 Task: Look for space in Beshariq, Uzbekistan from 8th August, 2023 to 15th August, 2023 for 9 adults in price range Rs.10000 to Rs.14000. Place can be shared room with 5 bedrooms having 9 beds and 5 bathrooms. Property type can be house, flat, guest house. Amenities needed are: wifi, TV, free parkinig on premises, gym, breakfast. Booking option can be shelf check-in. Required host language is English.
Action: Mouse moved to (517, 133)
Screenshot: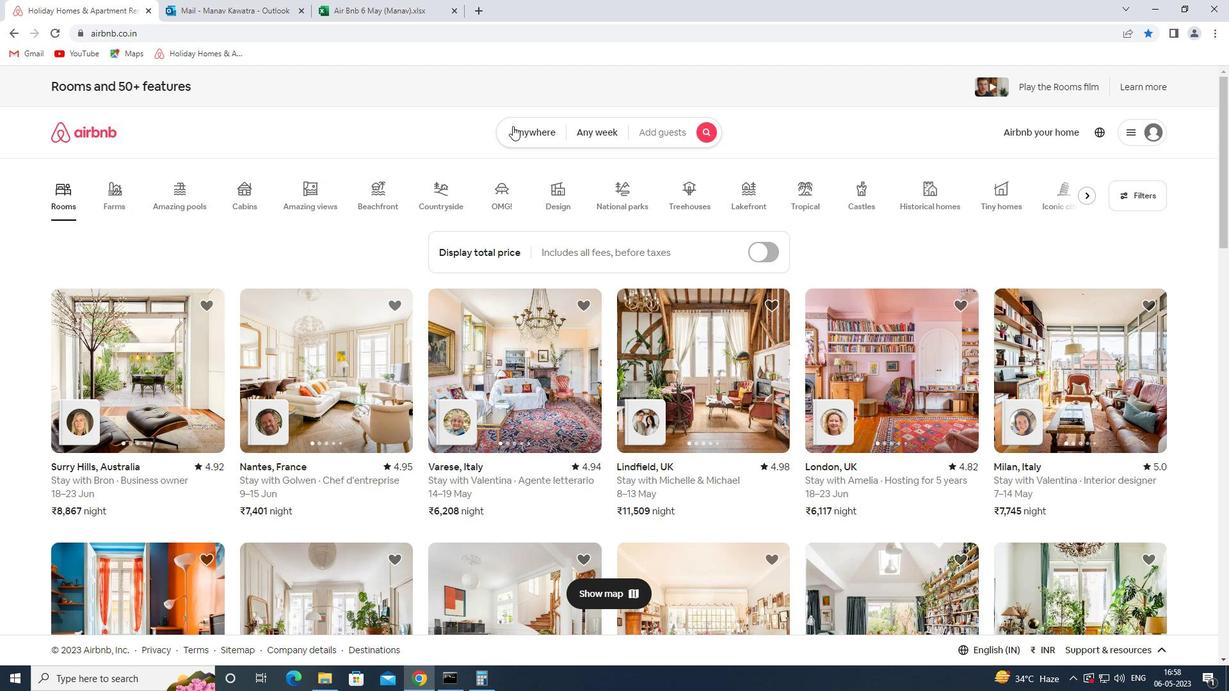 
Action: Mouse pressed left at (517, 133)
Screenshot: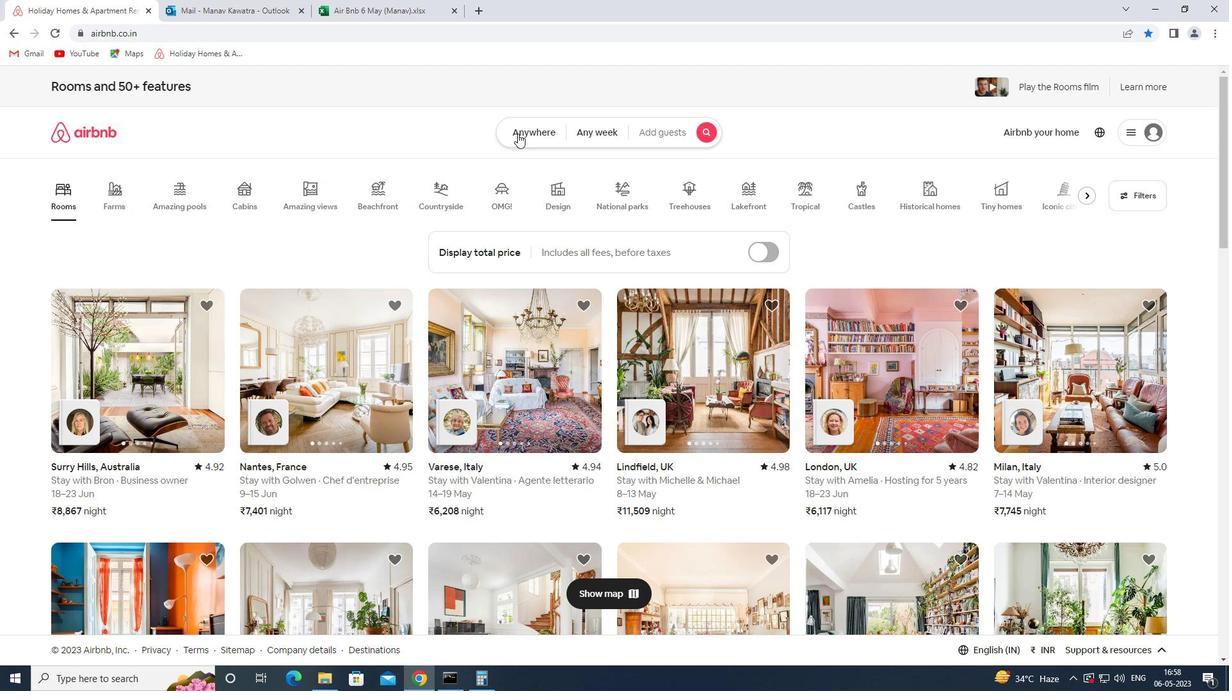 
Action: Mouse moved to (475, 193)
Screenshot: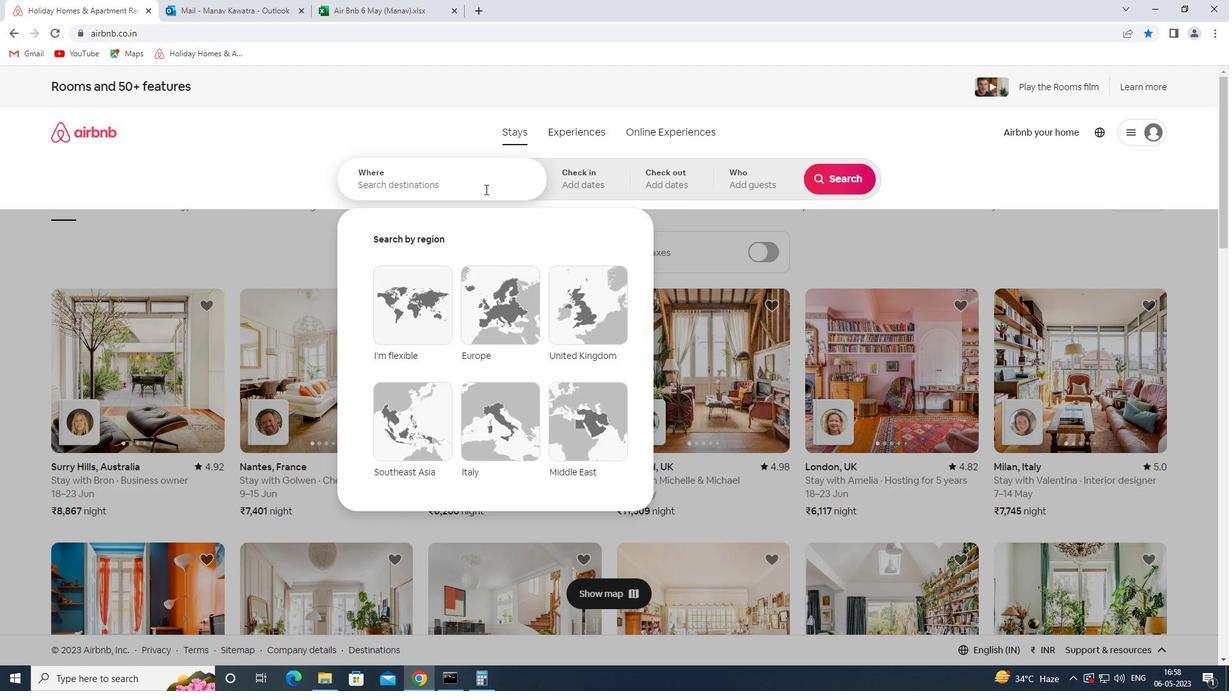 
Action: Mouse pressed left at (475, 193)
Screenshot: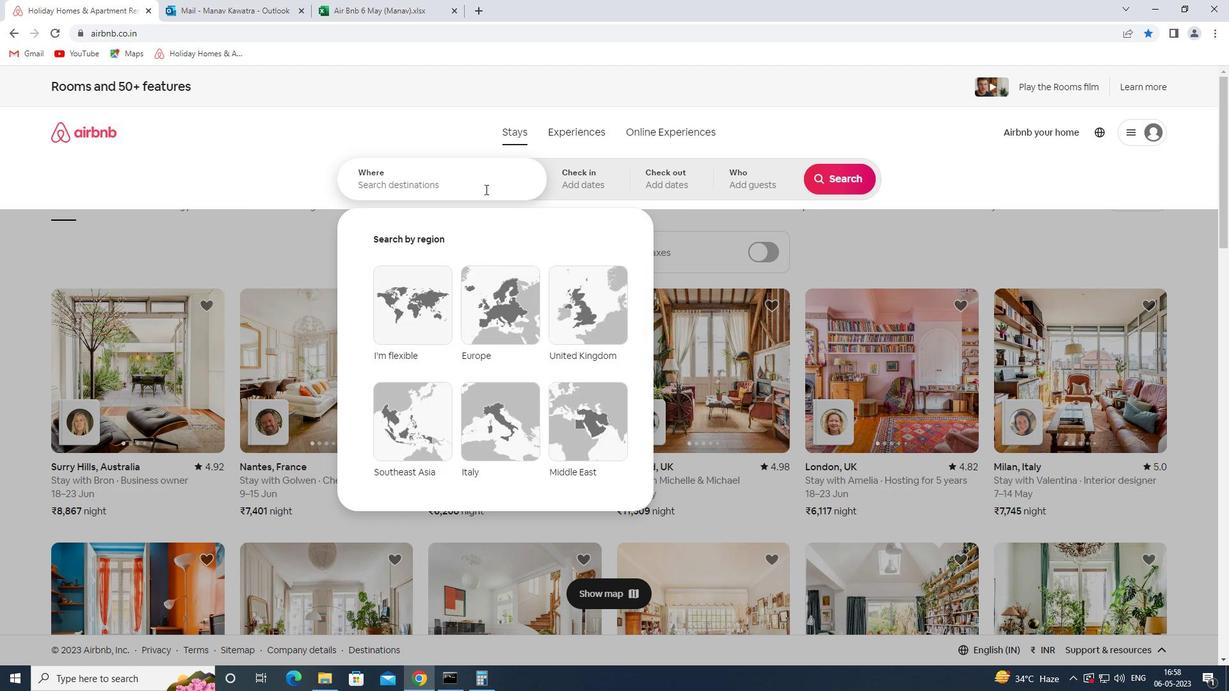
Action: Mouse moved to (463, 183)
Screenshot: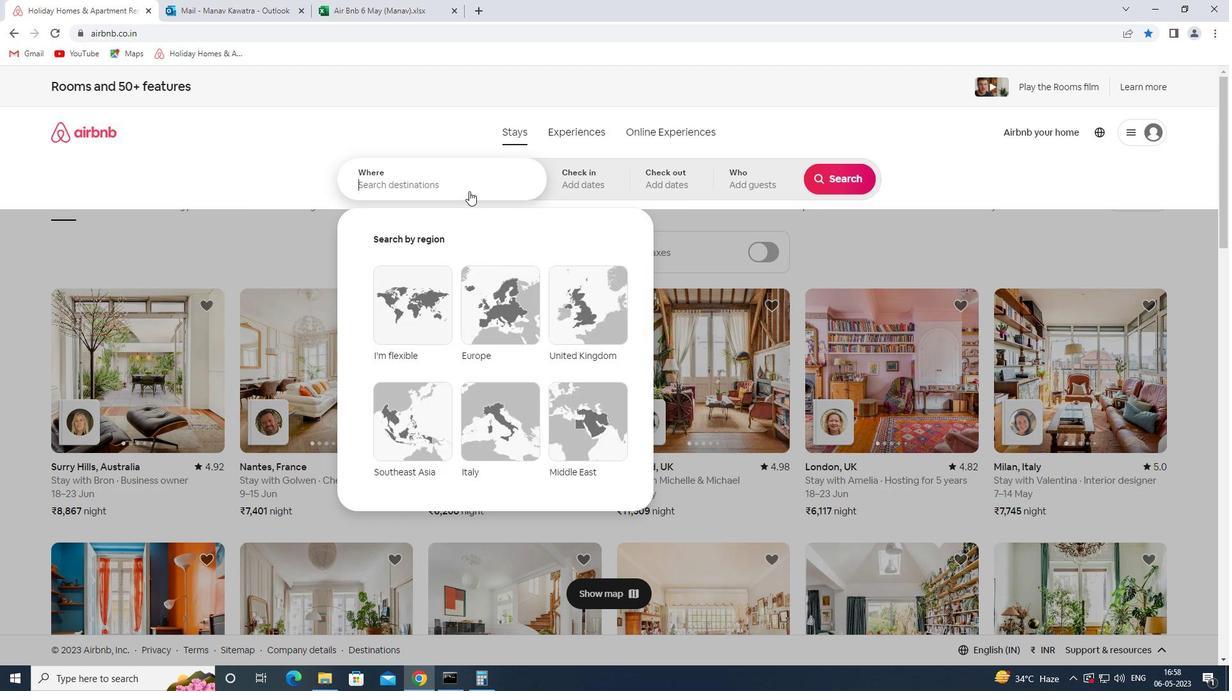 
Action: Mouse pressed left at (463, 183)
Screenshot: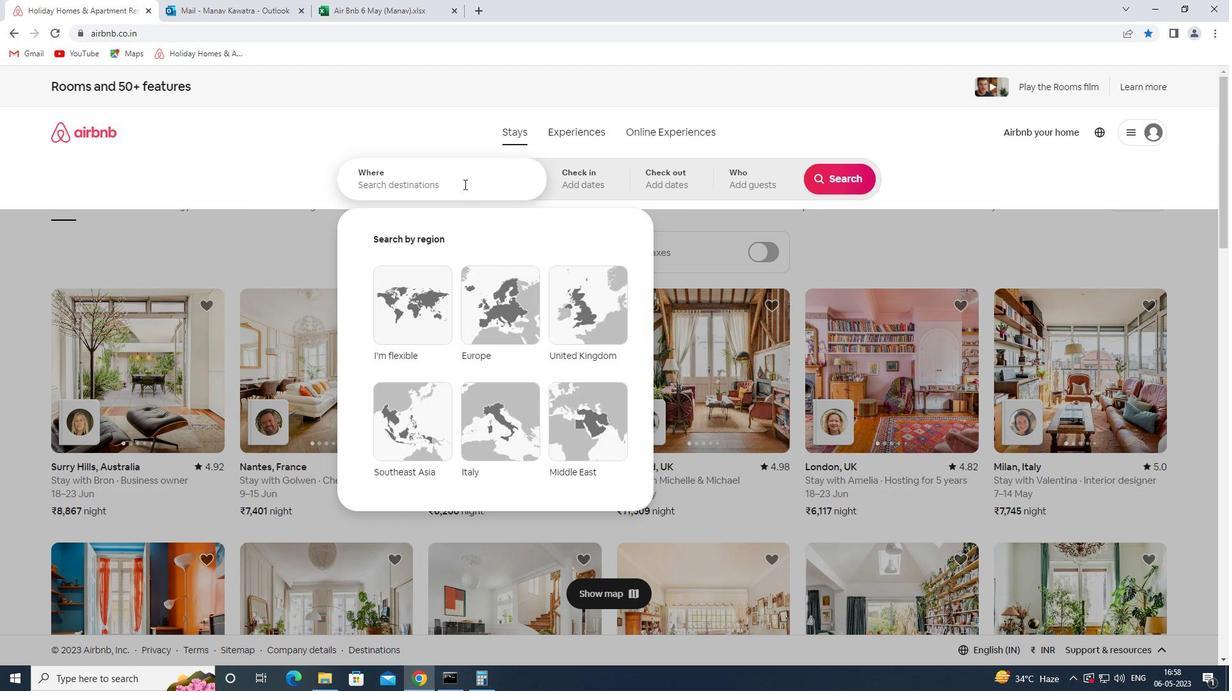 
Action: Key pressed beshar<Key.backspace>iq<Key.space>
Screenshot: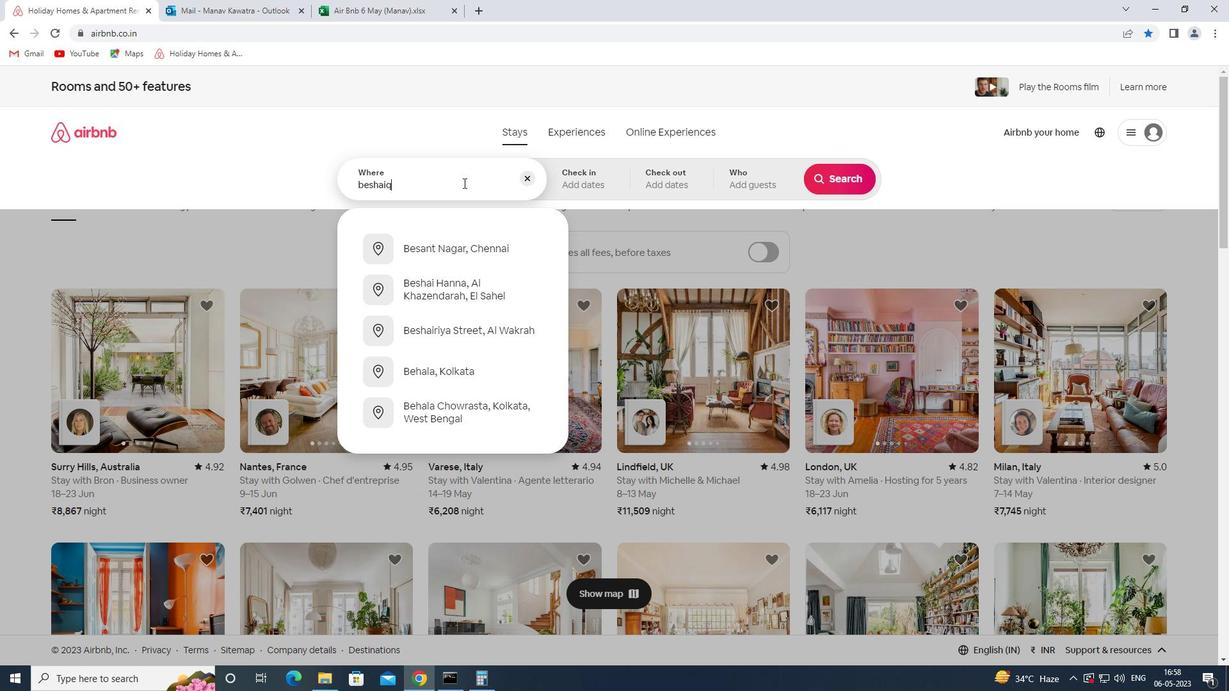 
Action: Mouse moved to (475, 249)
Screenshot: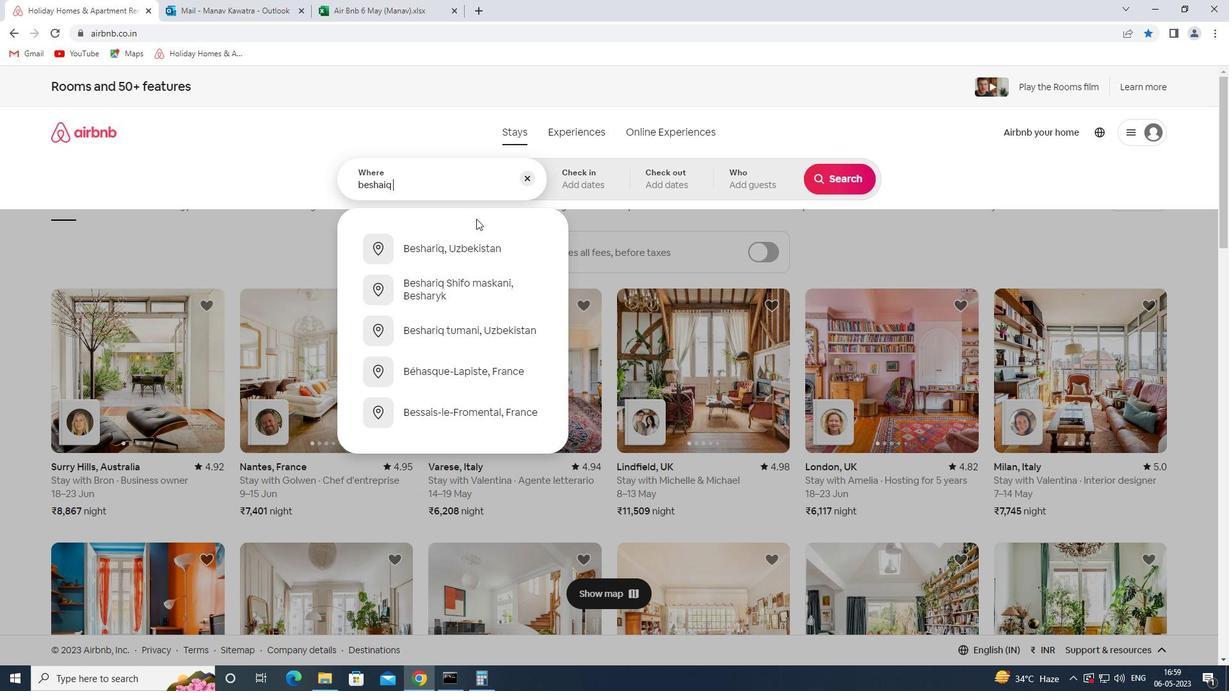 
Action: Mouse pressed left at (475, 249)
Screenshot: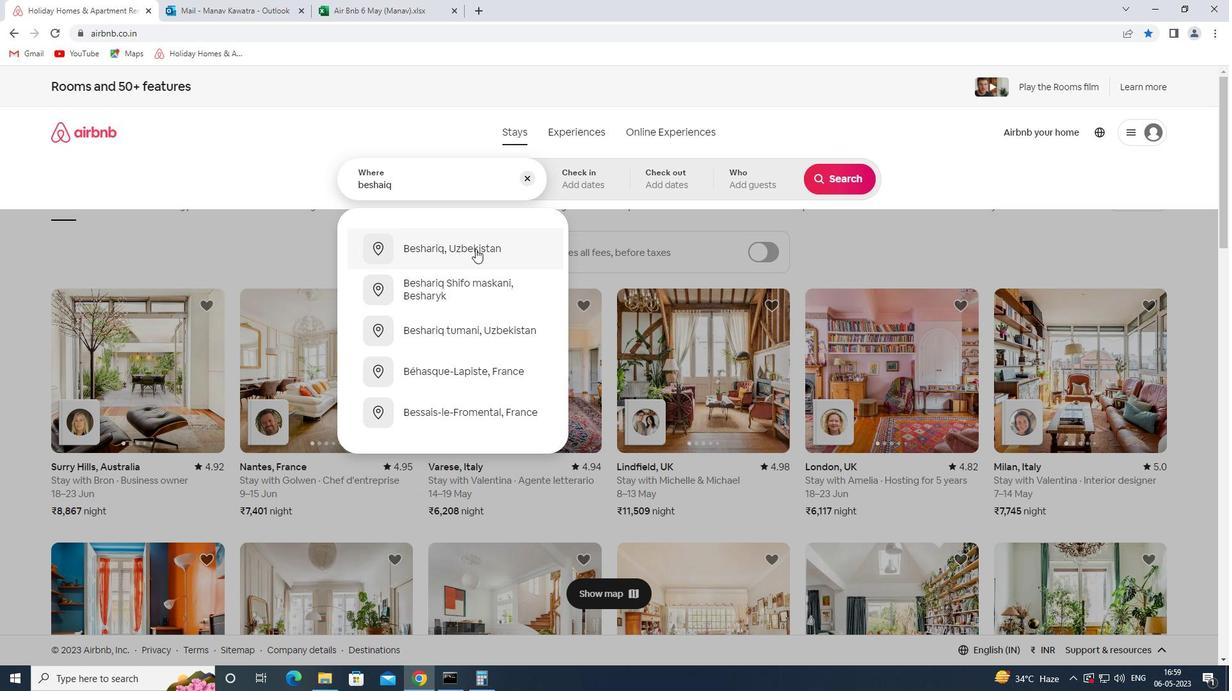 
Action: Mouse moved to (841, 273)
Screenshot: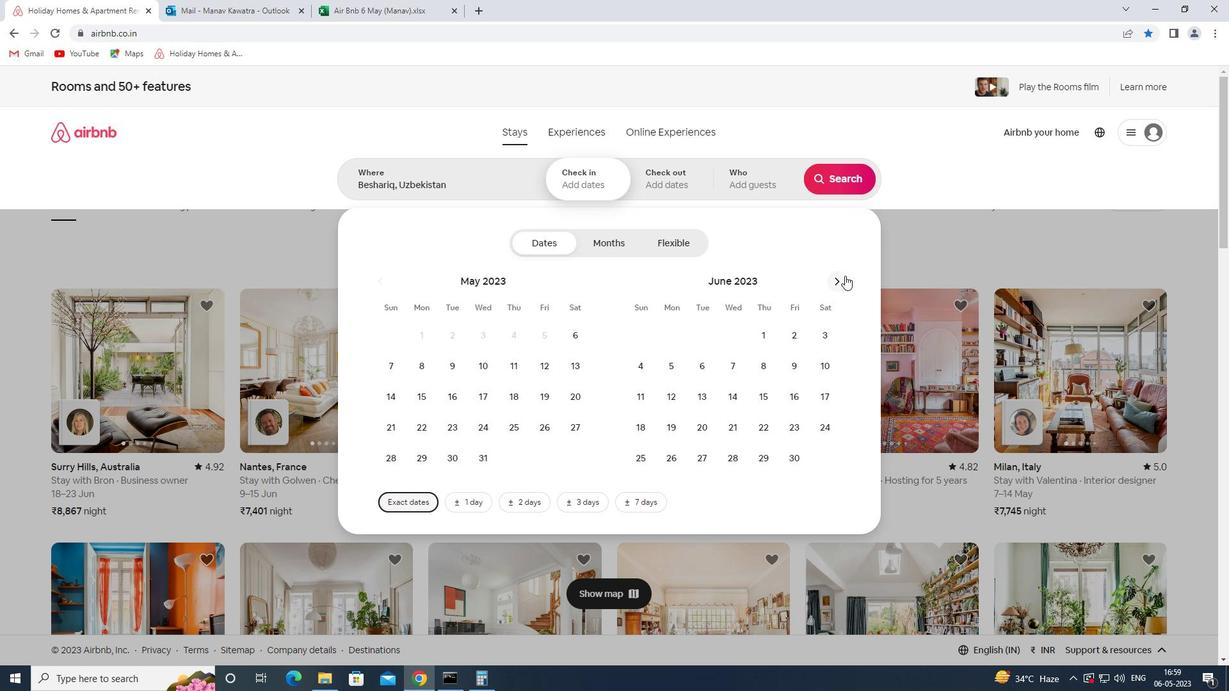 
Action: Mouse pressed left at (841, 273)
Screenshot: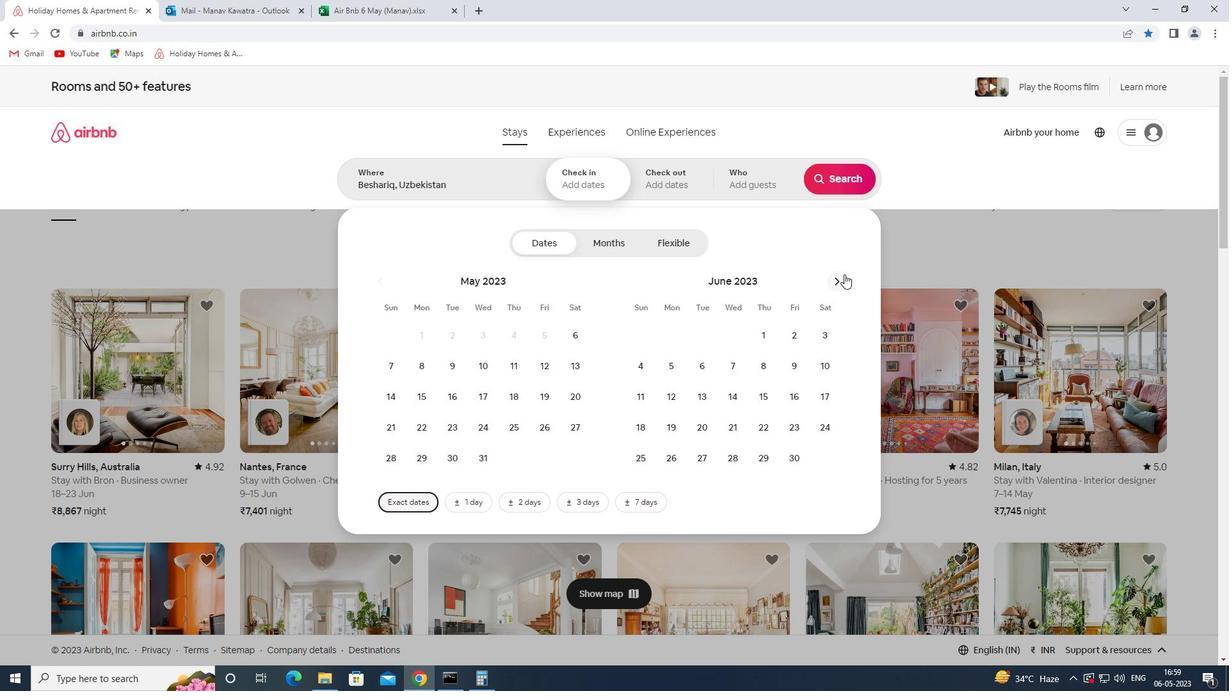 
Action: Mouse pressed left at (841, 273)
Screenshot: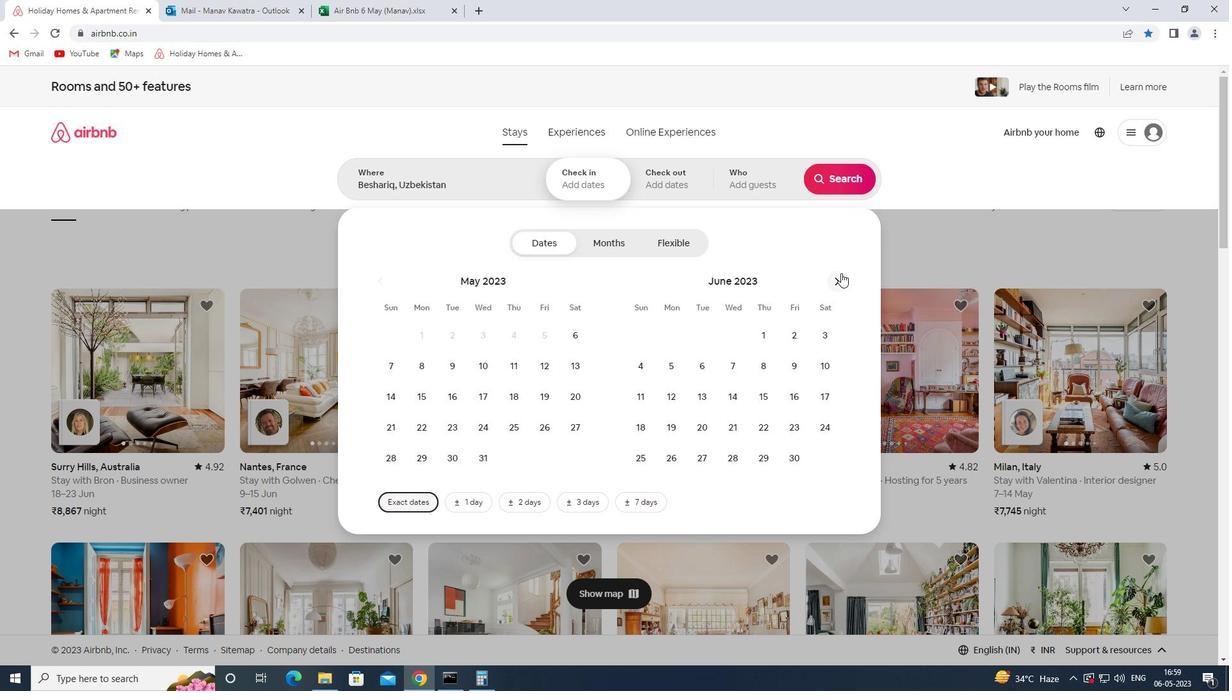 
Action: Mouse moved to (836, 290)
Screenshot: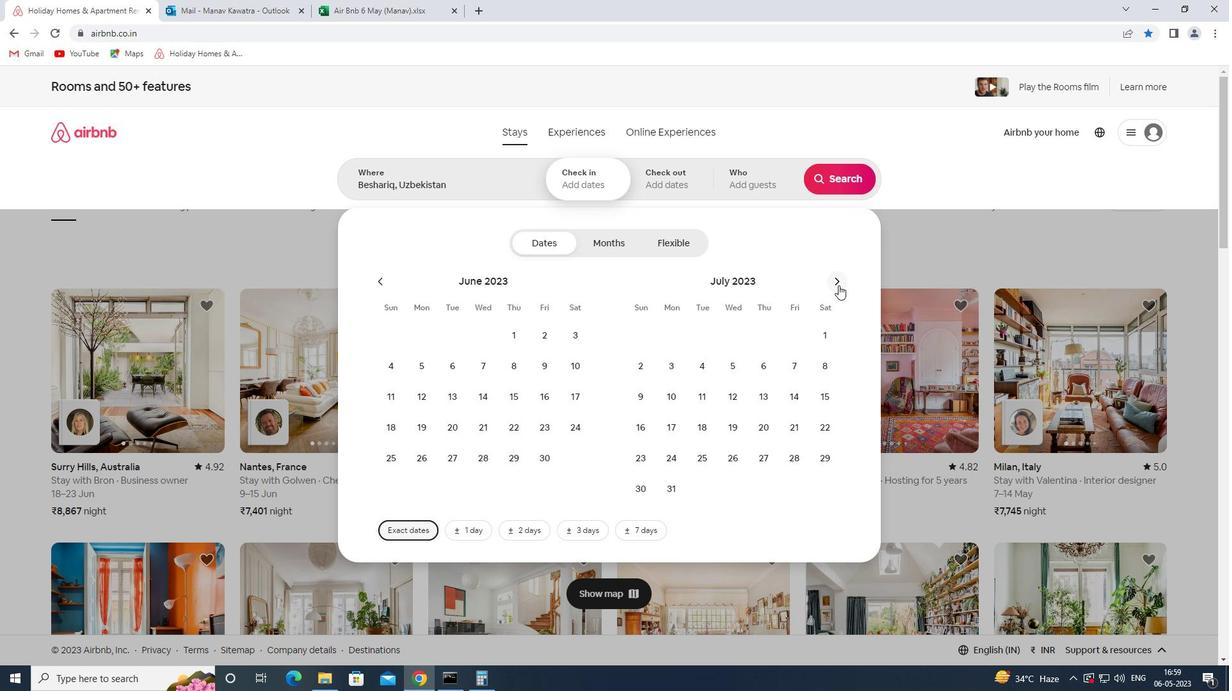 
Action: Mouse pressed left at (836, 290)
Screenshot: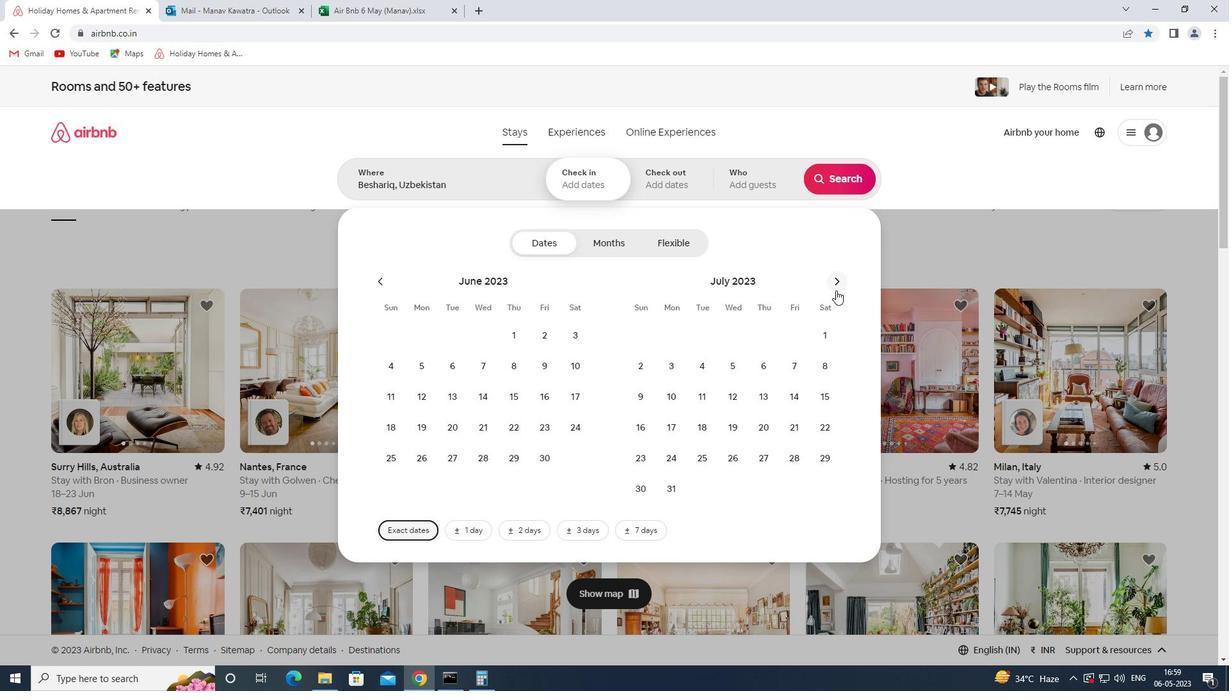 
Action: Mouse moved to (702, 398)
Screenshot: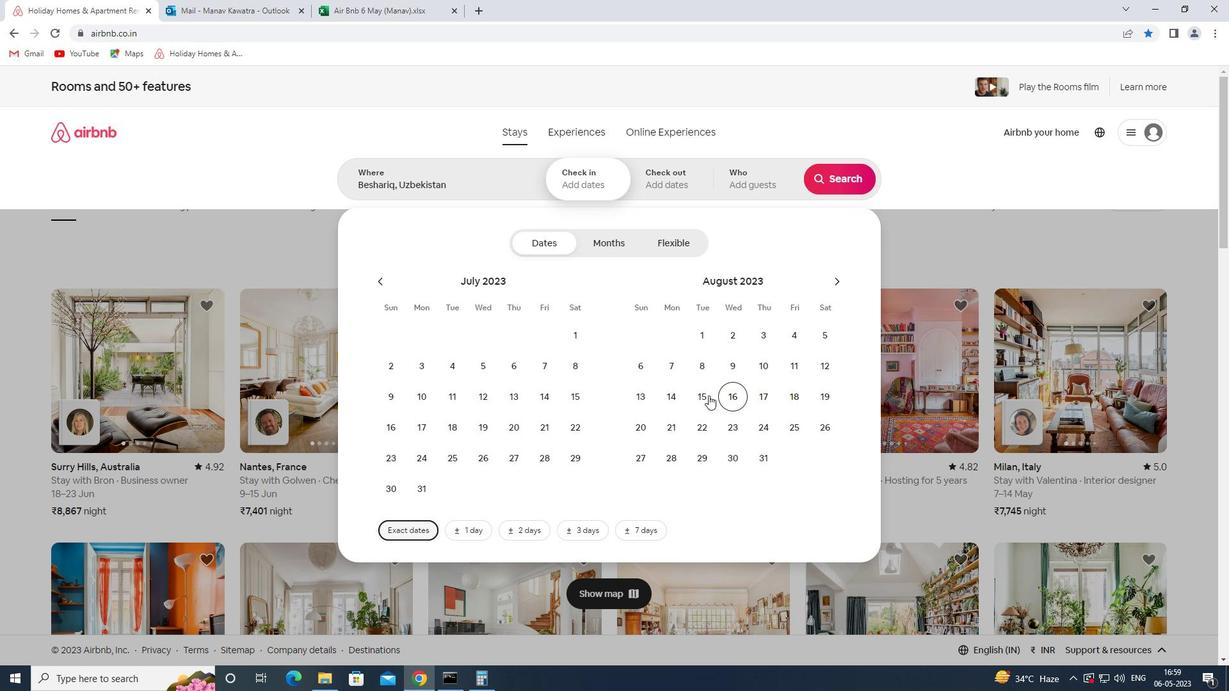 
Action: Mouse pressed left at (702, 398)
Screenshot: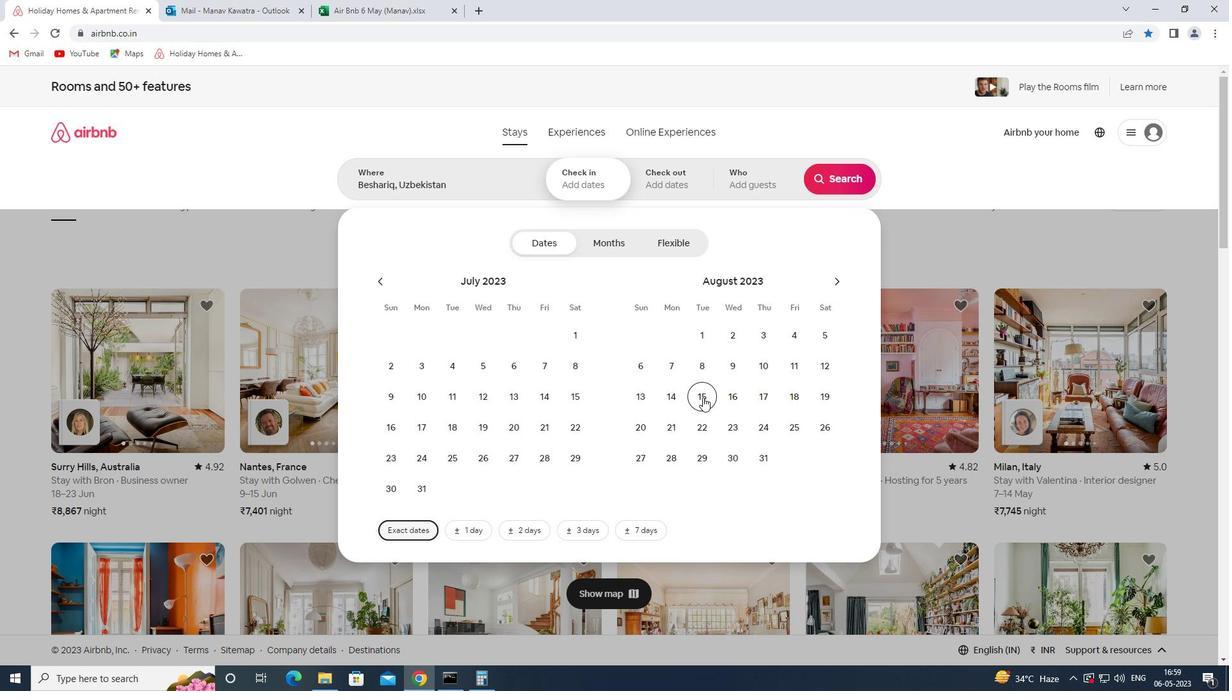 
Action: Mouse moved to (700, 400)
Screenshot: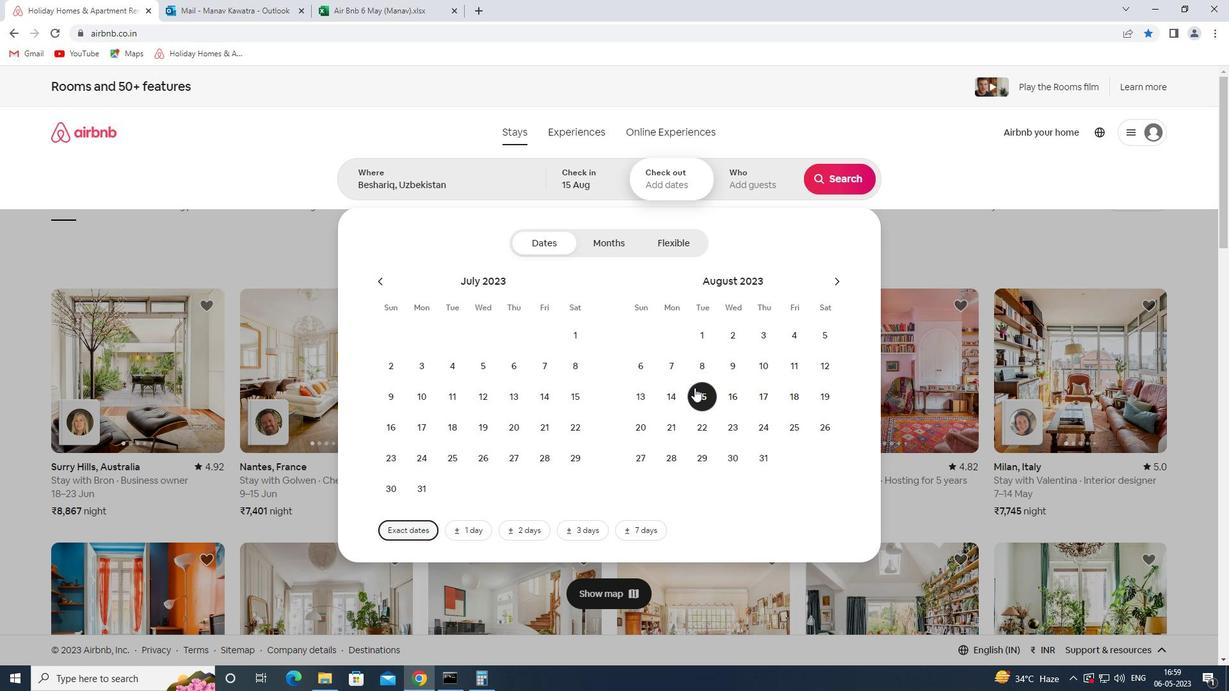 
Action: Mouse pressed left at (700, 400)
Screenshot: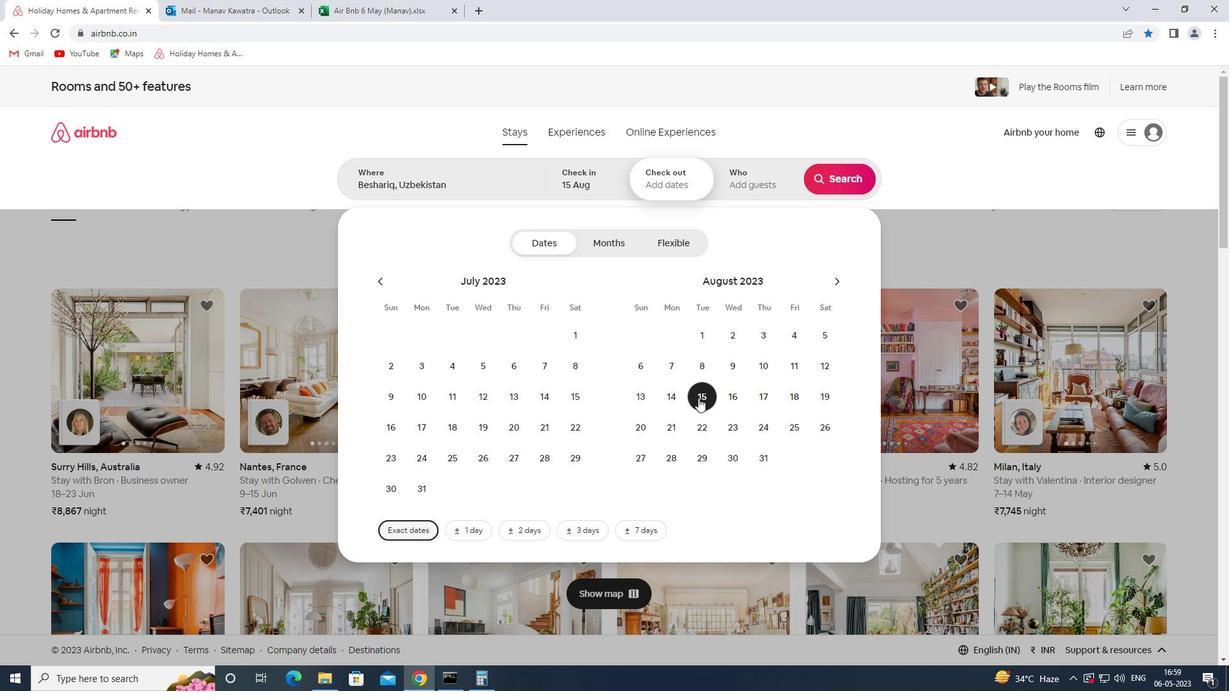 
Action: Mouse moved to (707, 371)
Screenshot: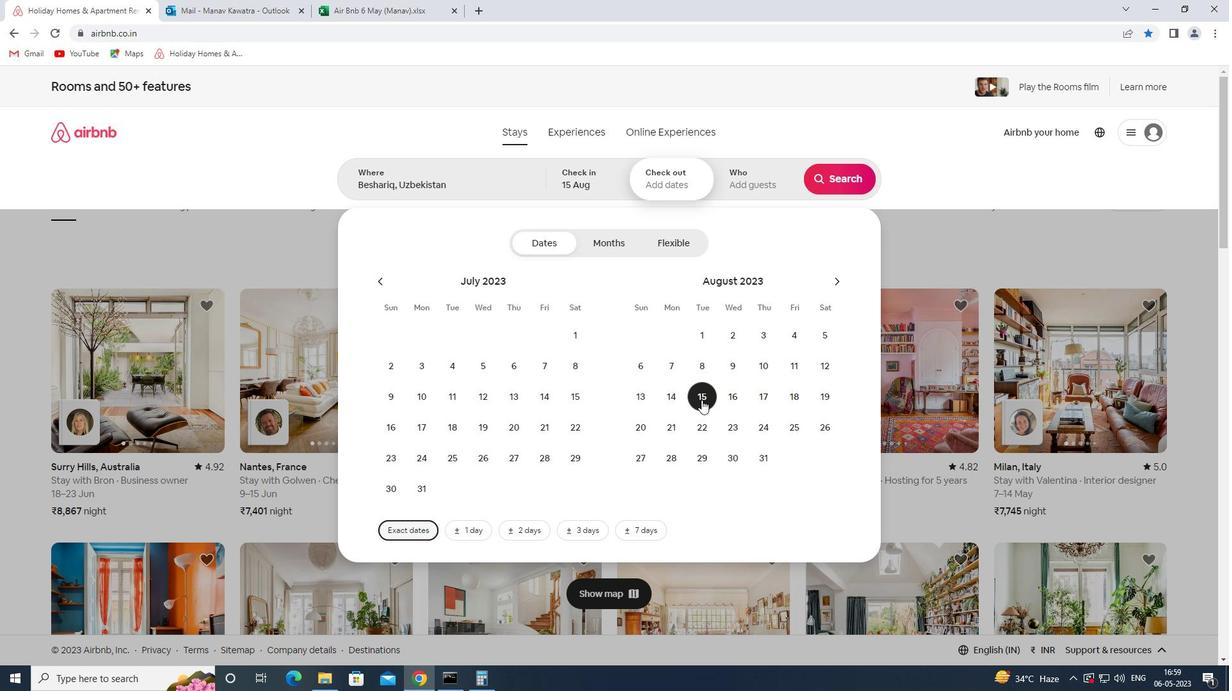 
Action: Mouse pressed left at (707, 371)
Screenshot: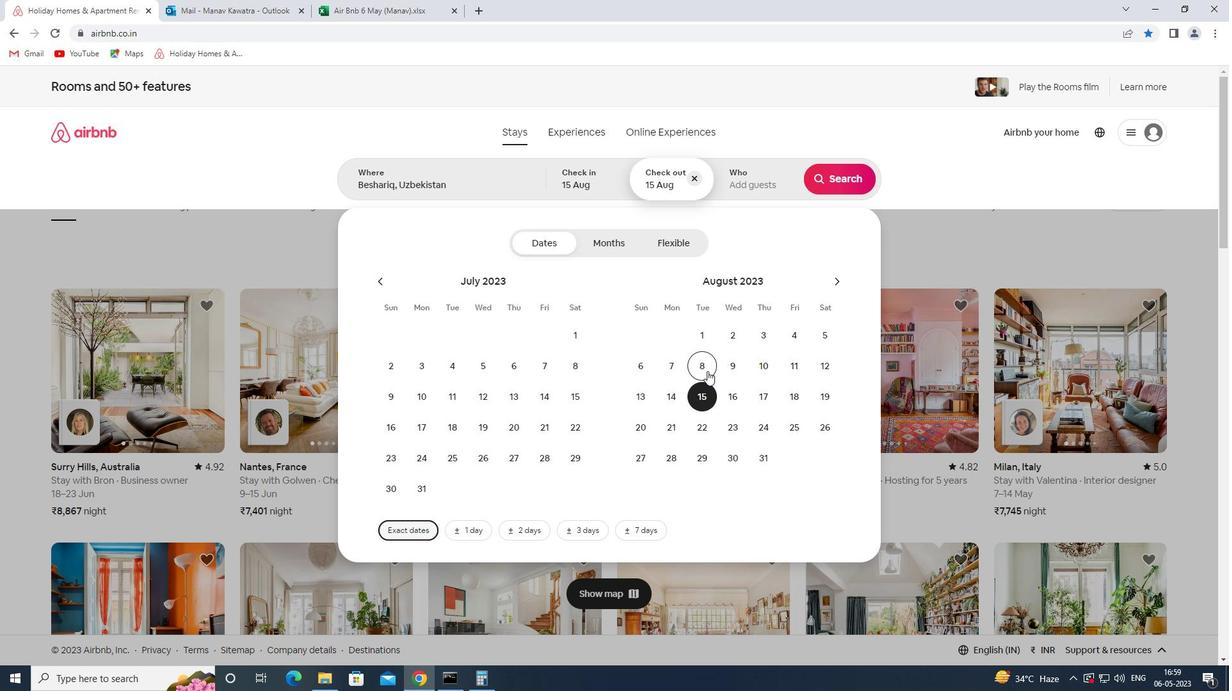 
Action: Mouse moved to (708, 396)
Screenshot: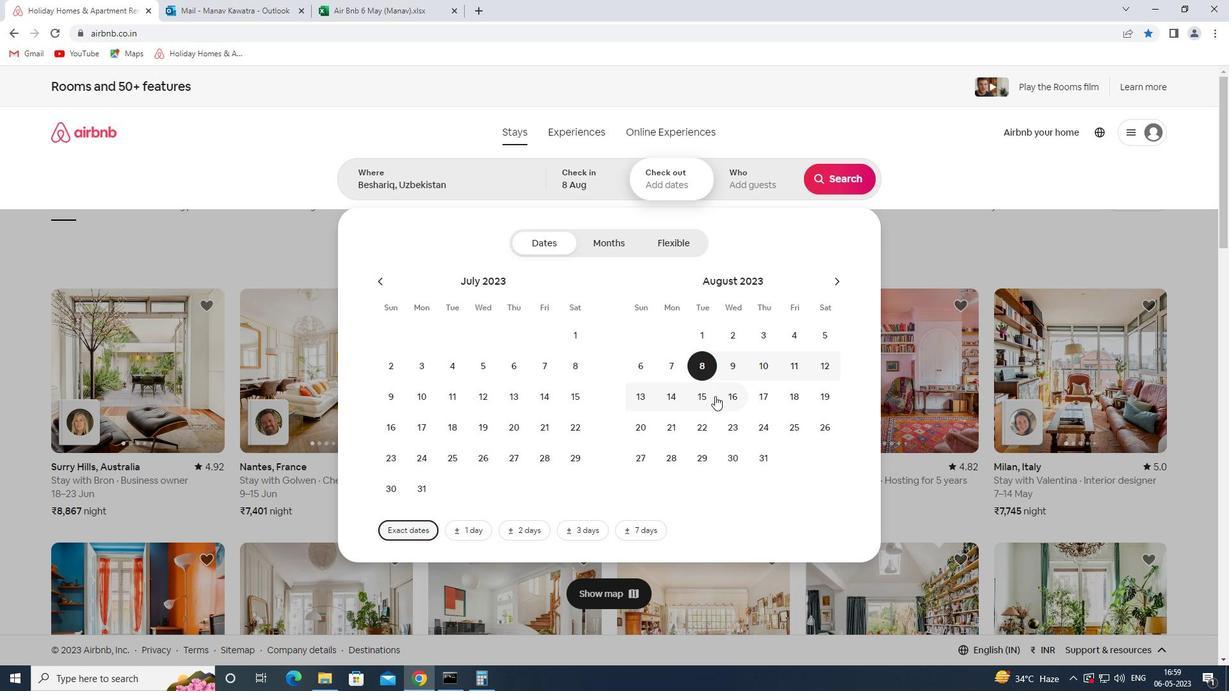 
Action: Mouse pressed left at (708, 396)
Screenshot: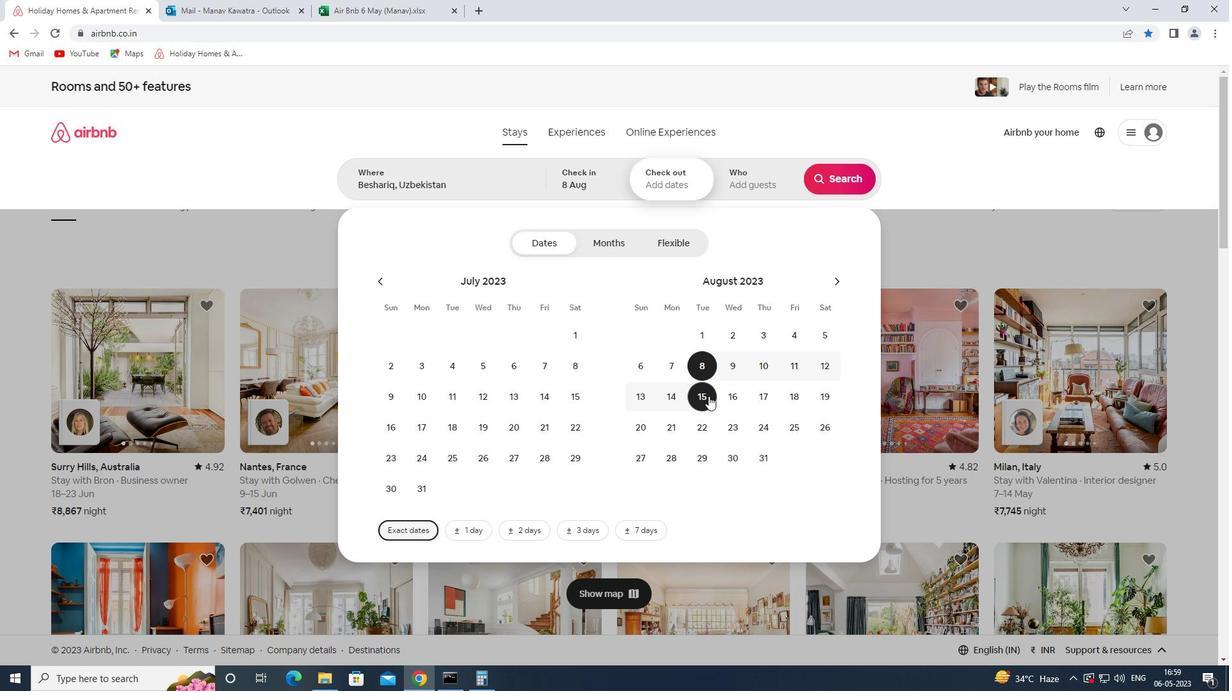 
Action: Mouse moved to (763, 183)
Screenshot: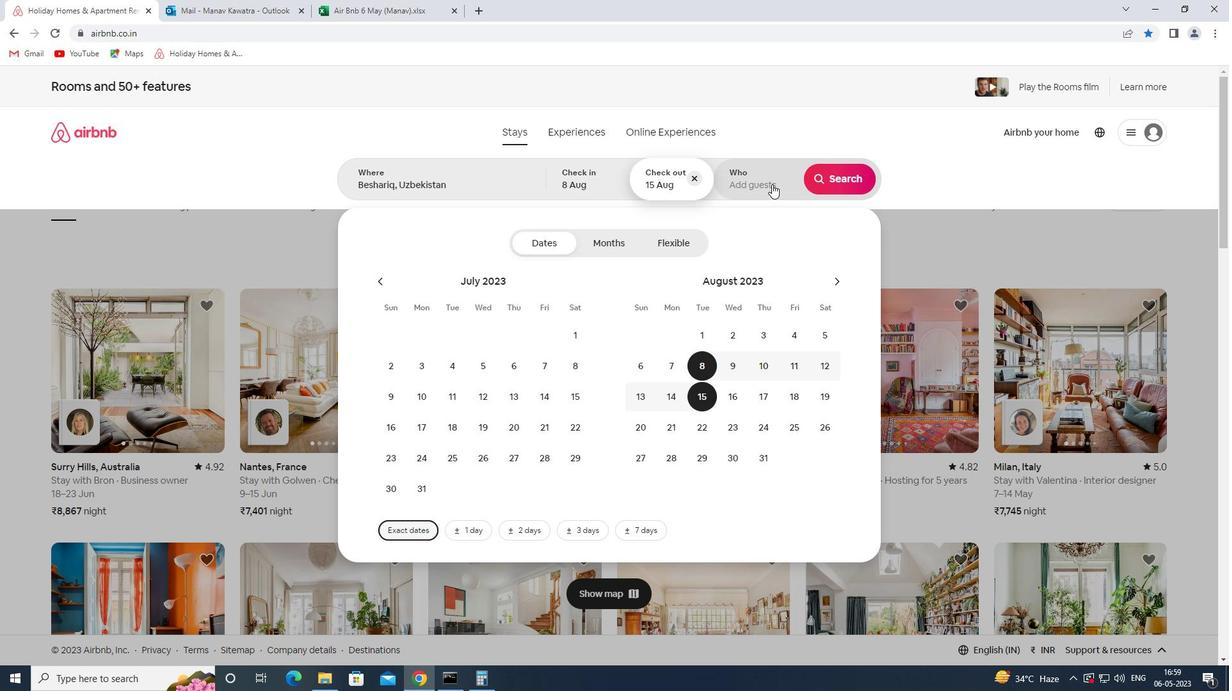 
Action: Mouse pressed left at (763, 183)
Screenshot: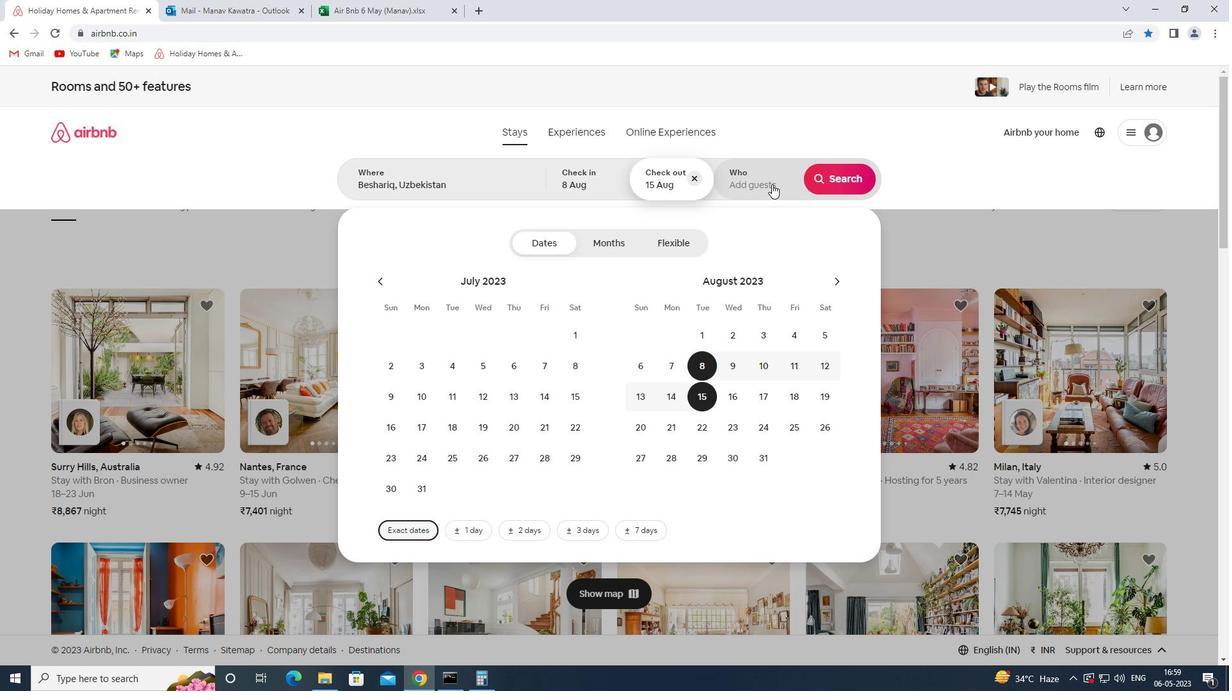 
Action: Mouse moved to (845, 252)
Screenshot: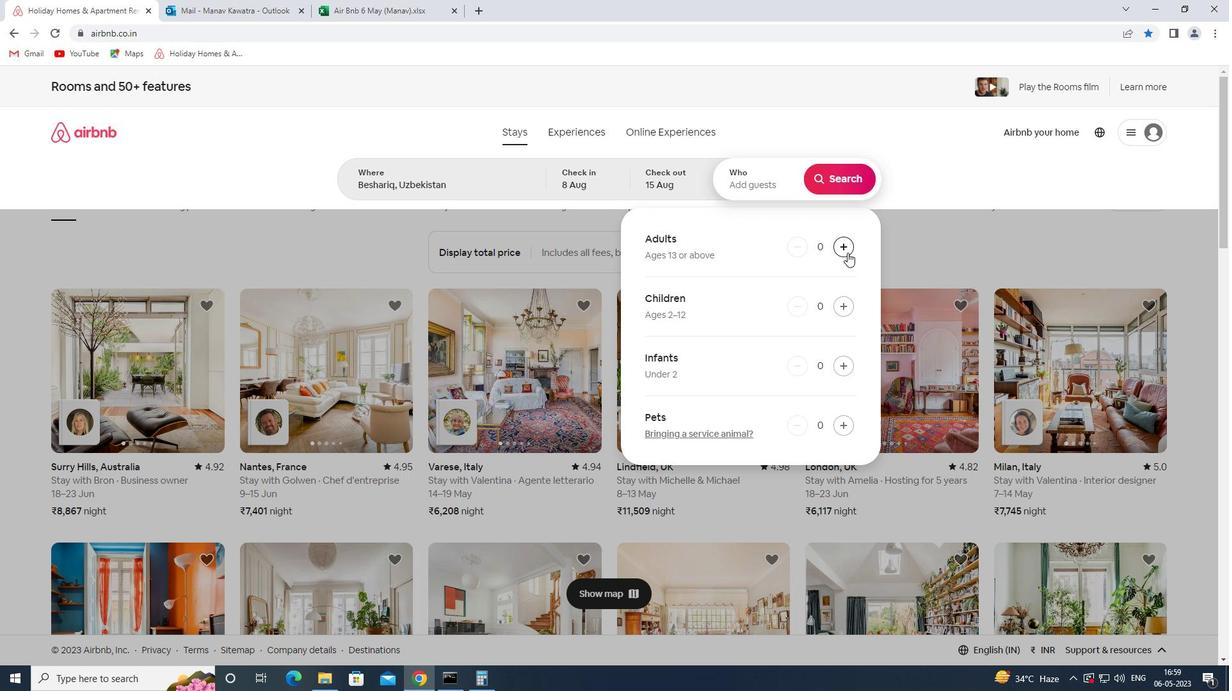 
Action: Mouse pressed left at (845, 252)
Screenshot: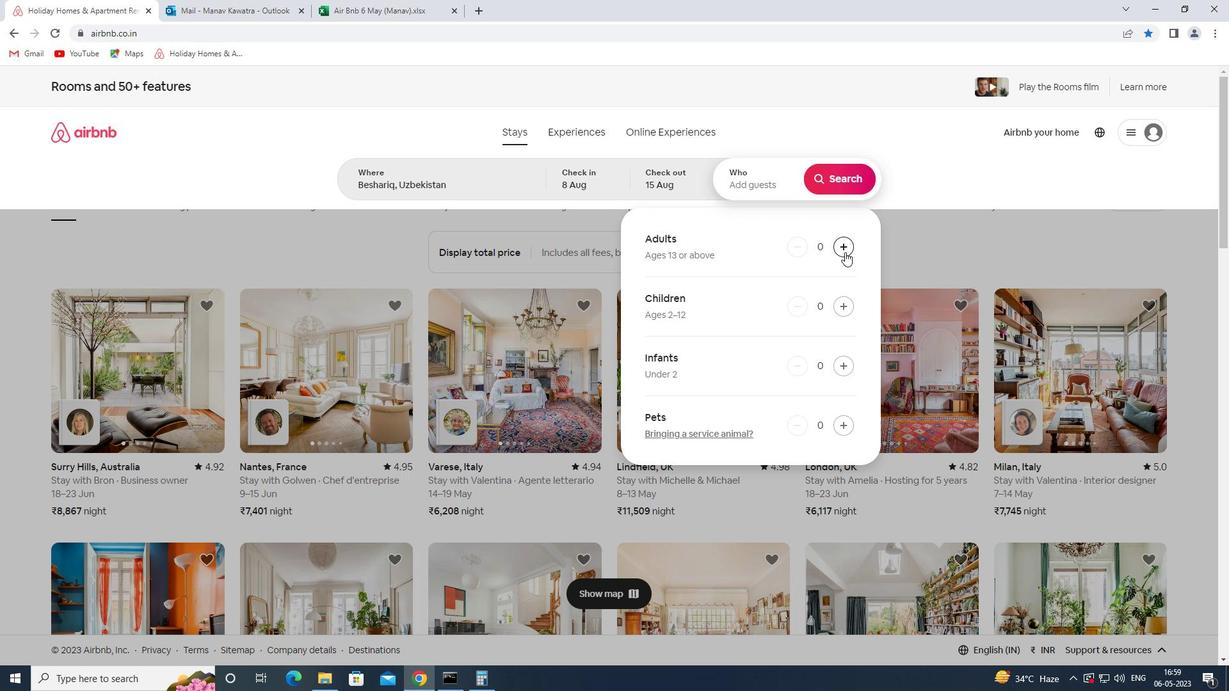 
Action: Mouse pressed left at (845, 252)
Screenshot: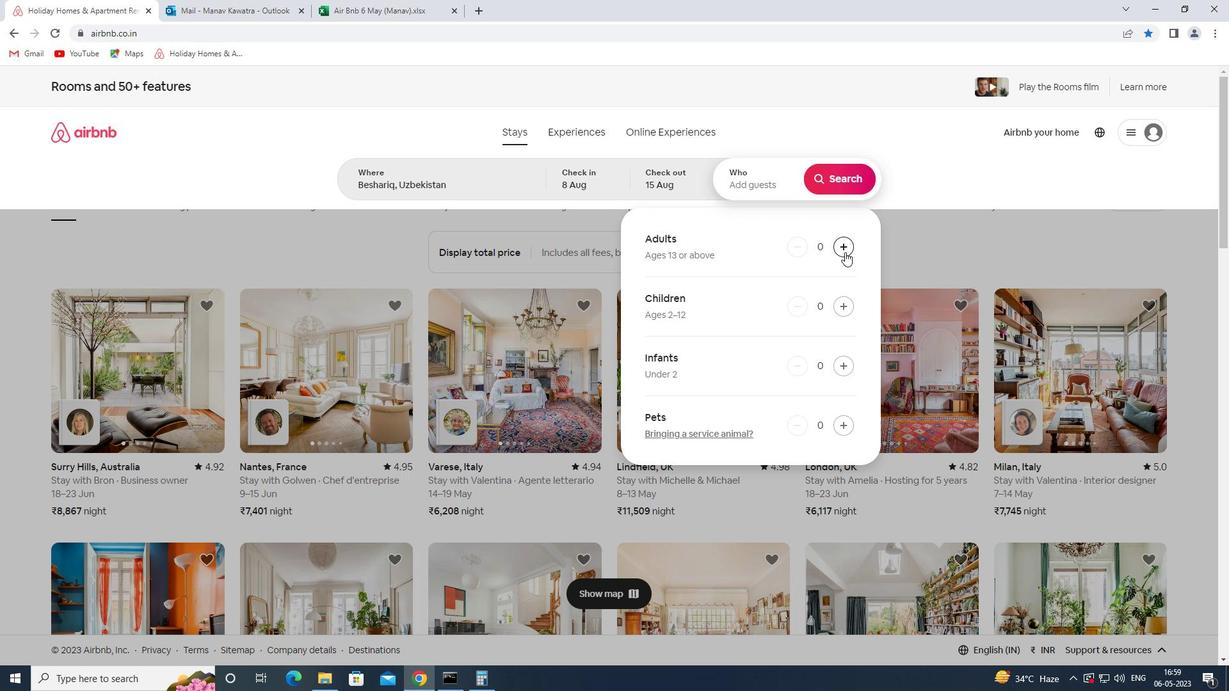 
Action: Mouse pressed left at (845, 252)
Screenshot: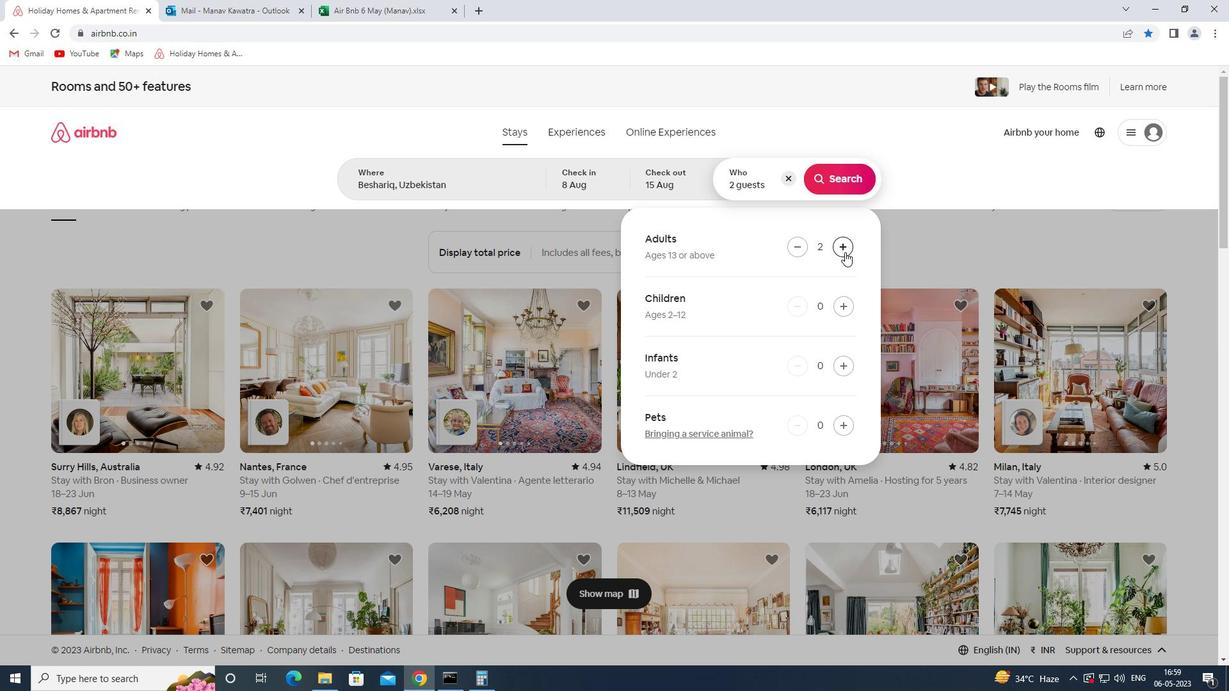 
Action: Mouse pressed left at (845, 252)
Screenshot: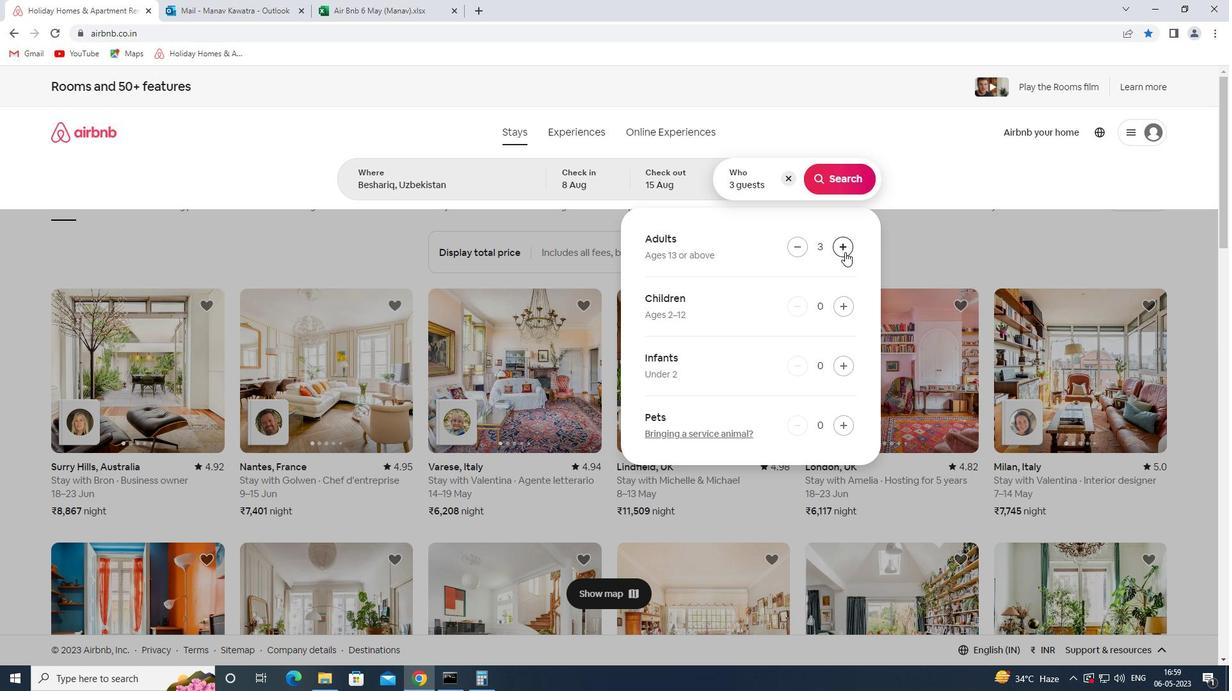 
Action: Mouse pressed left at (845, 252)
Screenshot: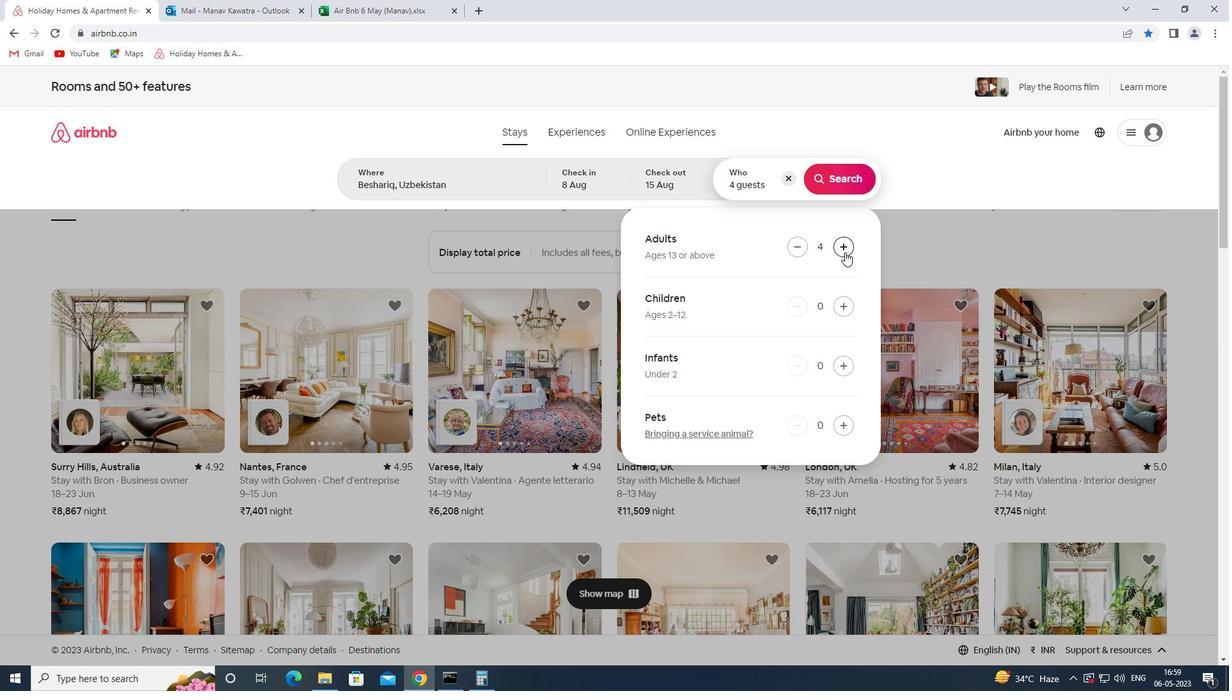 
Action: Mouse pressed left at (845, 252)
Screenshot: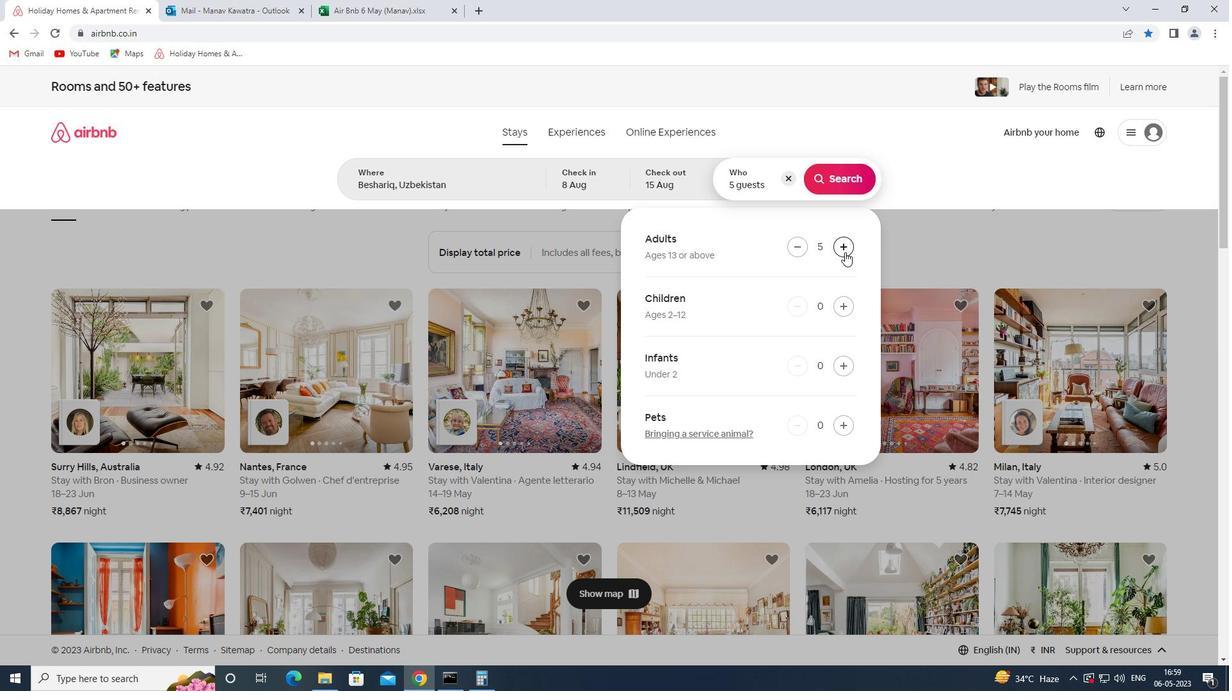 
Action: Mouse pressed left at (845, 252)
Screenshot: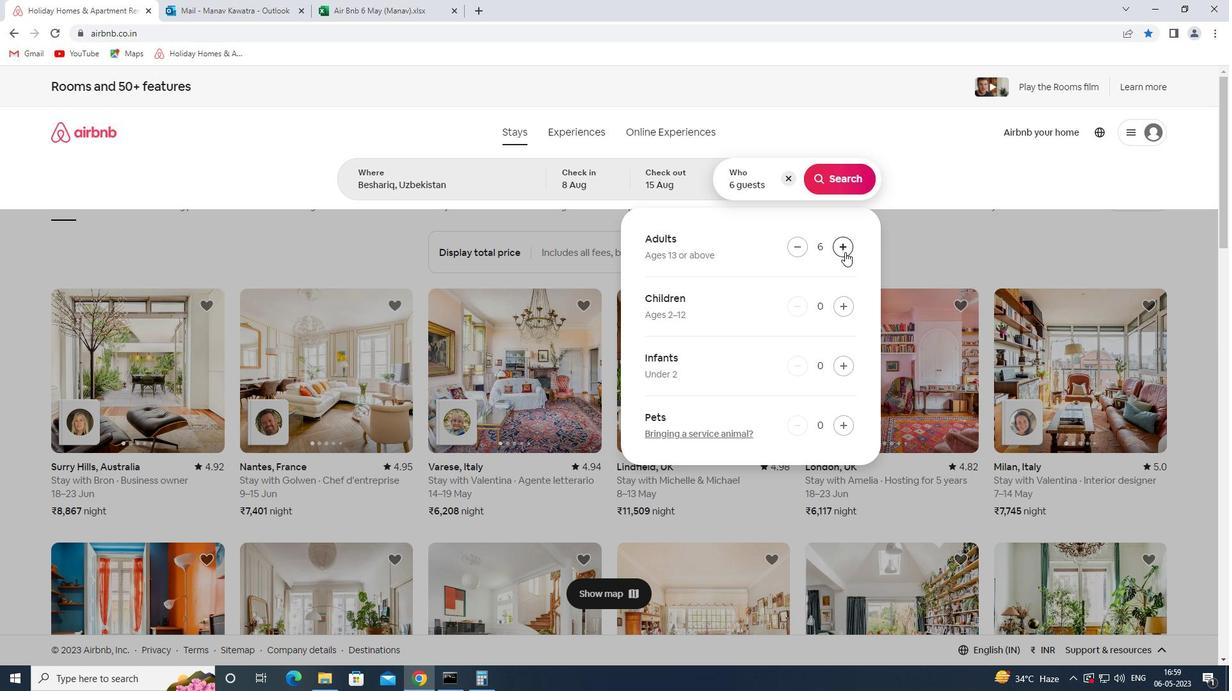 
Action: Mouse pressed left at (845, 252)
Screenshot: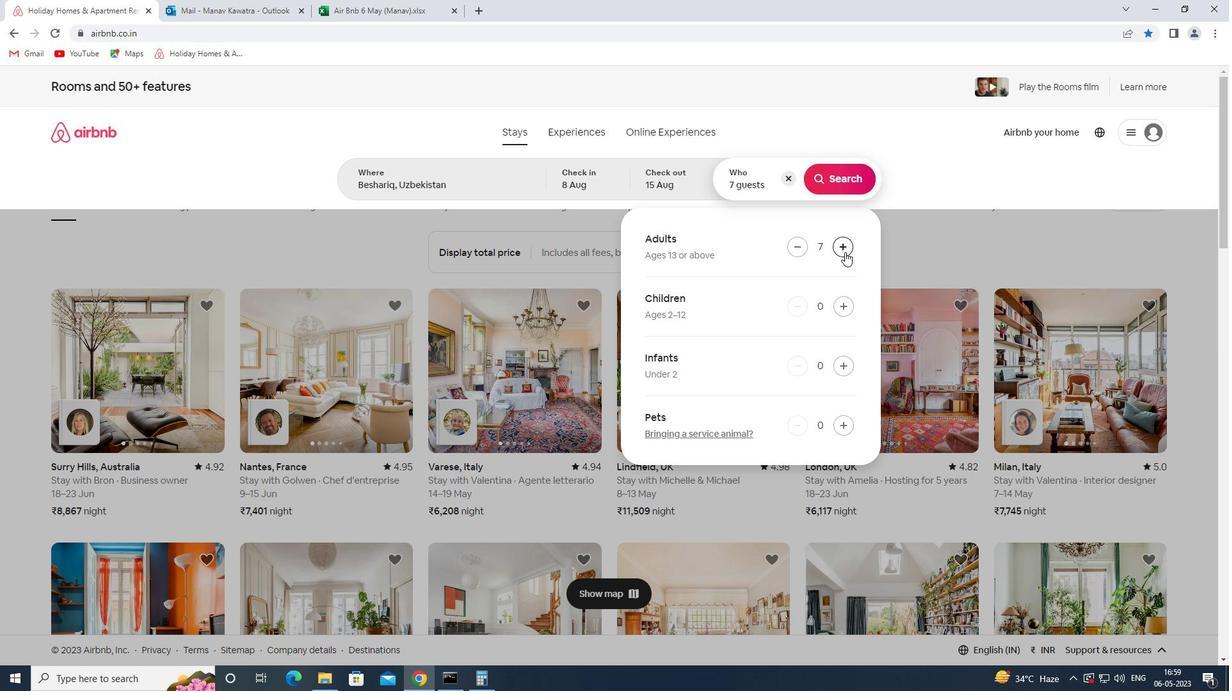 
Action: Mouse pressed left at (845, 252)
Screenshot: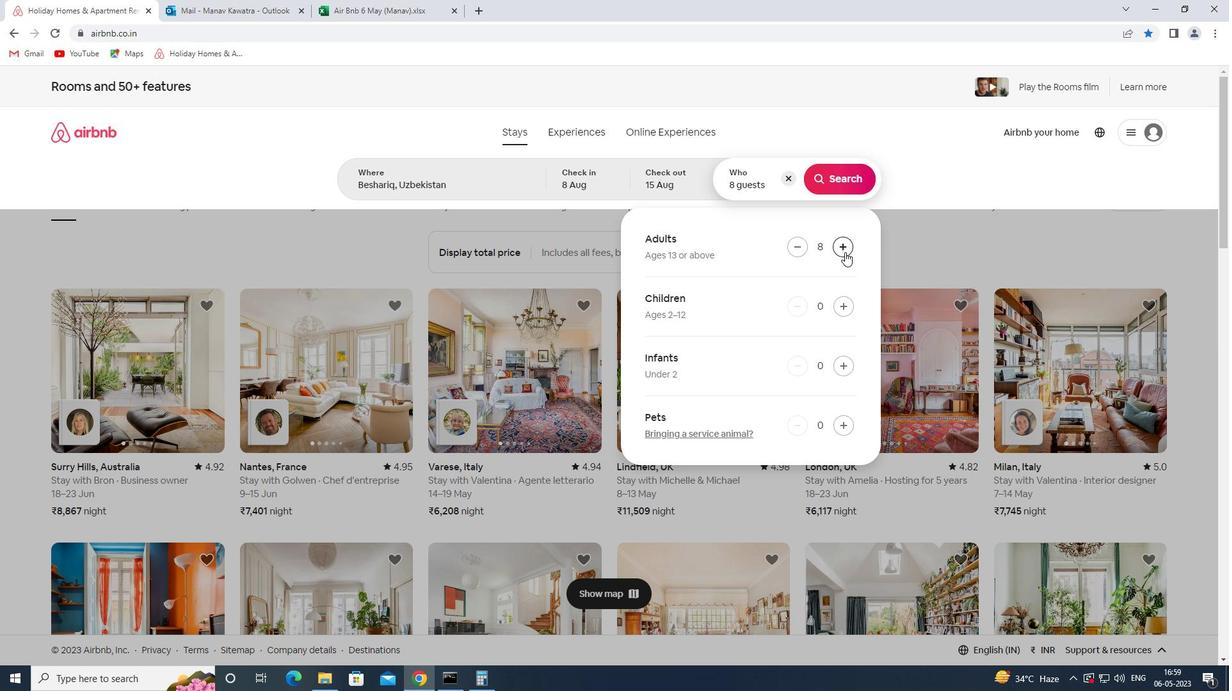 
Action: Mouse moved to (839, 188)
Screenshot: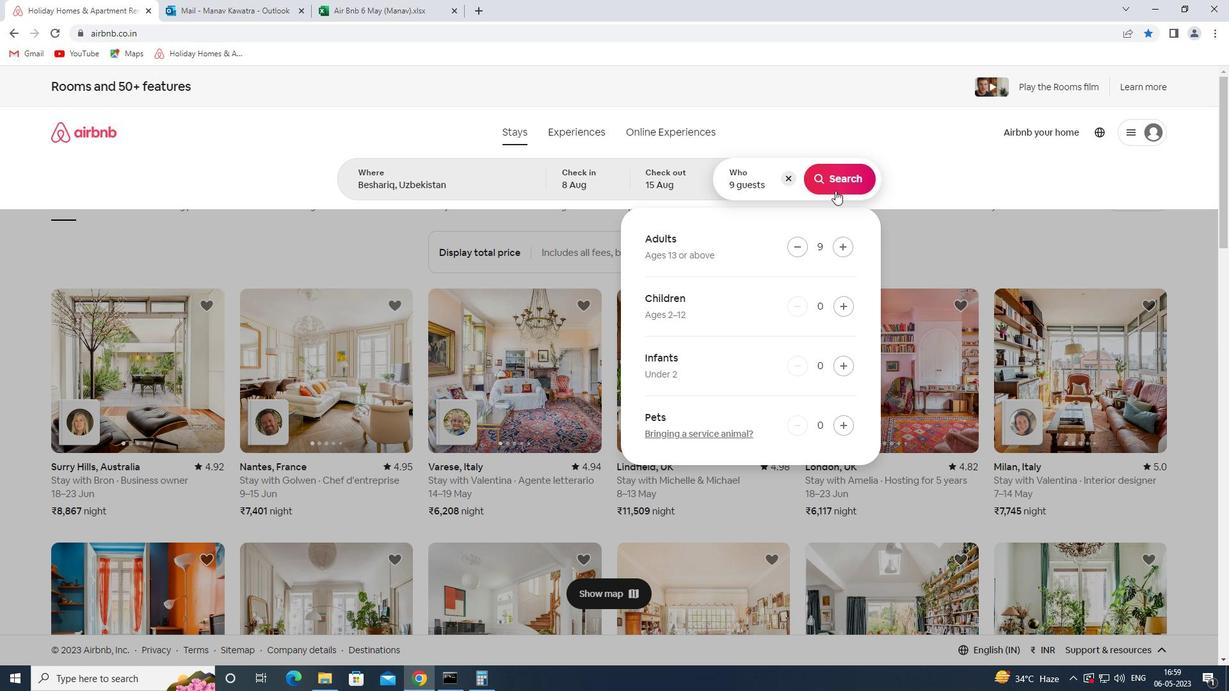 
Action: Mouse pressed left at (839, 188)
Screenshot: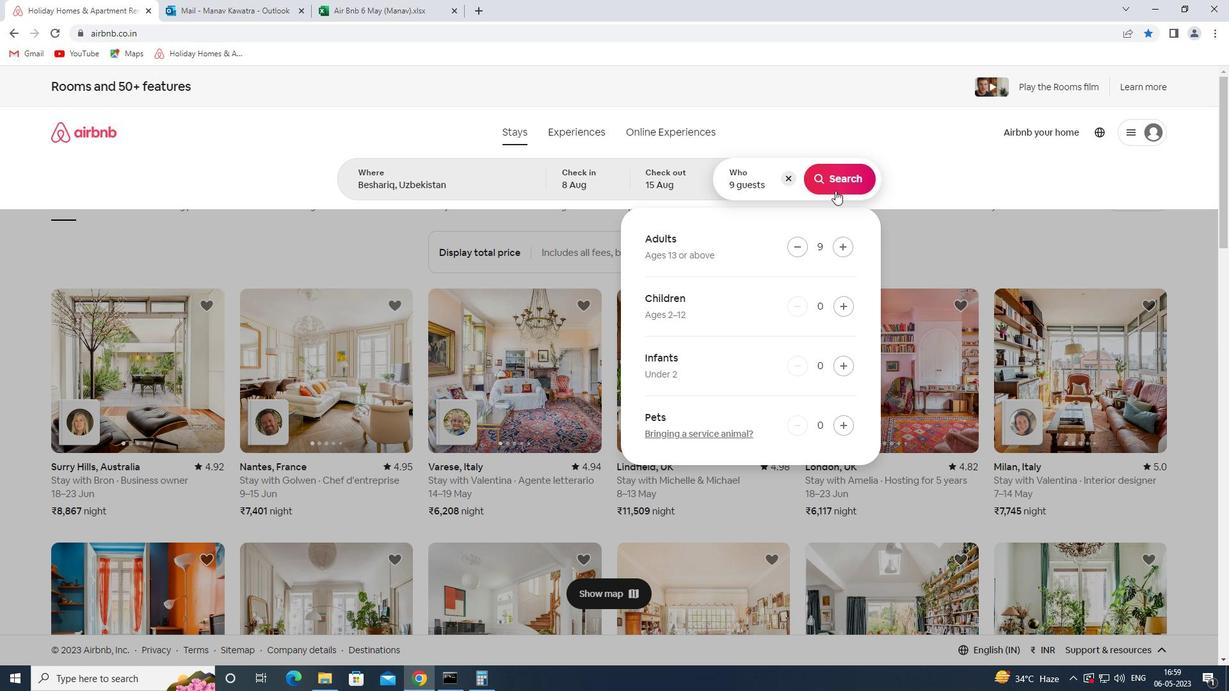 
Action: Mouse moved to (1163, 139)
Screenshot: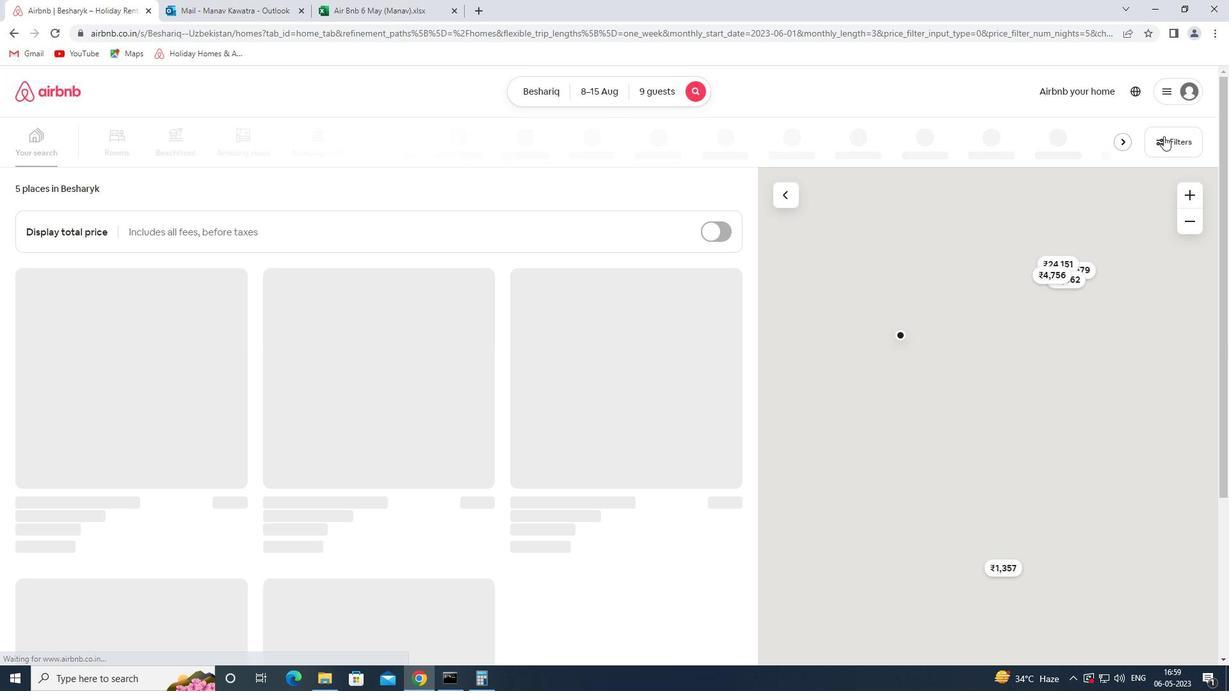 
Action: Mouse pressed left at (1163, 139)
Screenshot: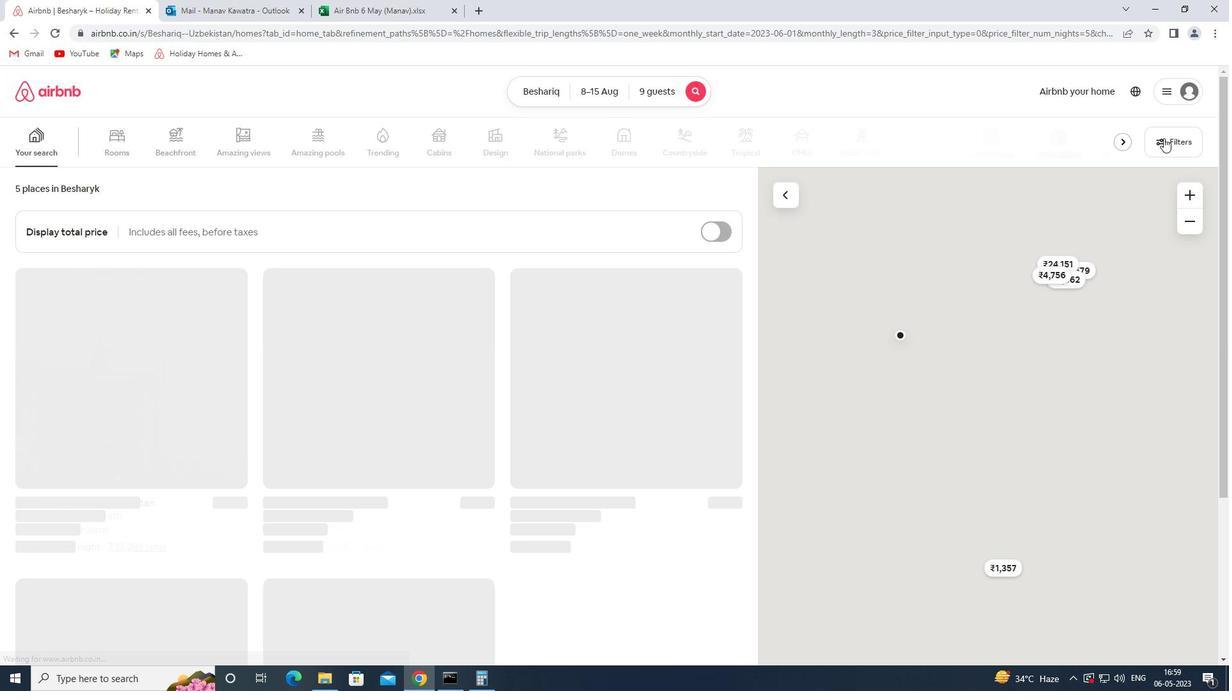 
Action: Mouse moved to (460, 462)
Screenshot: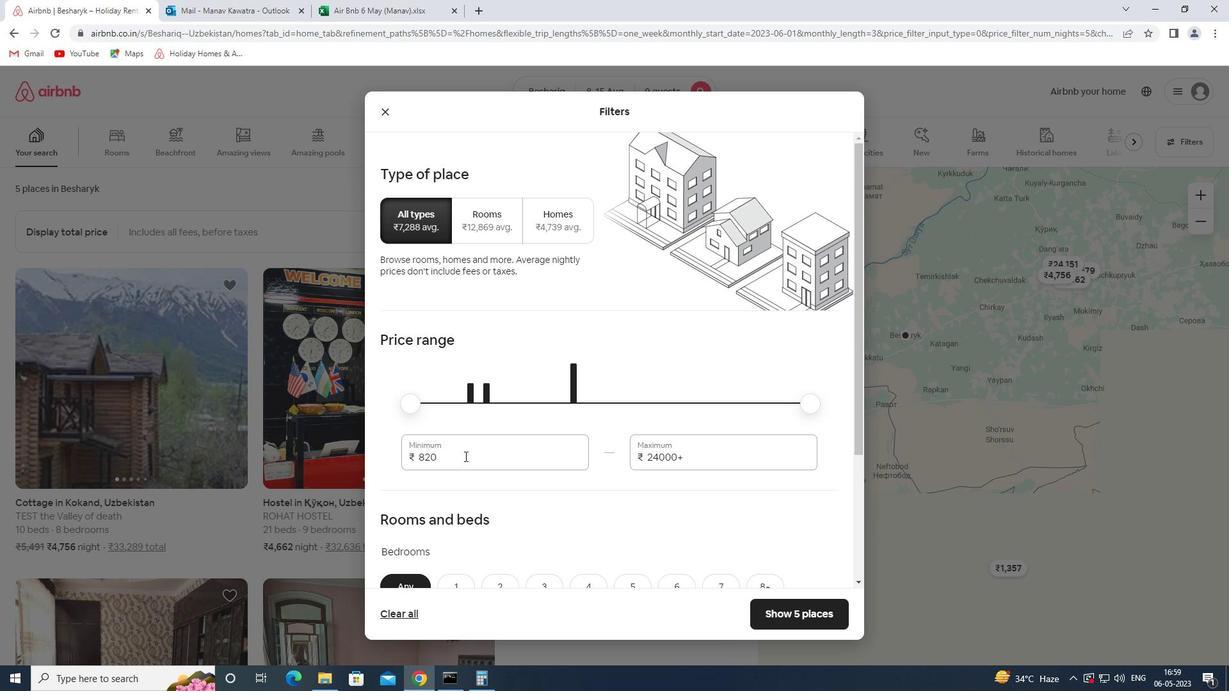 
Action: Mouse pressed left at (460, 462)
Screenshot: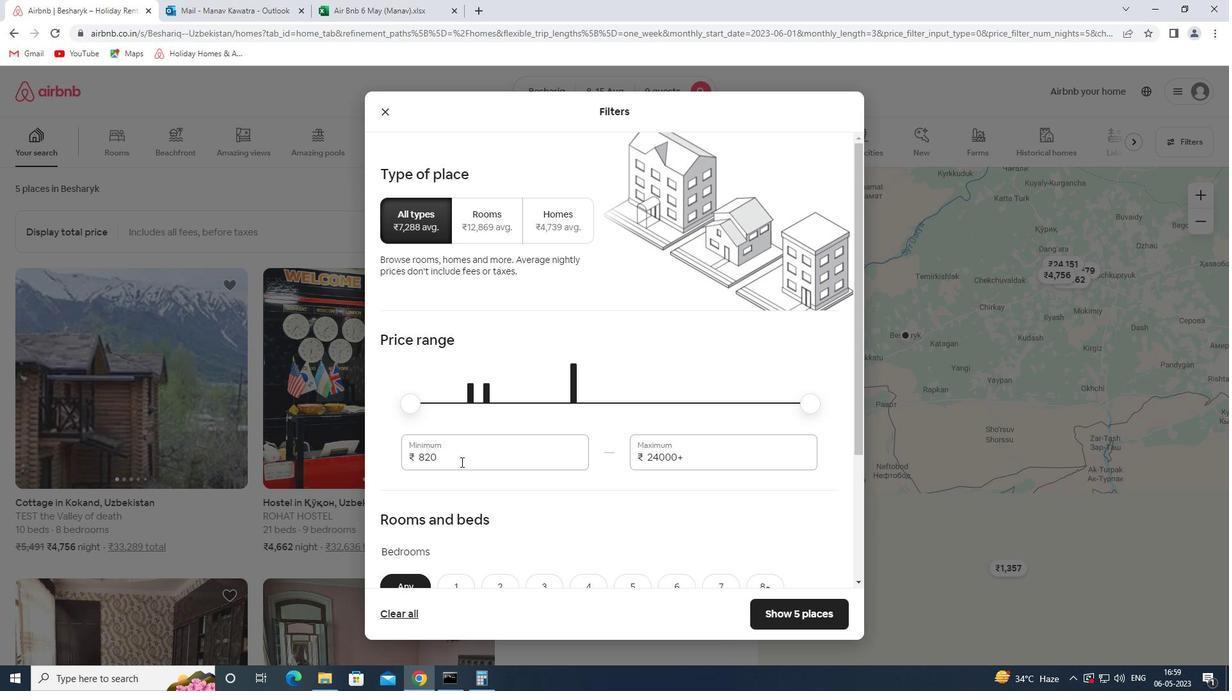 
Action: Mouse pressed left at (460, 462)
Screenshot: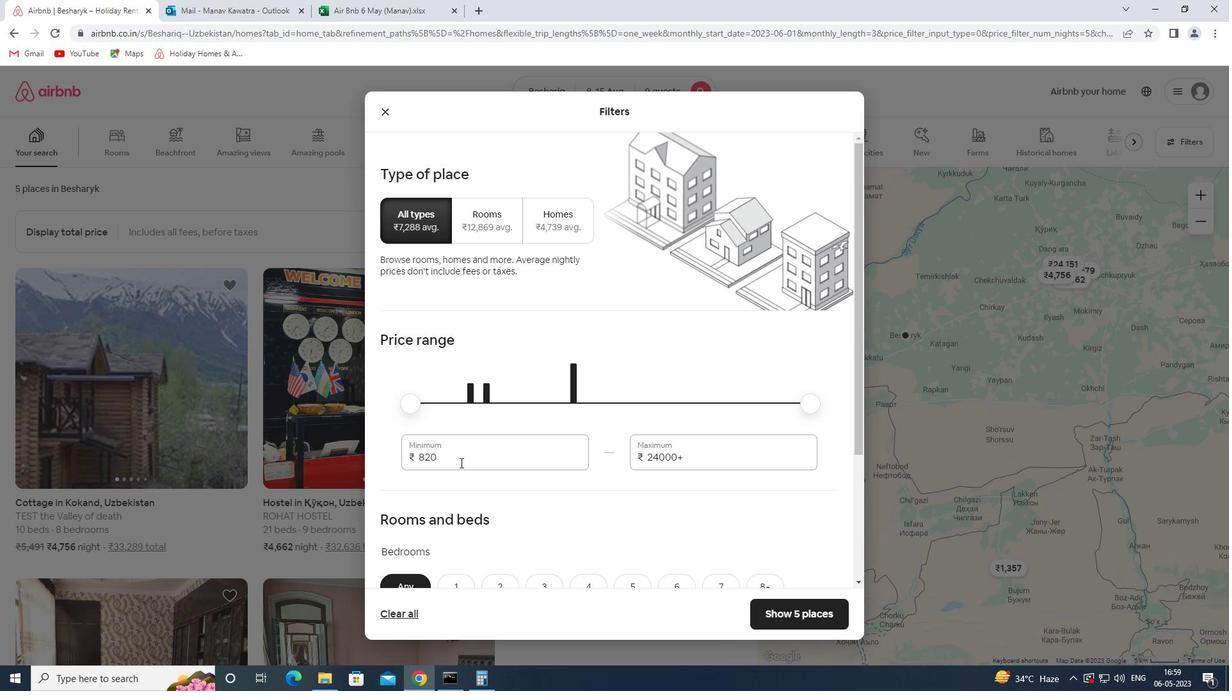 
Action: Key pressed 10000<Key.tab>14000
Screenshot: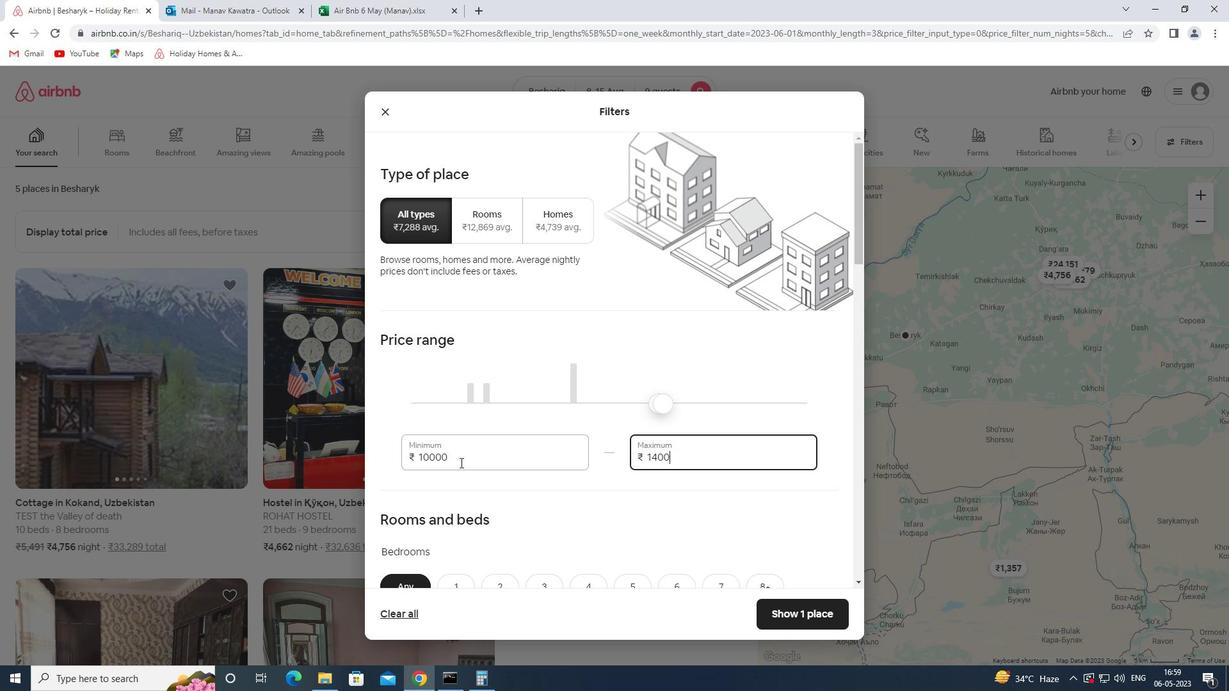 
Action: Mouse moved to (465, 457)
Screenshot: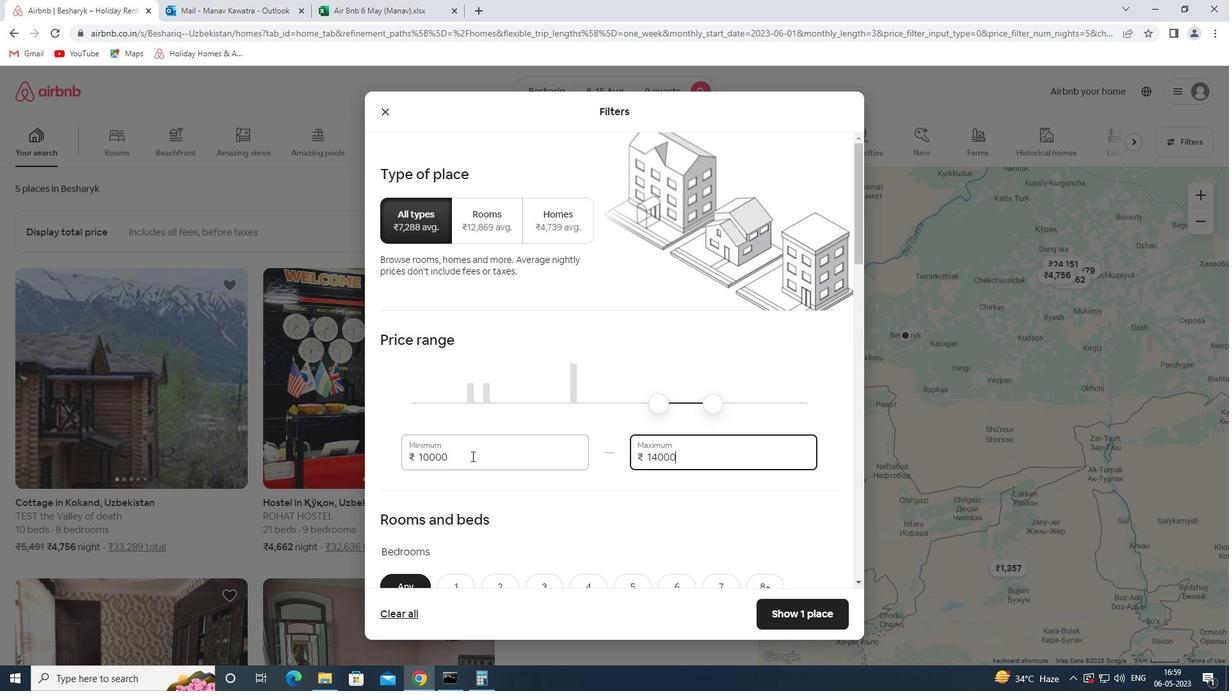 
Action: Mouse scrolled (465, 456) with delta (0, 0)
Screenshot: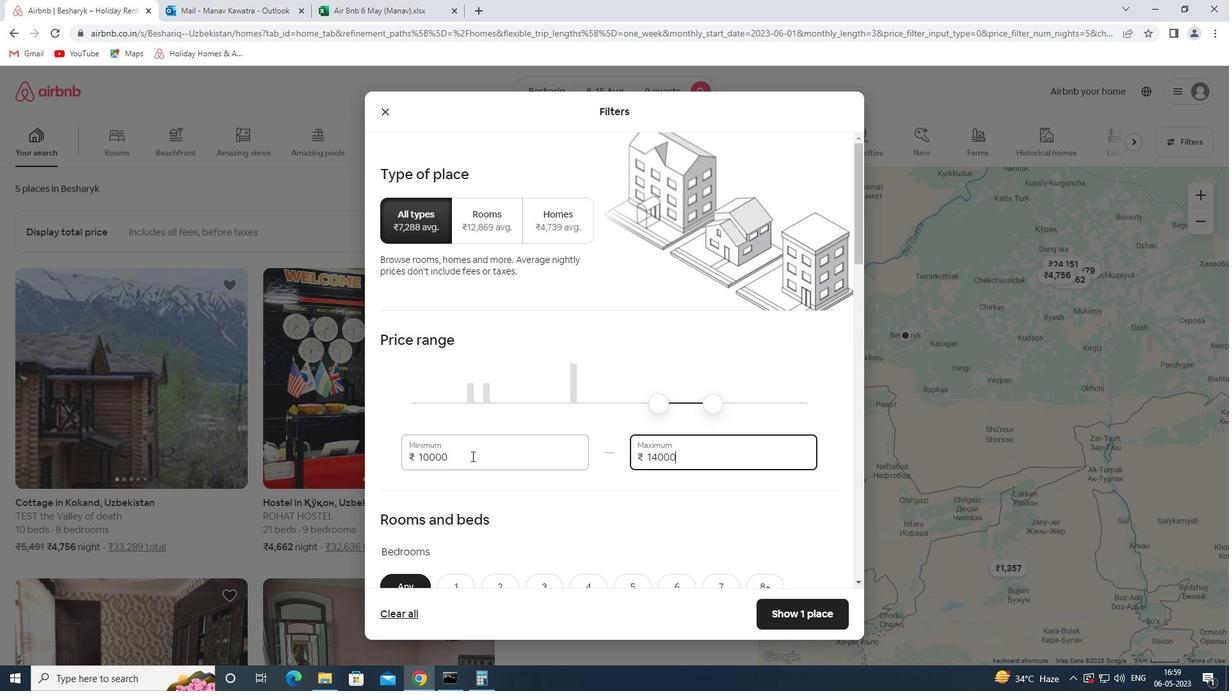
Action: Mouse moved to (448, 450)
Screenshot: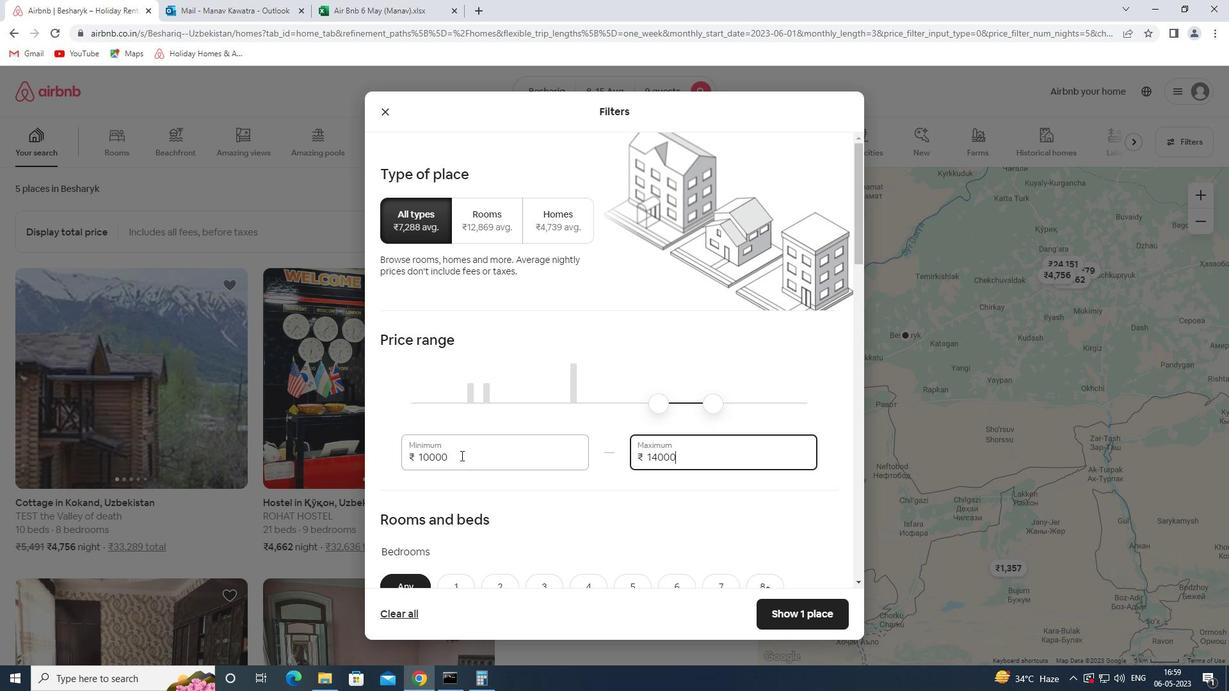 
Action: Mouse scrolled (448, 449) with delta (0, 0)
Screenshot: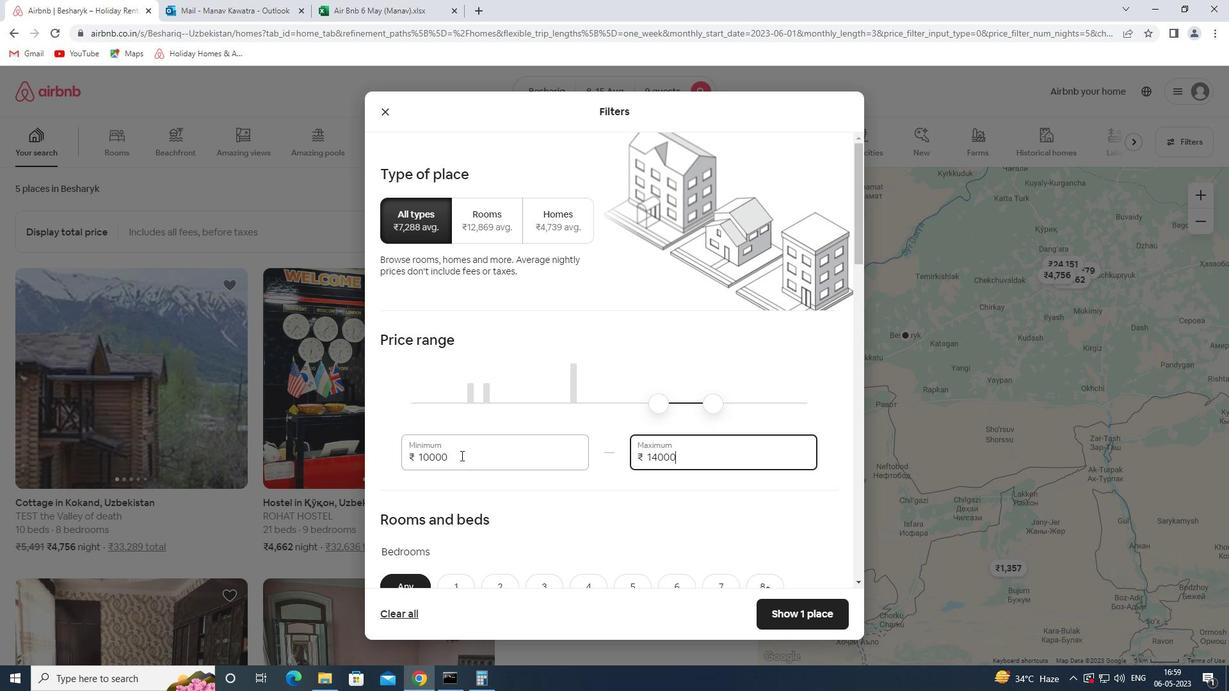 
Action: Mouse moved to (441, 448)
Screenshot: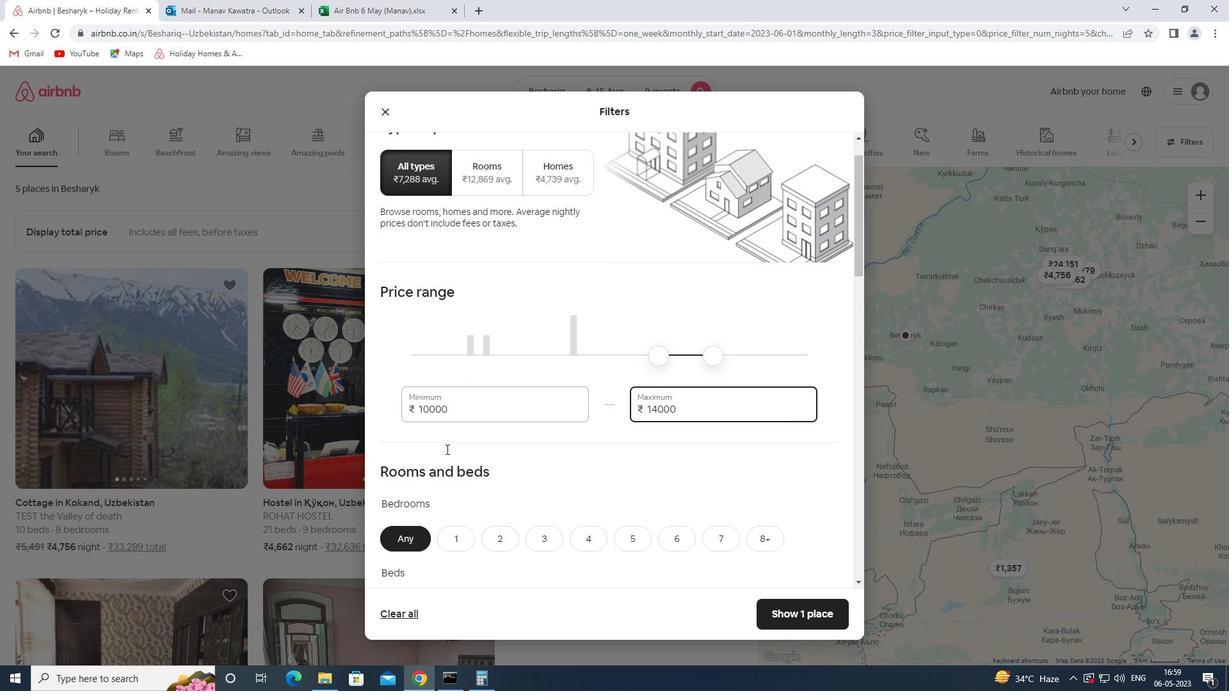 
Action: Mouse scrolled (441, 447) with delta (0, 0)
Screenshot: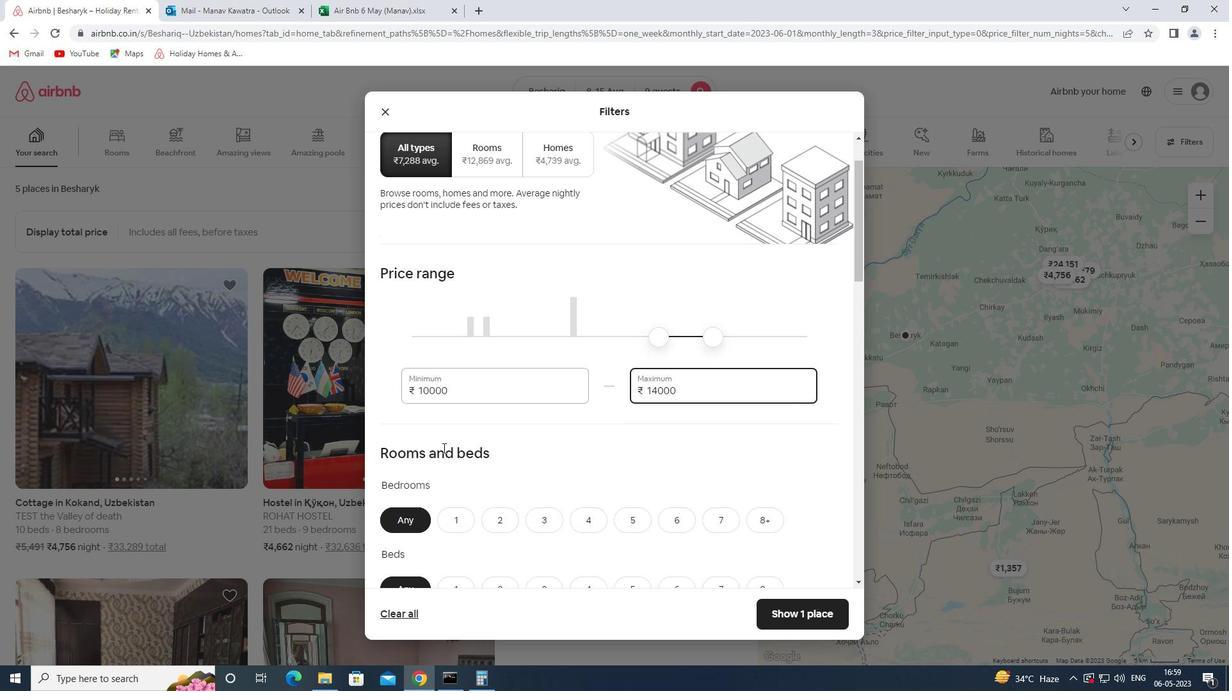 
Action: Mouse scrolled (441, 447) with delta (0, 0)
Screenshot: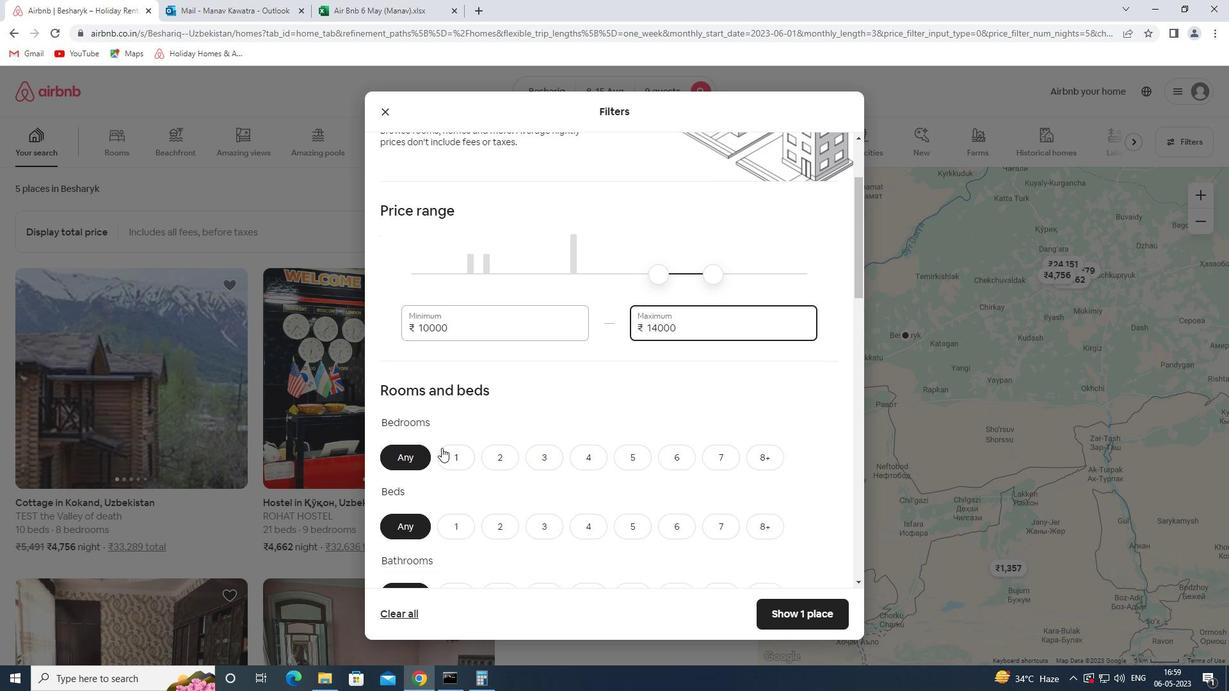 
Action: Mouse moved to (633, 330)
Screenshot: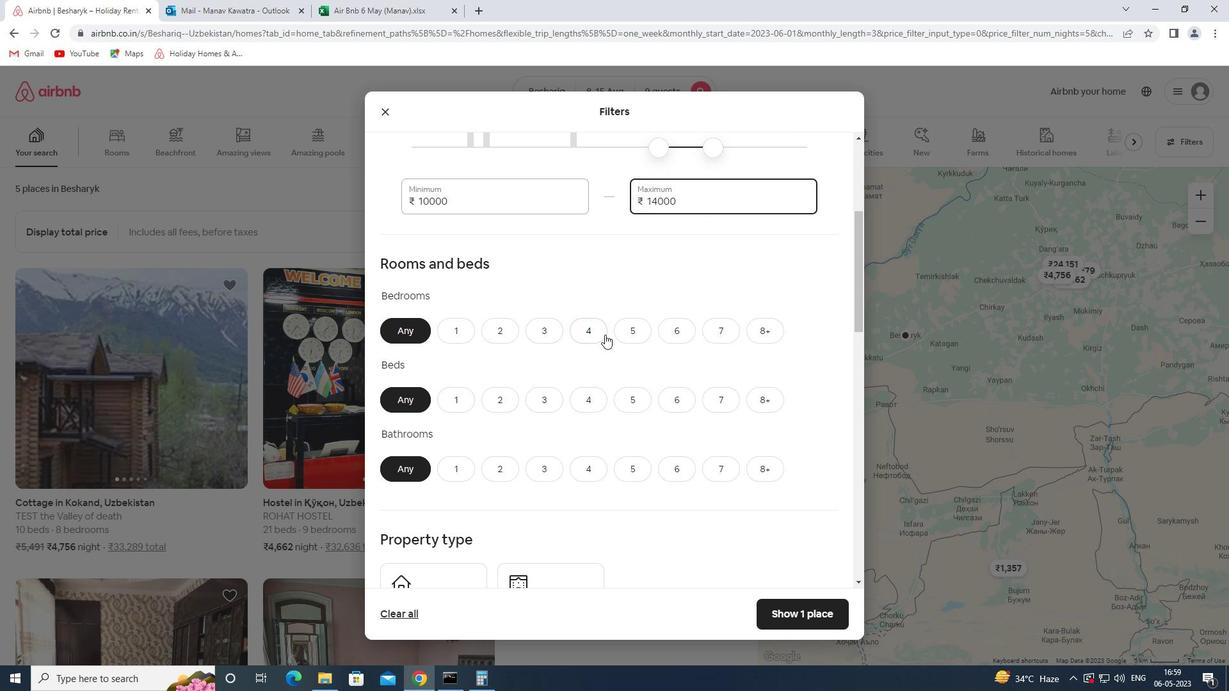 
Action: Mouse pressed left at (633, 330)
Screenshot: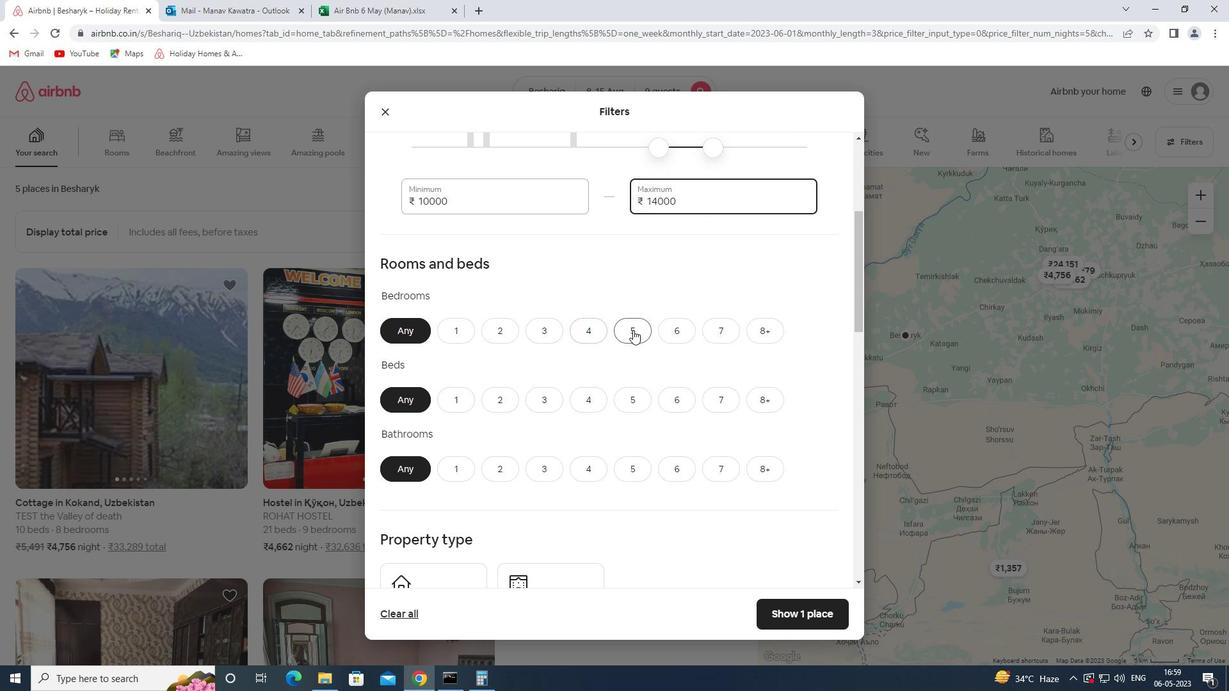 
Action: Mouse moved to (782, 405)
Screenshot: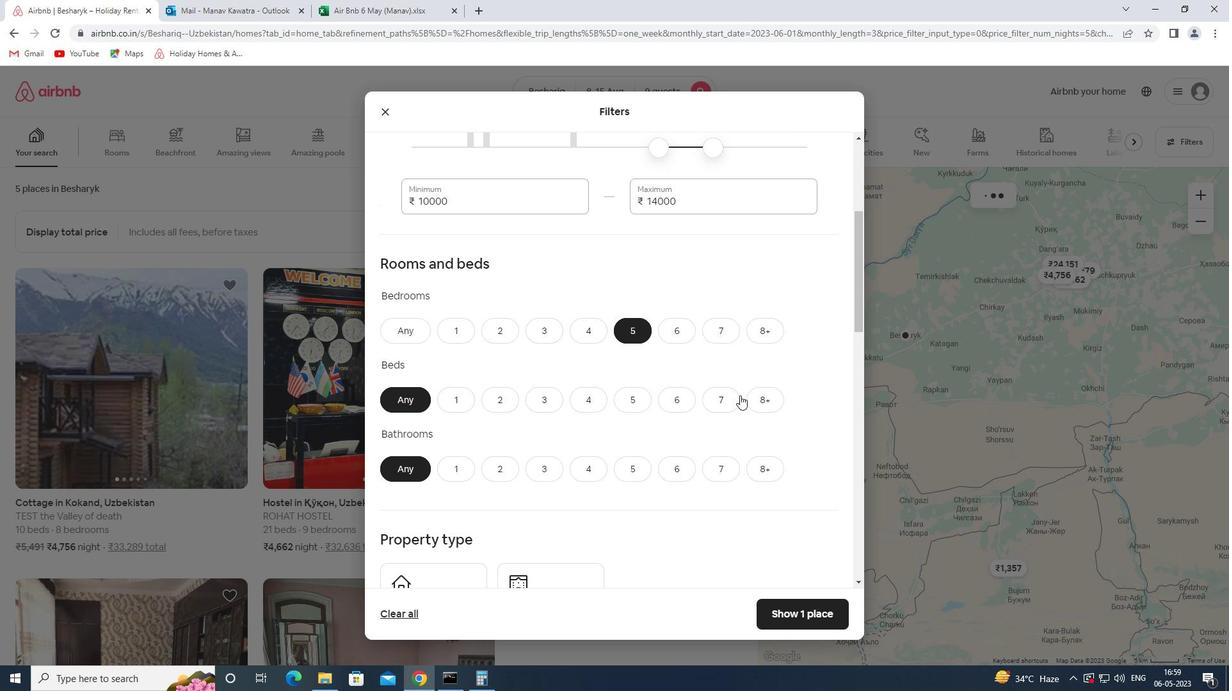 
Action: Mouse pressed left at (782, 405)
Screenshot: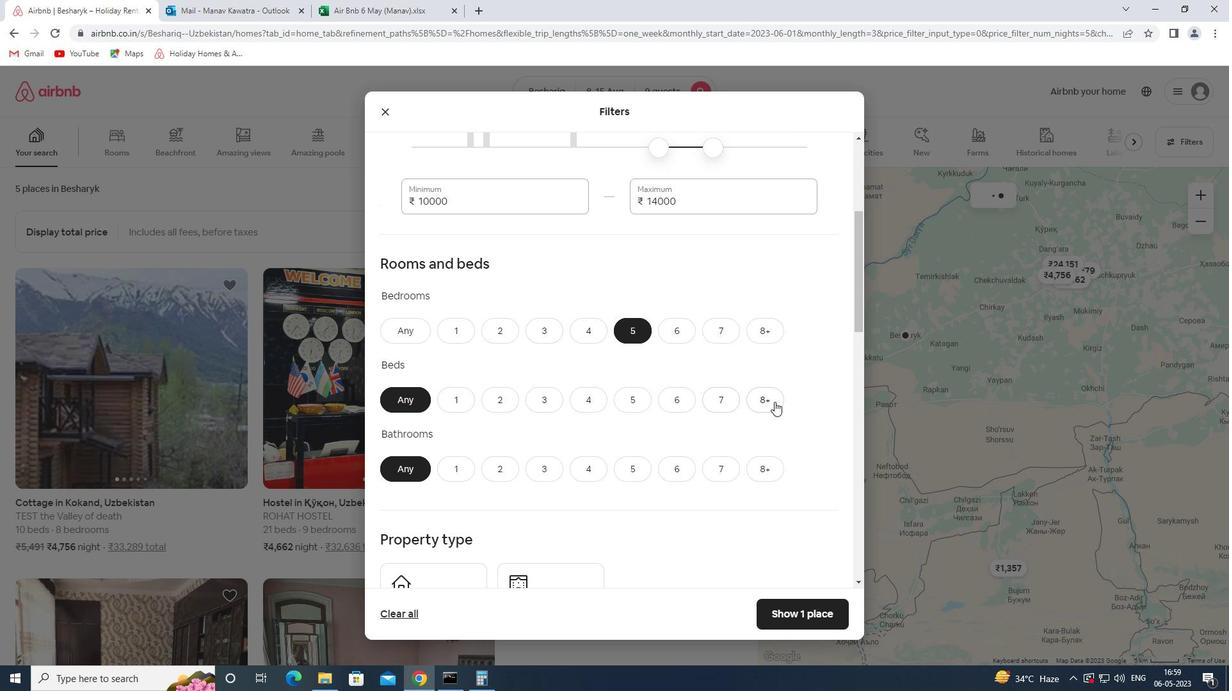 
Action: Mouse moved to (632, 469)
Screenshot: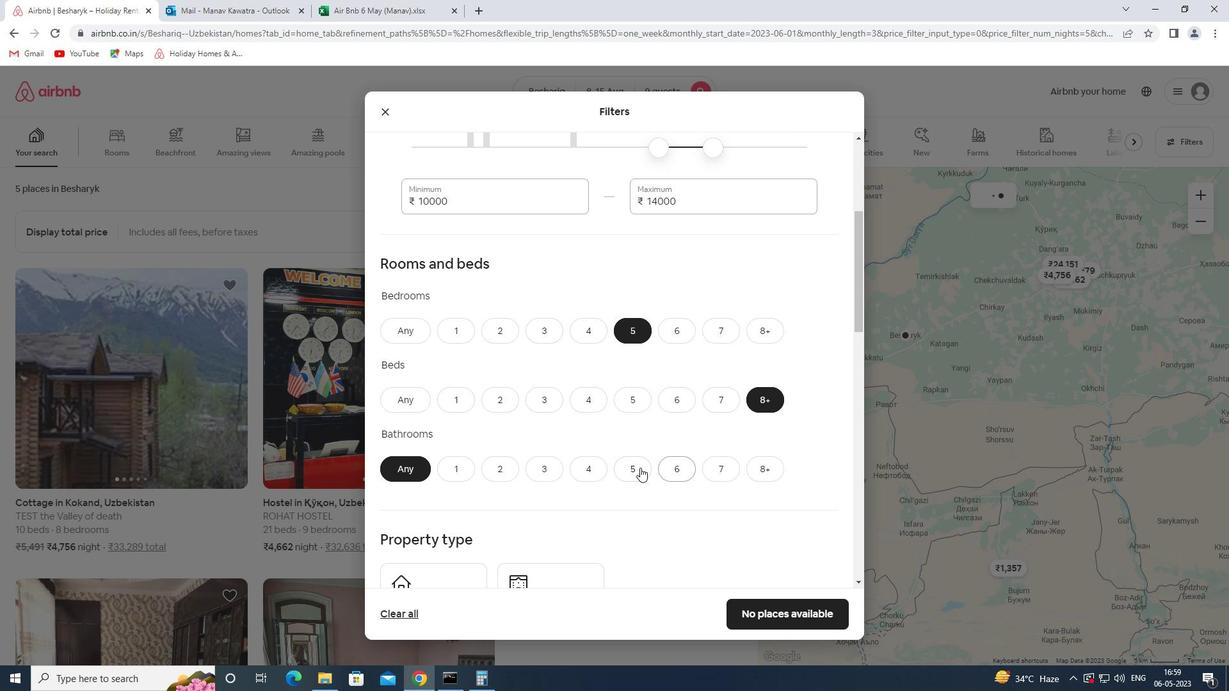 
Action: Mouse pressed left at (632, 469)
Screenshot: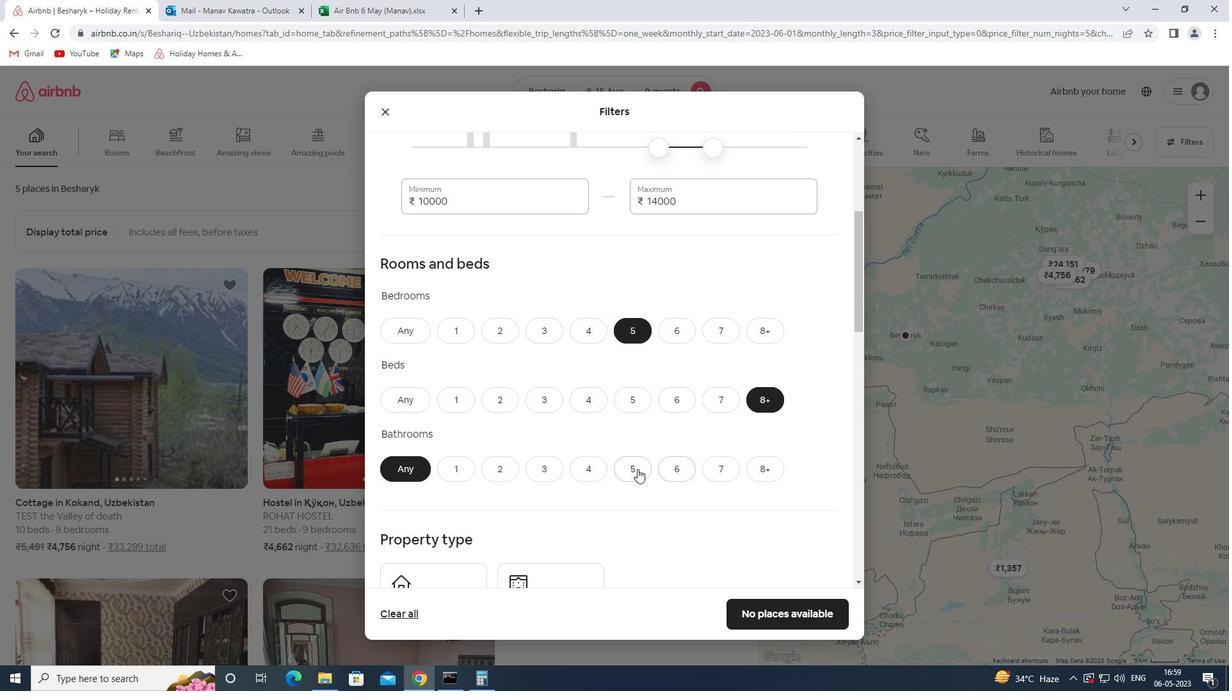 
Action: Mouse scrolled (632, 469) with delta (0, 0)
Screenshot: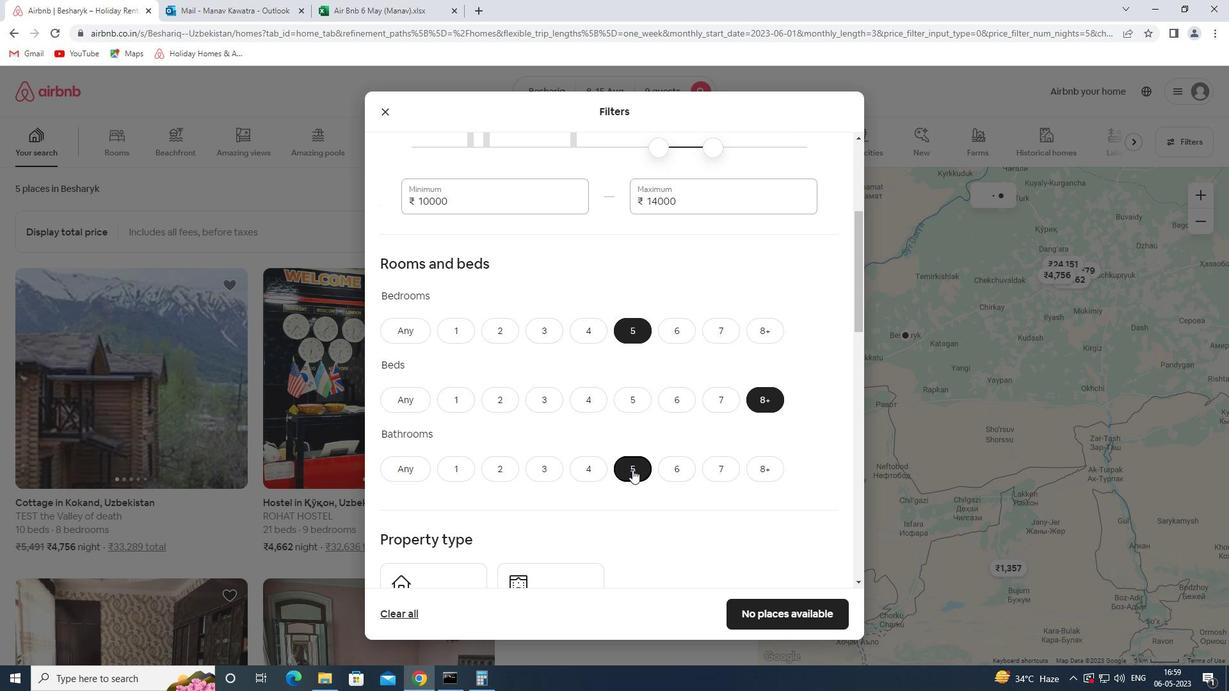 
Action: Mouse scrolled (632, 469) with delta (0, 0)
Screenshot: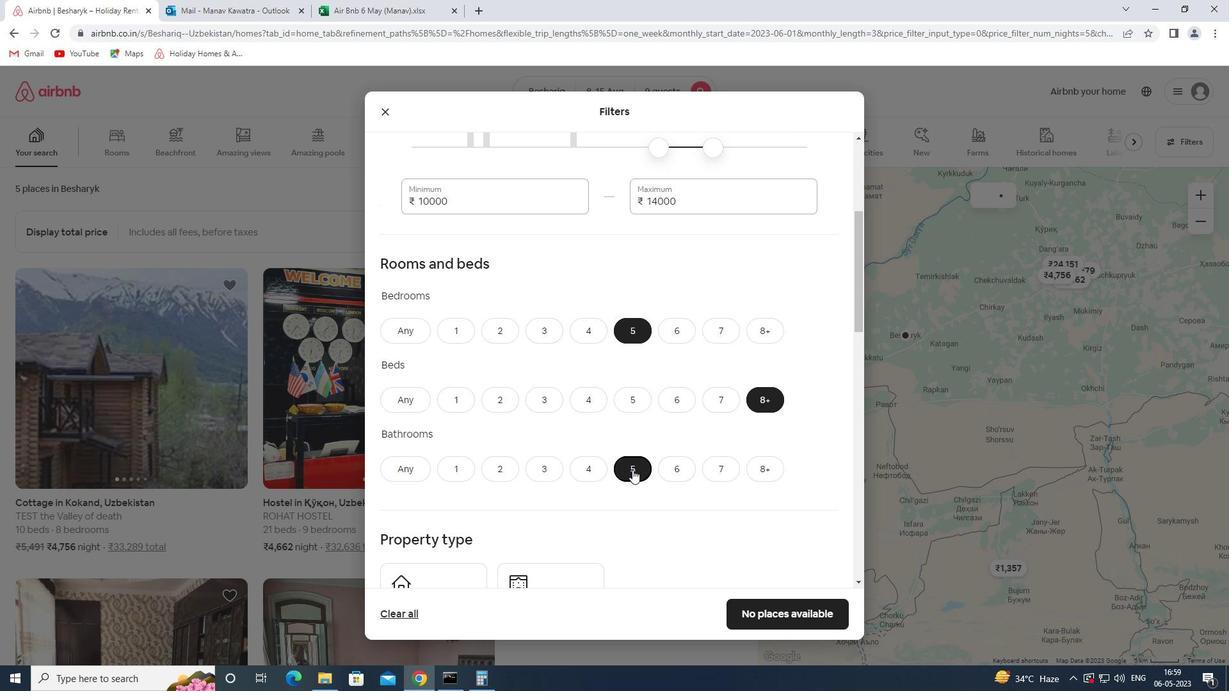 
Action: Mouse scrolled (632, 469) with delta (0, 0)
Screenshot: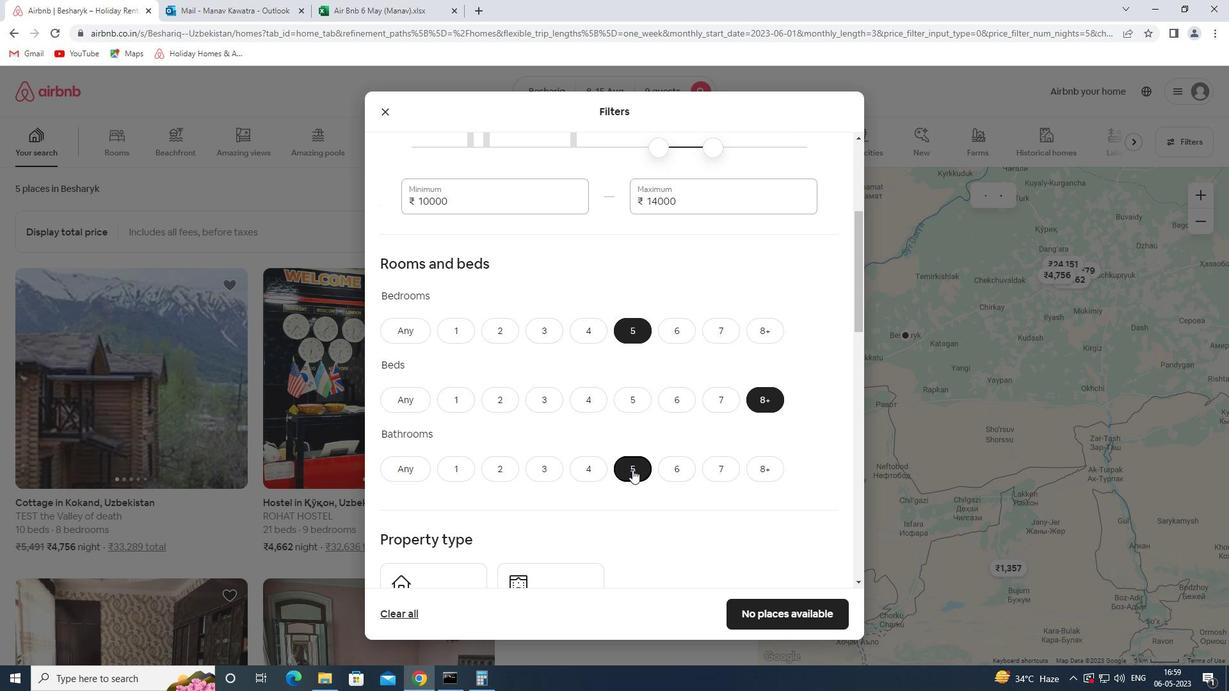 
Action: Mouse scrolled (632, 469) with delta (0, 0)
Screenshot: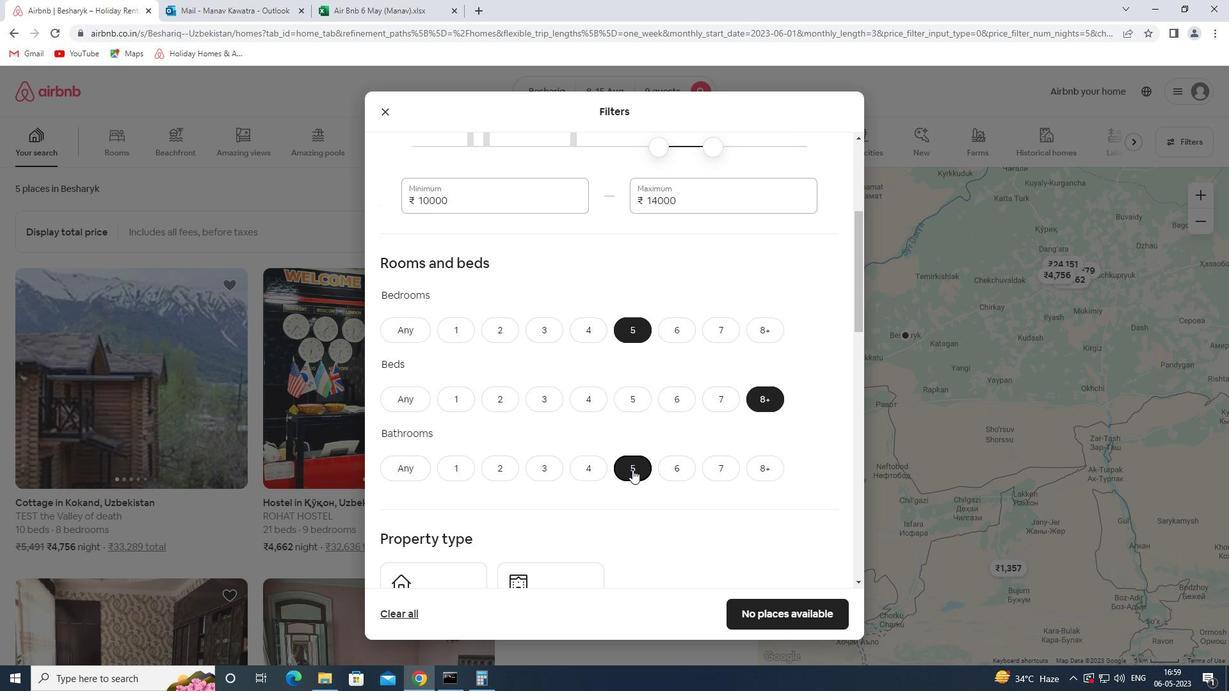 
Action: Mouse moved to (444, 345)
Screenshot: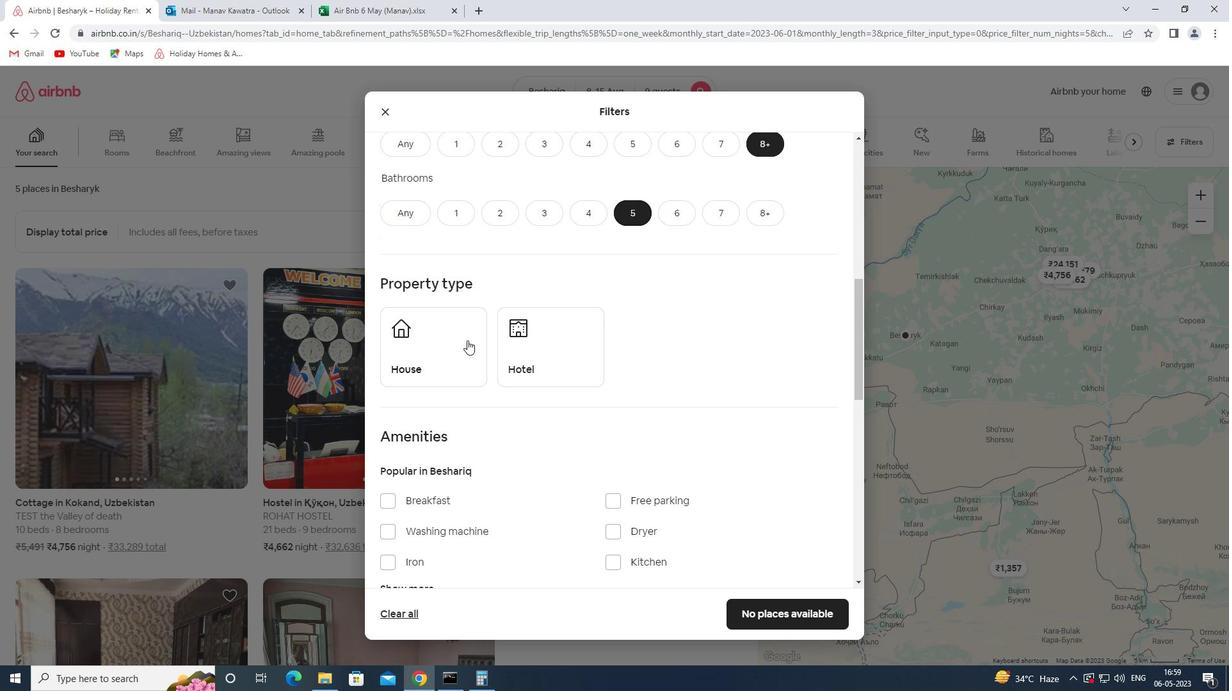 
Action: Mouse pressed left at (444, 345)
Screenshot: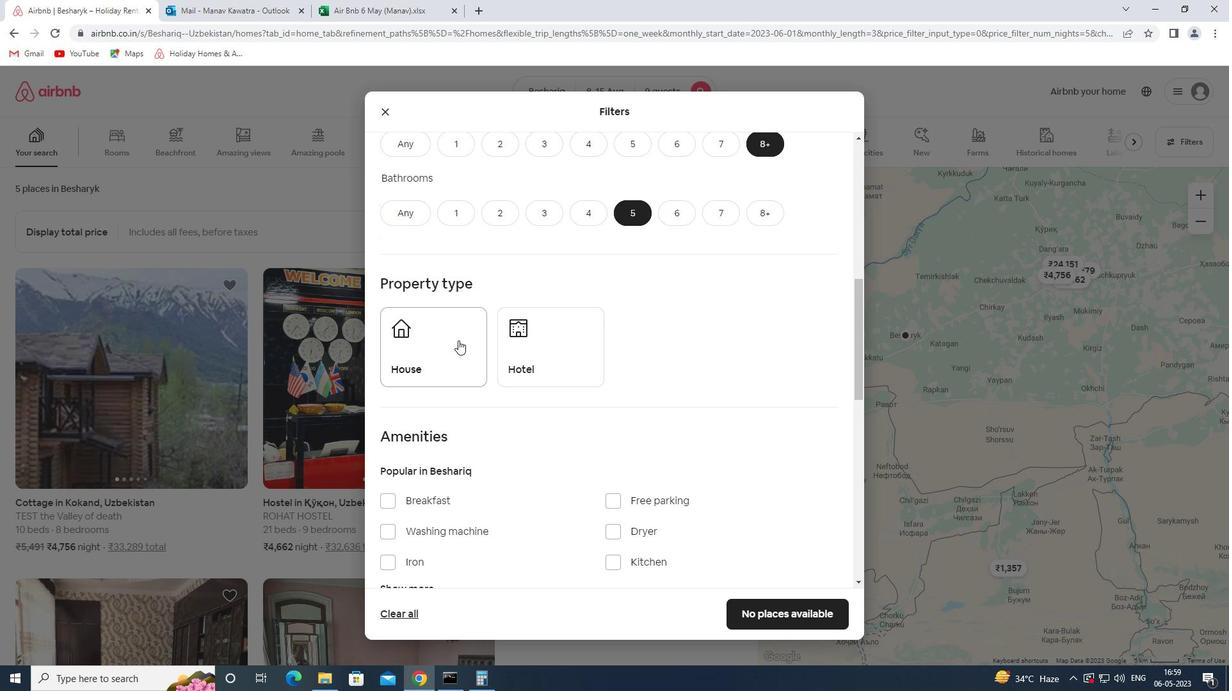
Action: Mouse moved to (578, 446)
Screenshot: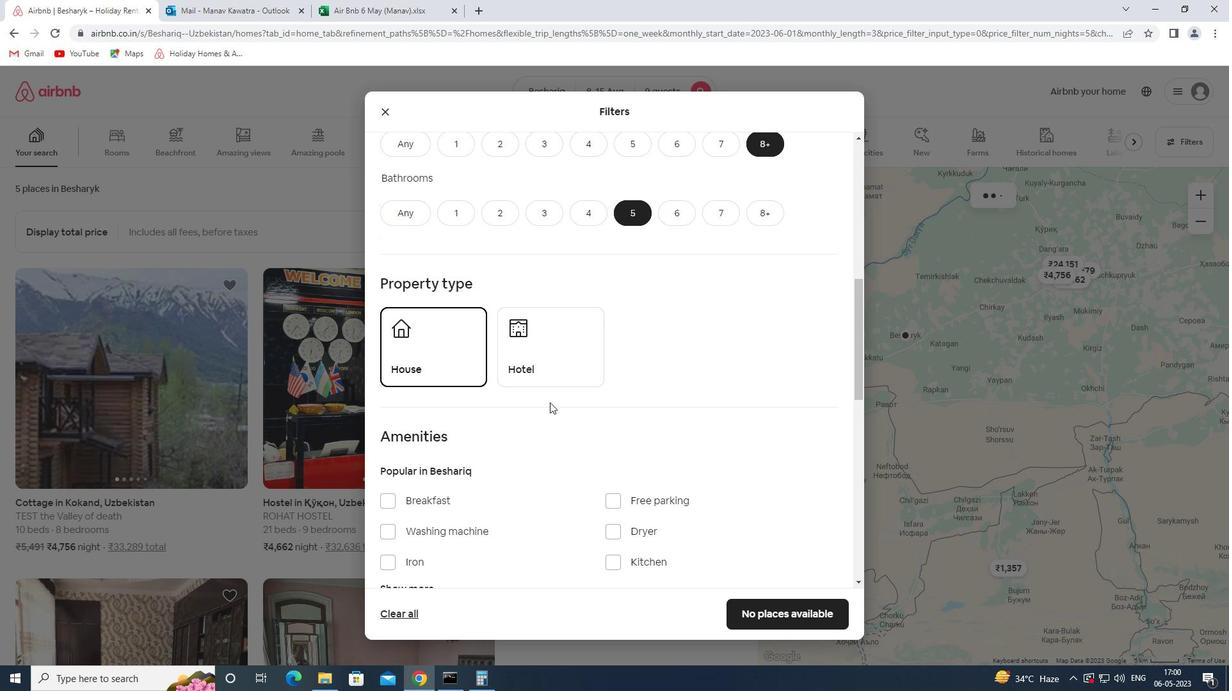 
Action: Mouse scrolled (578, 446) with delta (0, 0)
Screenshot: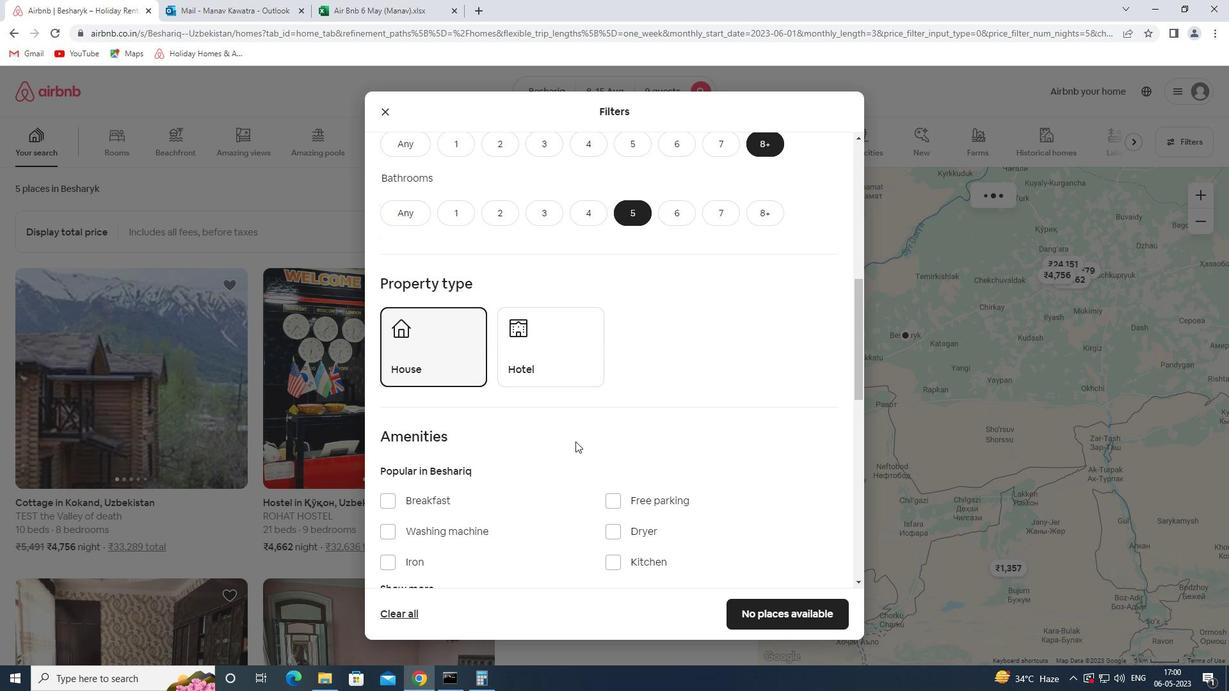 
Action: Mouse scrolled (578, 446) with delta (0, 0)
Screenshot: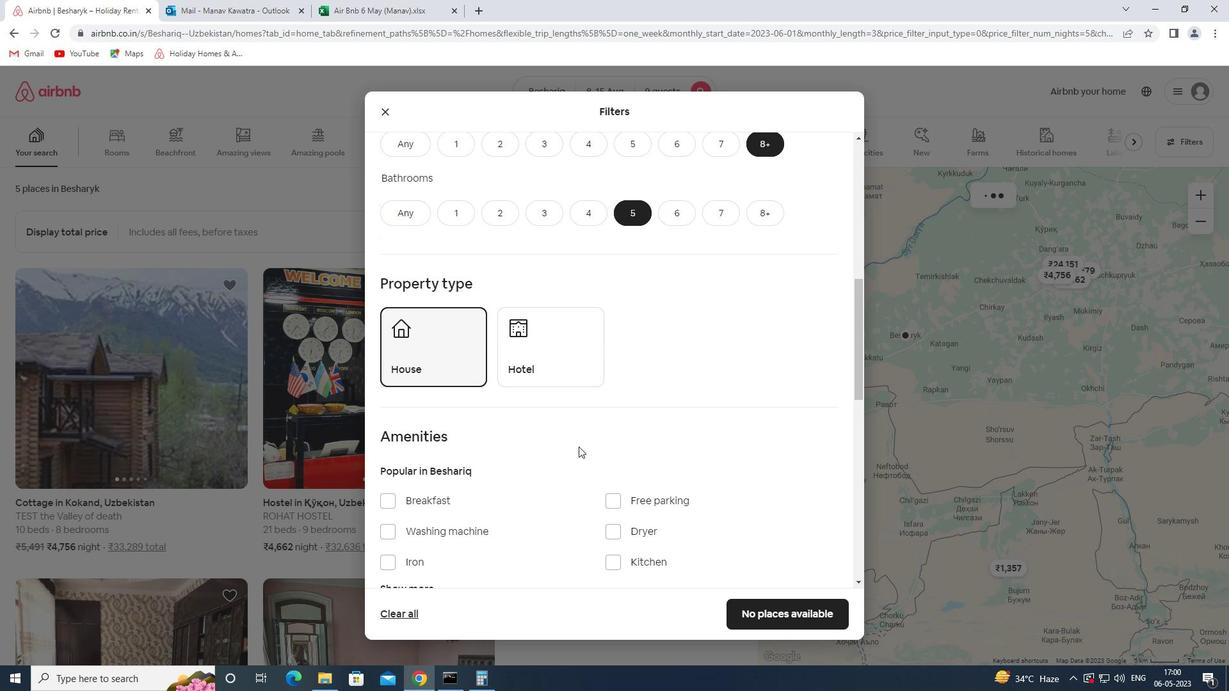 
Action: Mouse scrolled (578, 446) with delta (0, 0)
Screenshot: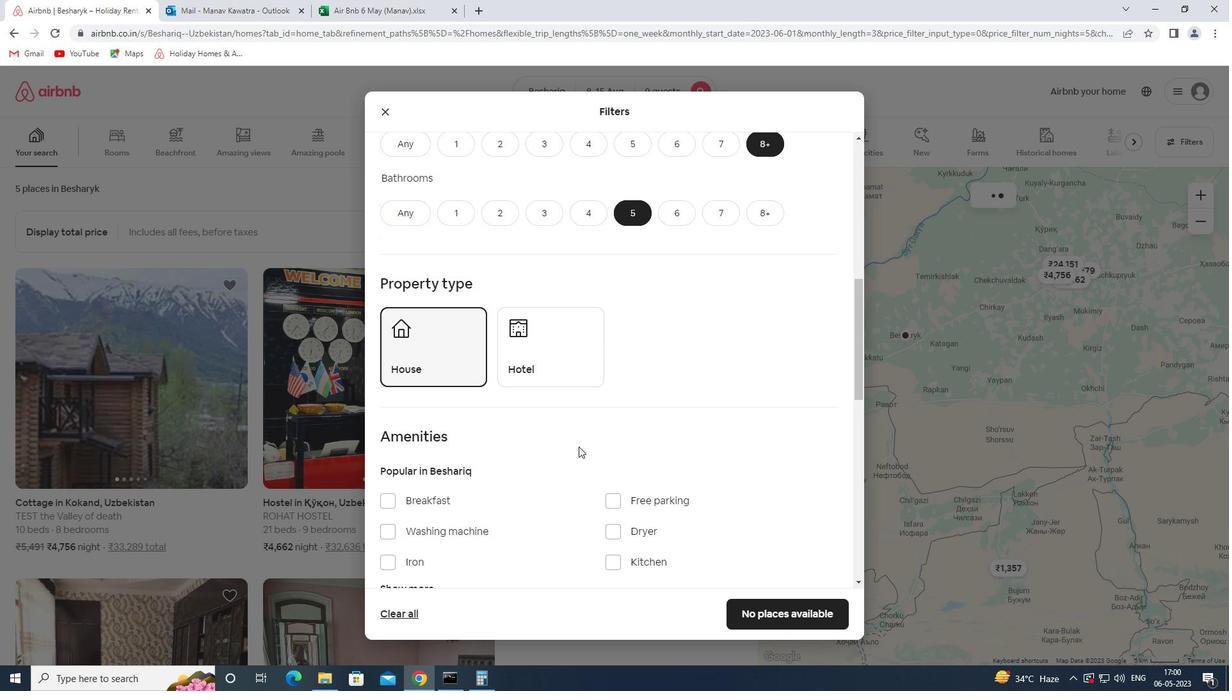 
Action: Mouse moved to (635, 307)
Screenshot: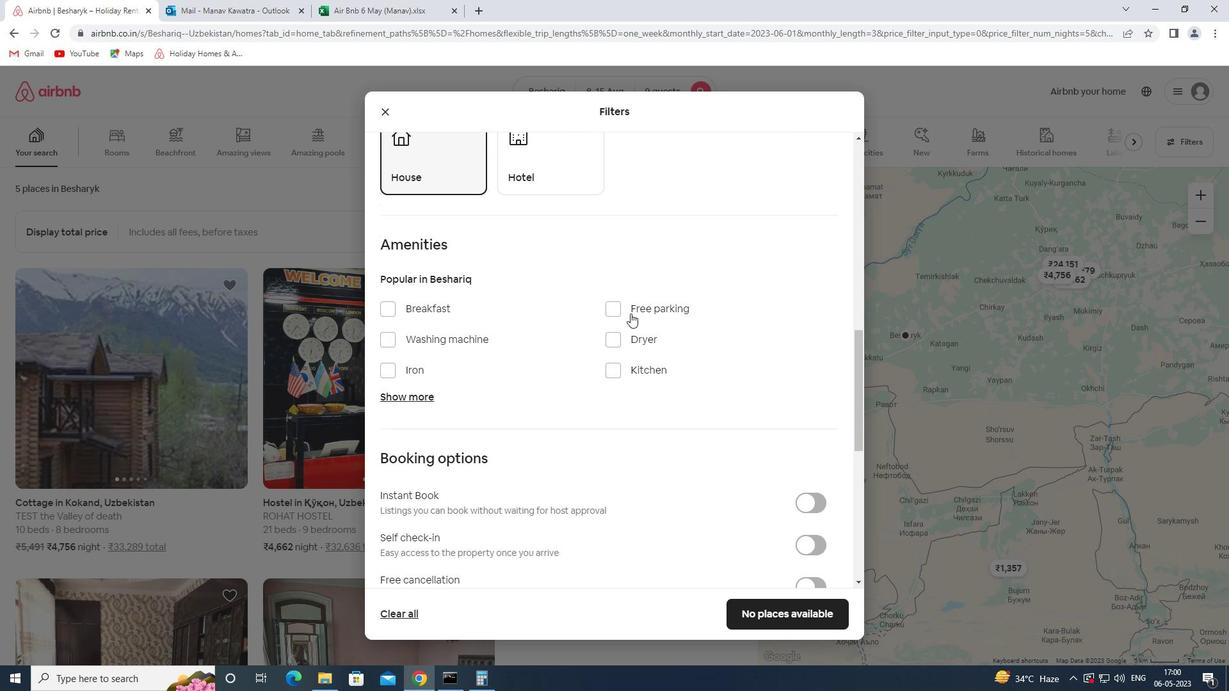 
Action: Mouse pressed left at (635, 307)
Screenshot: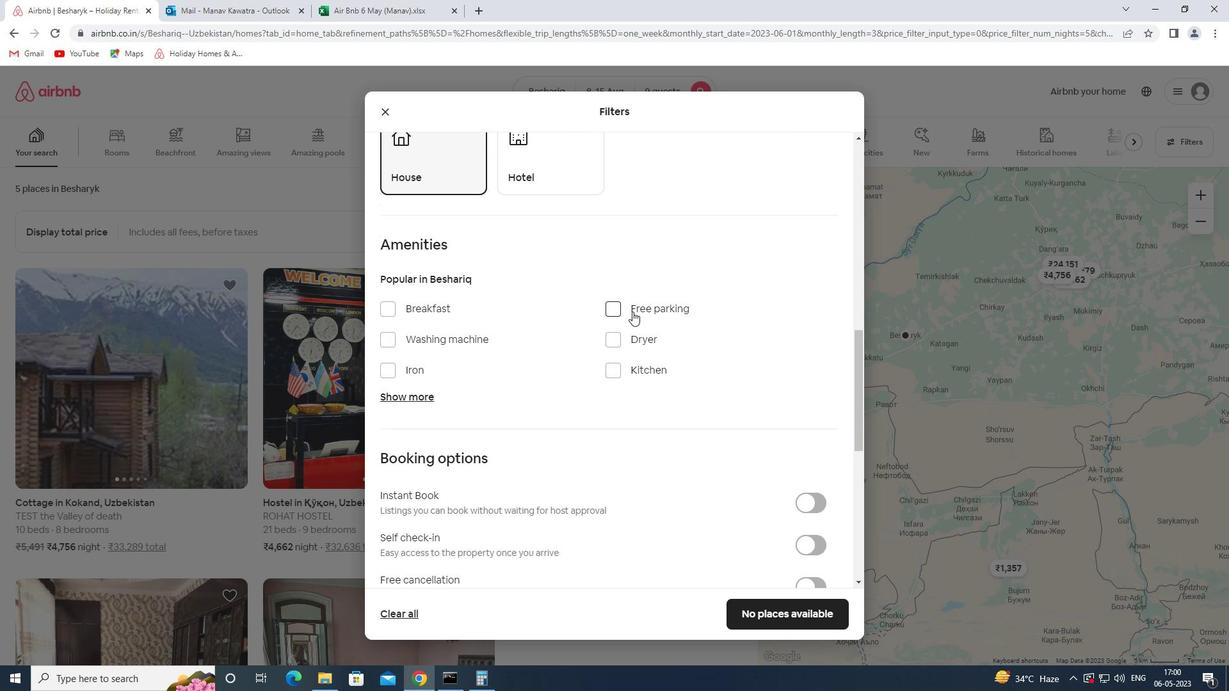 
Action: Mouse moved to (419, 395)
Screenshot: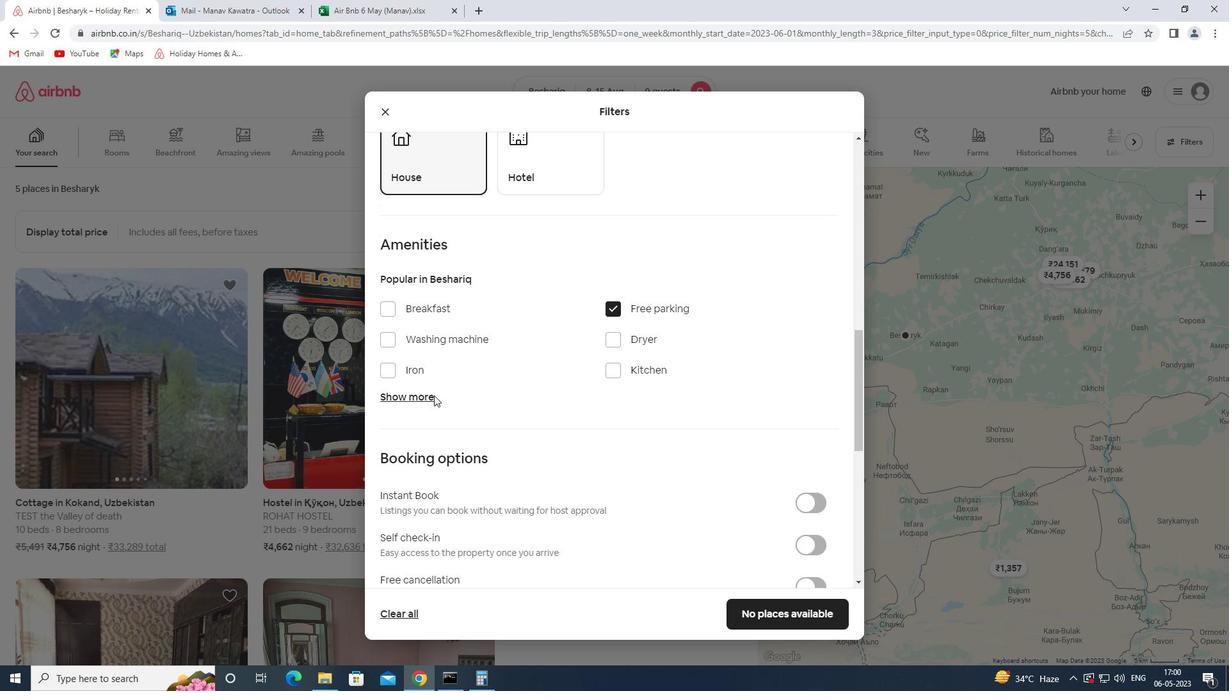 
Action: Mouse pressed left at (419, 395)
Screenshot: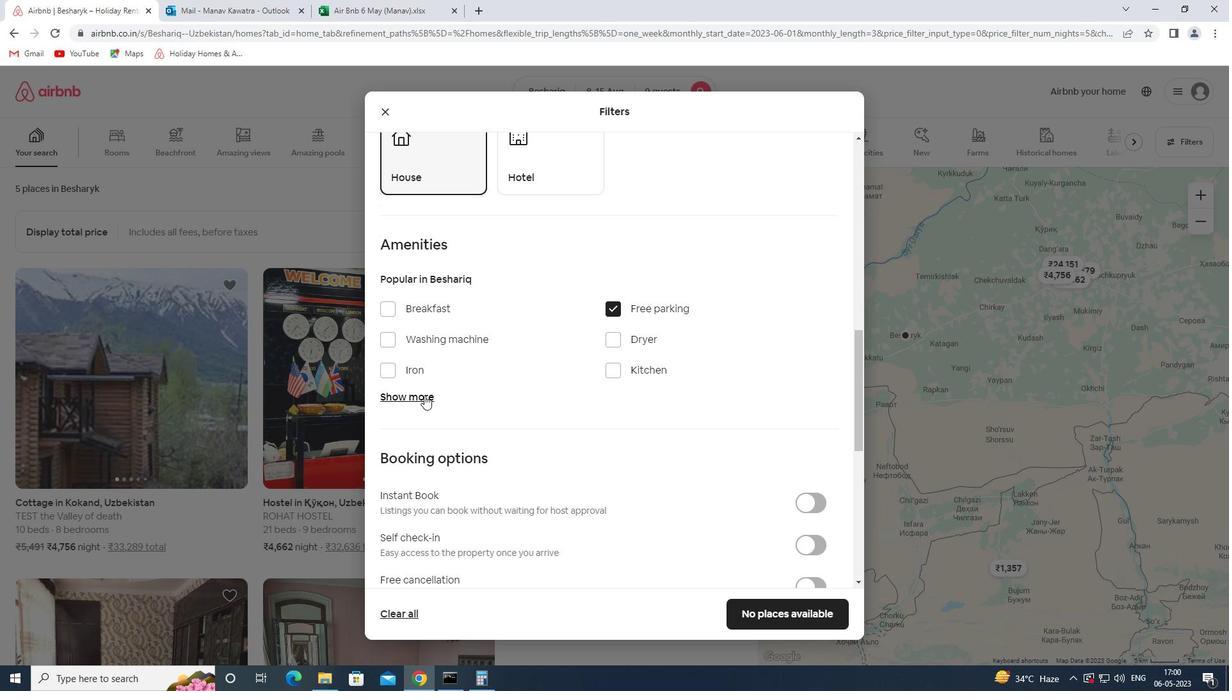 
Action: Mouse moved to (435, 307)
Screenshot: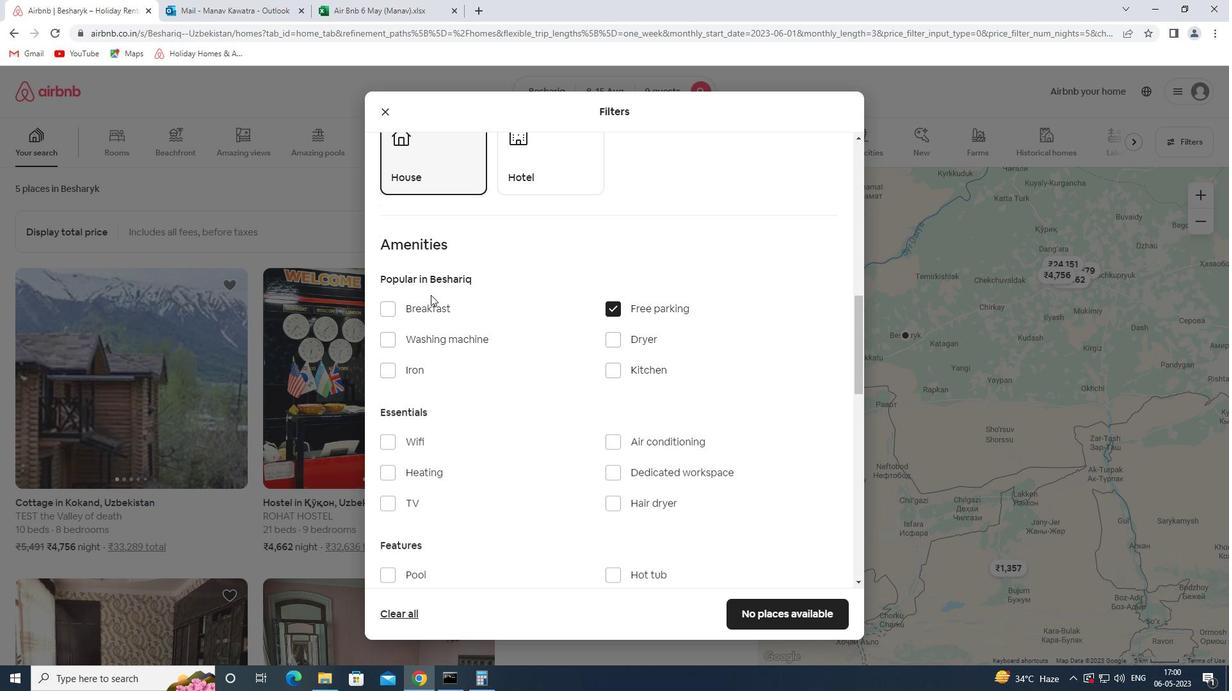 
Action: Mouse pressed left at (435, 307)
Screenshot: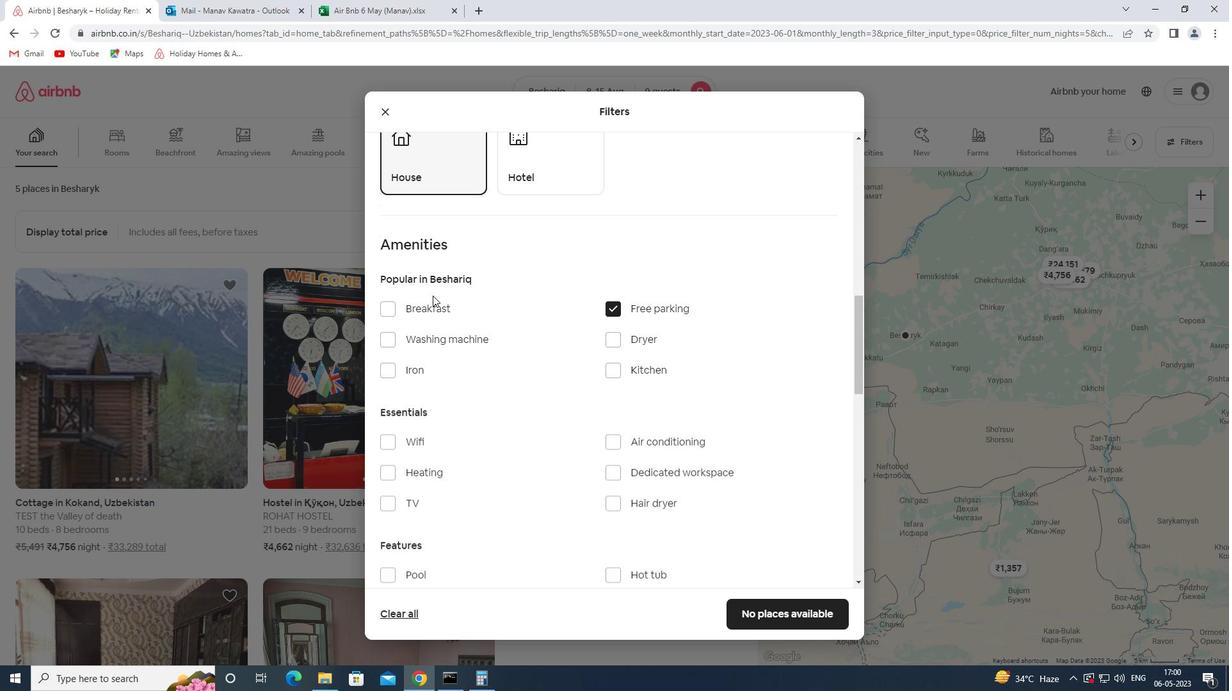 
Action: Mouse moved to (388, 439)
Screenshot: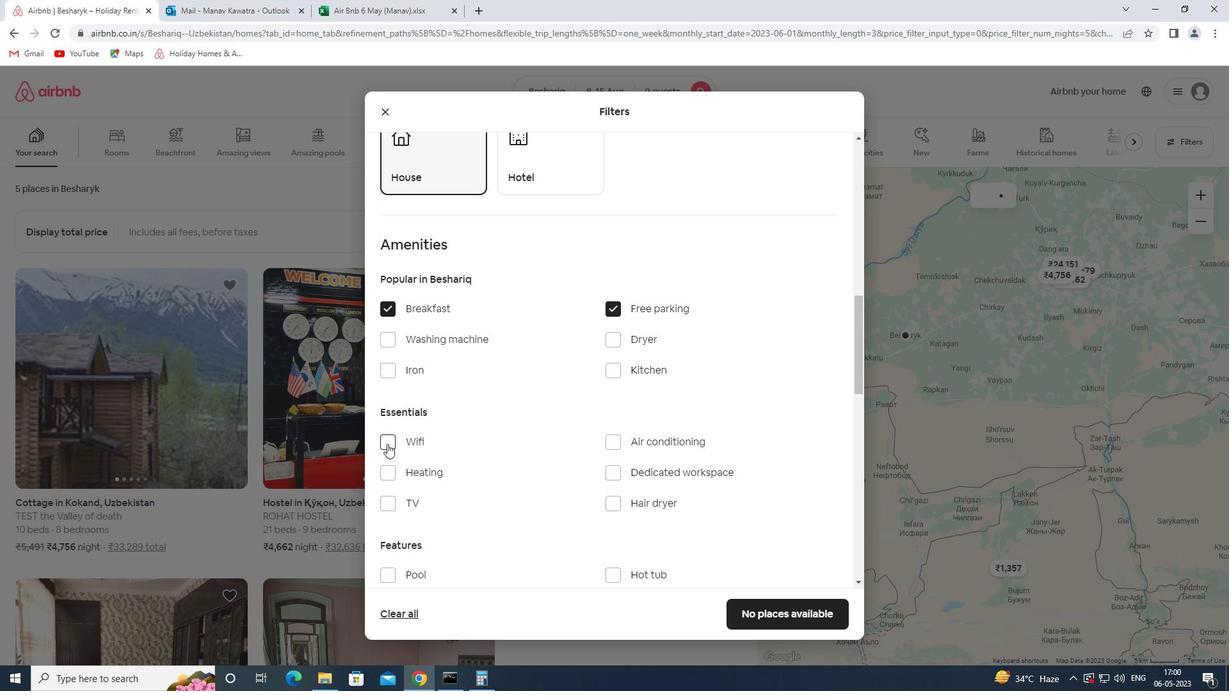 
Action: Mouse pressed left at (388, 439)
Screenshot: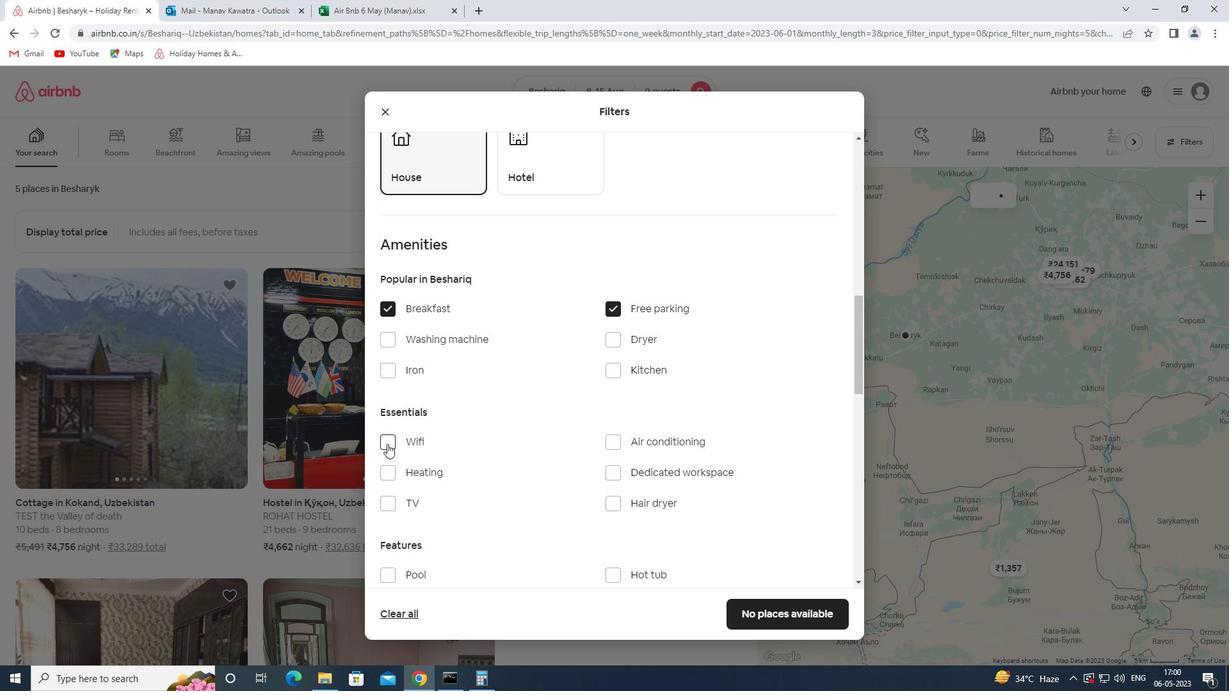 
Action: Mouse moved to (492, 493)
Screenshot: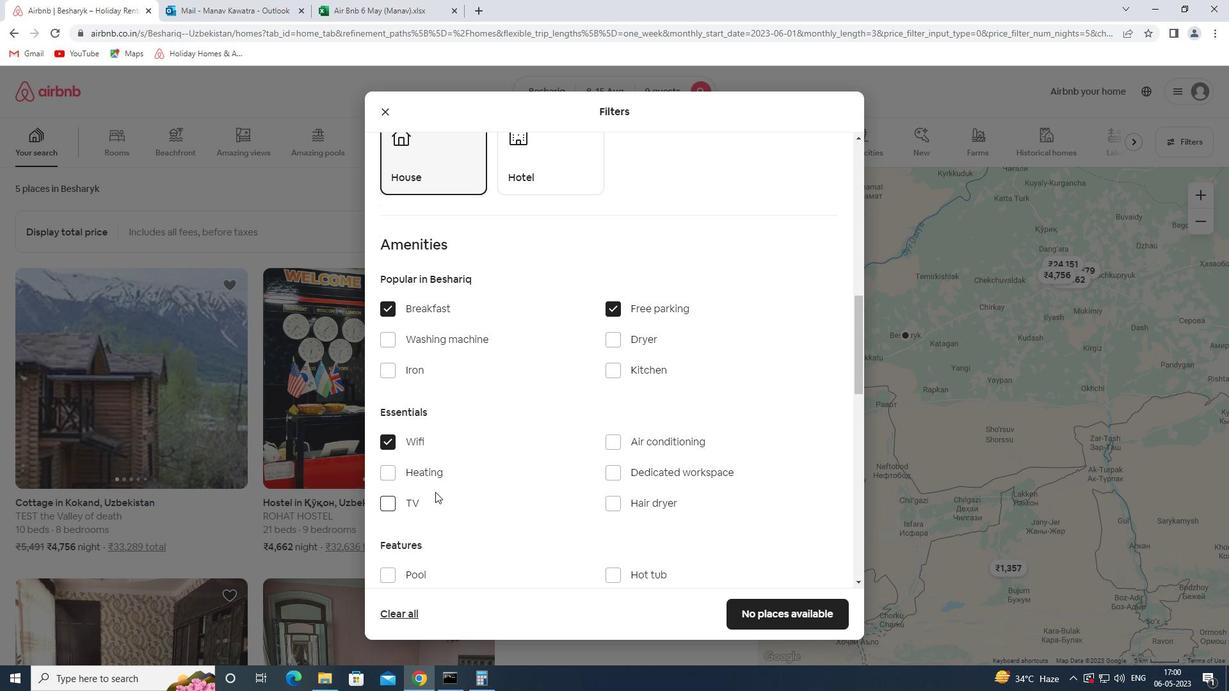 
Action: Mouse scrolled (492, 492) with delta (0, 0)
Screenshot: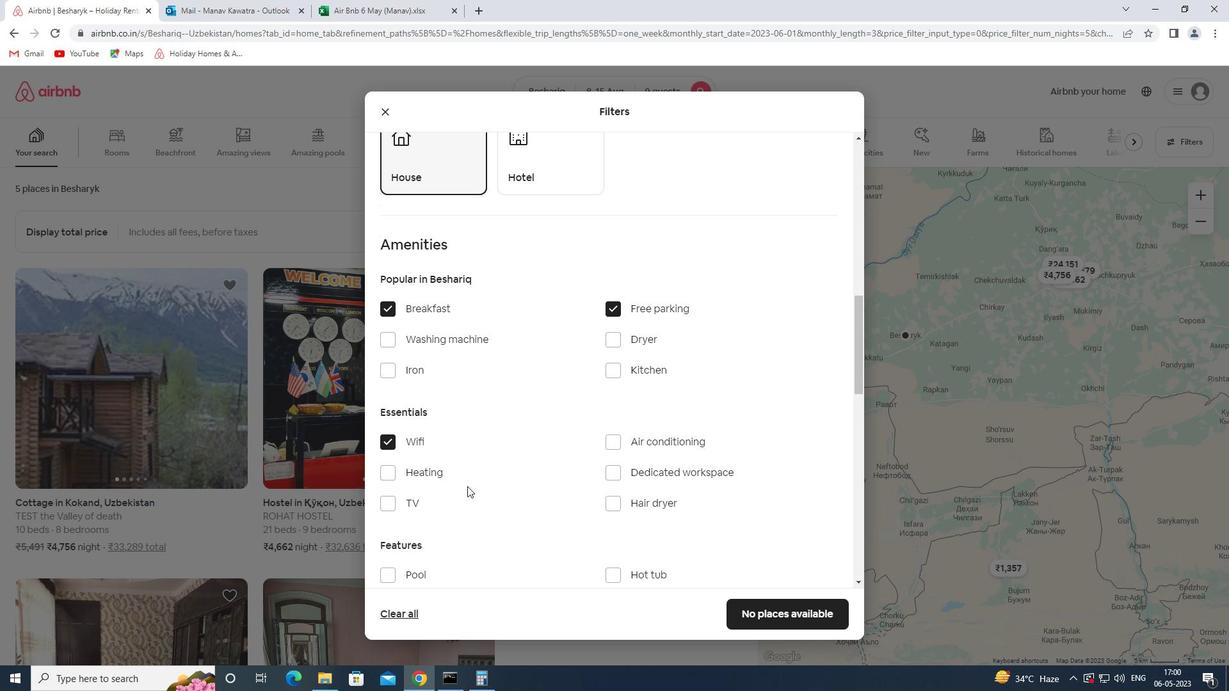 
Action: Mouse moved to (493, 493)
Screenshot: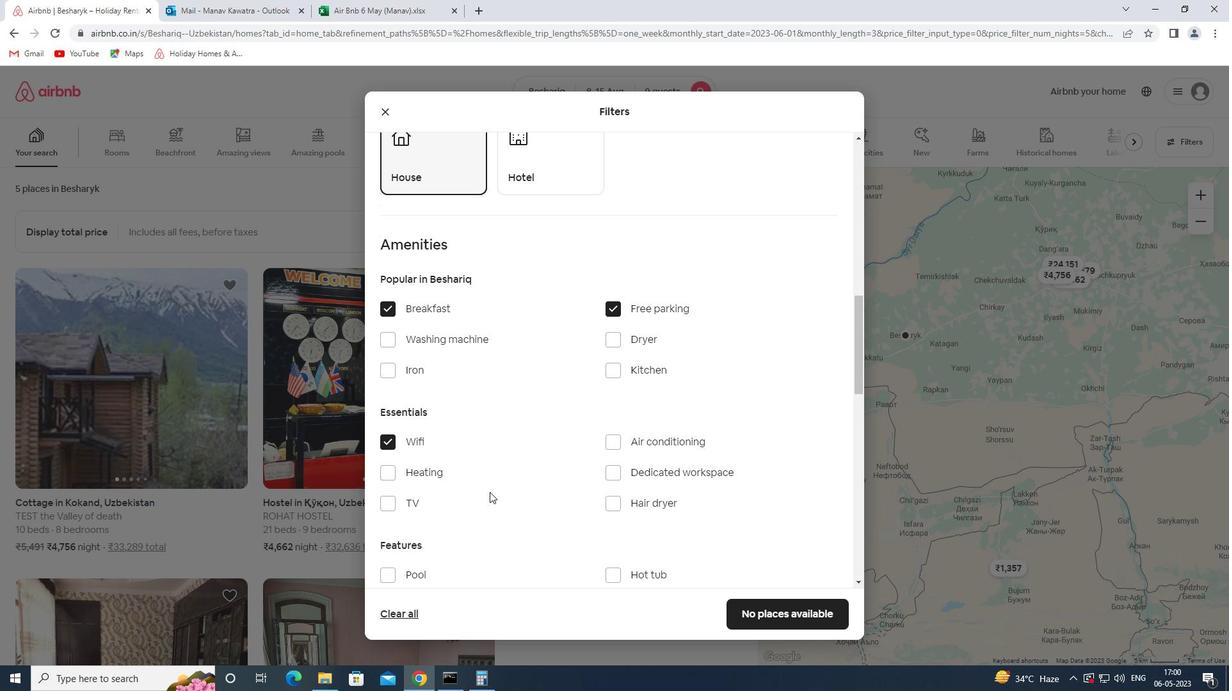 
Action: Mouse scrolled (493, 492) with delta (0, 0)
Screenshot: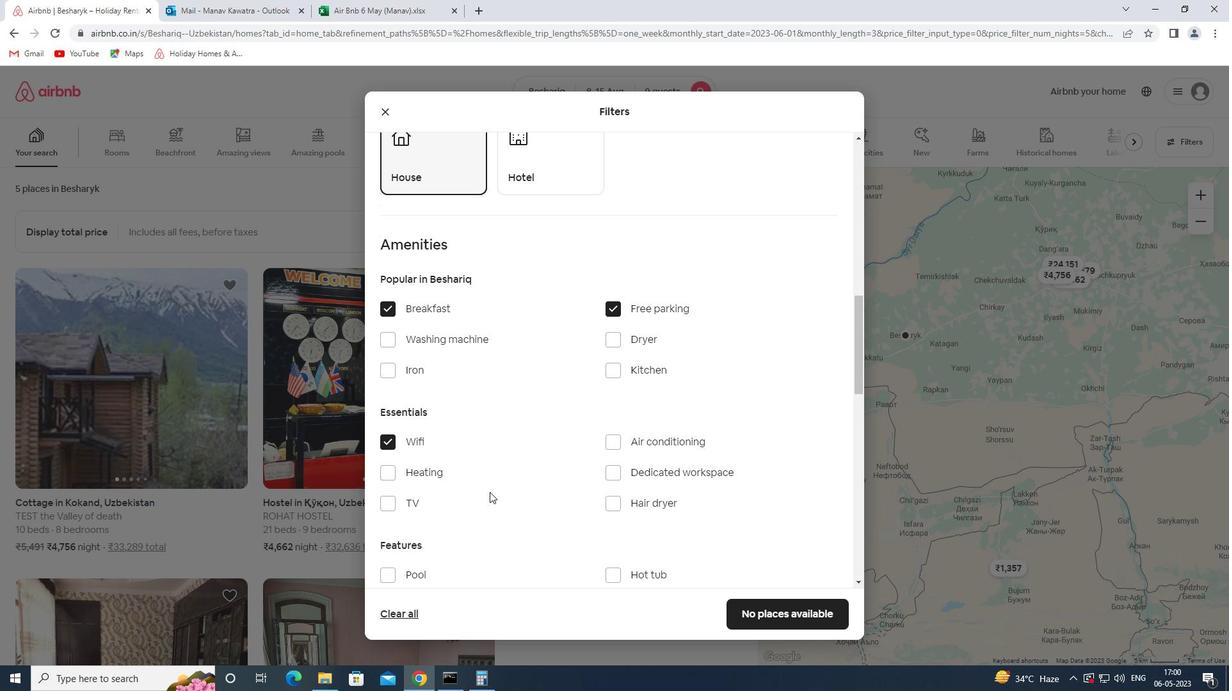 
Action: Mouse moved to (496, 493)
Screenshot: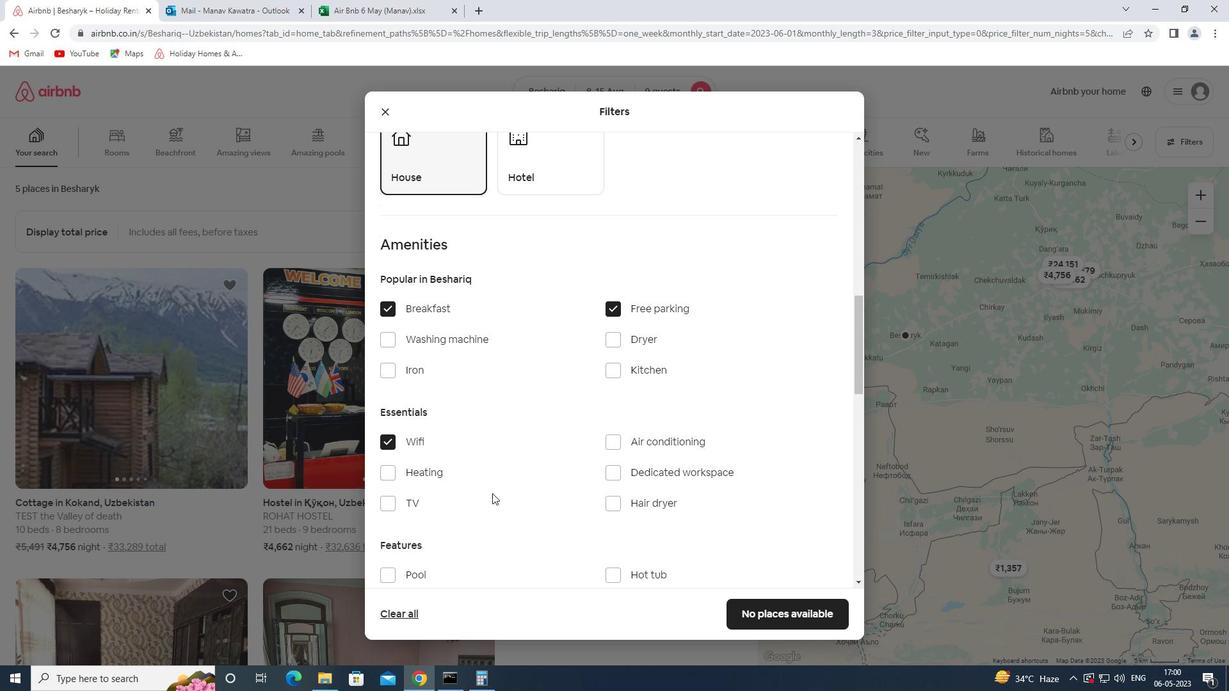 
Action: Mouse scrolled (496, 492) with delta (0, 0)
Screenshot: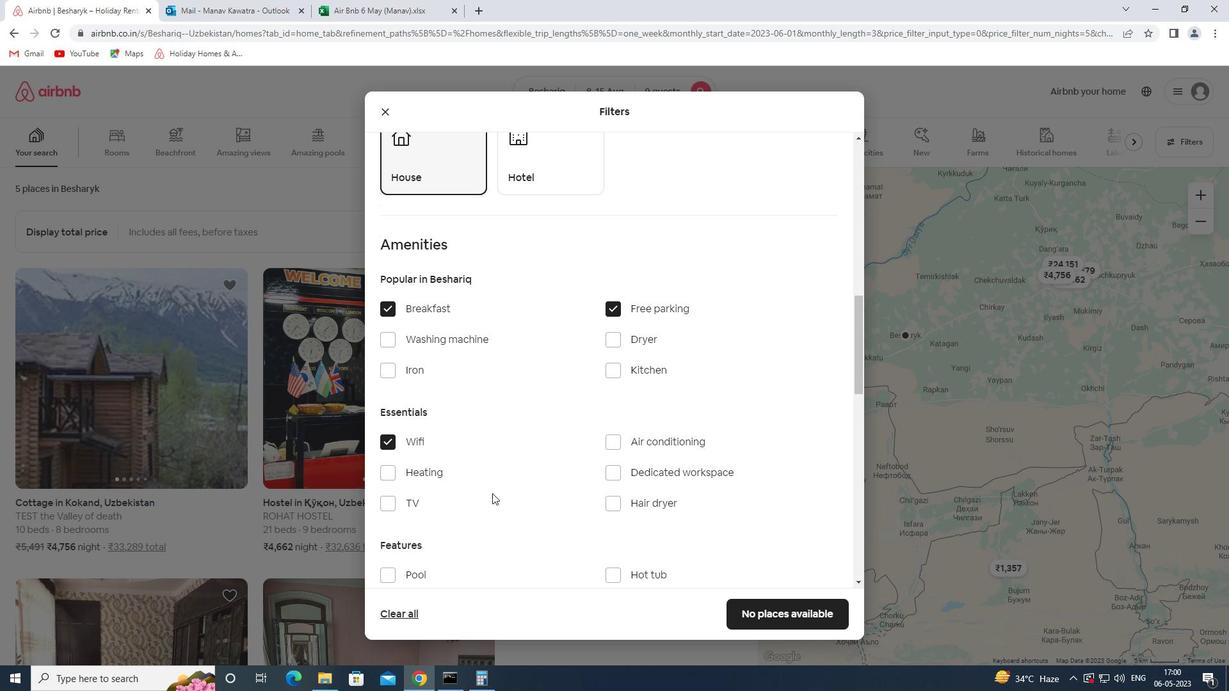 
Action: Mouse moved to (399, 446)
Screenshot: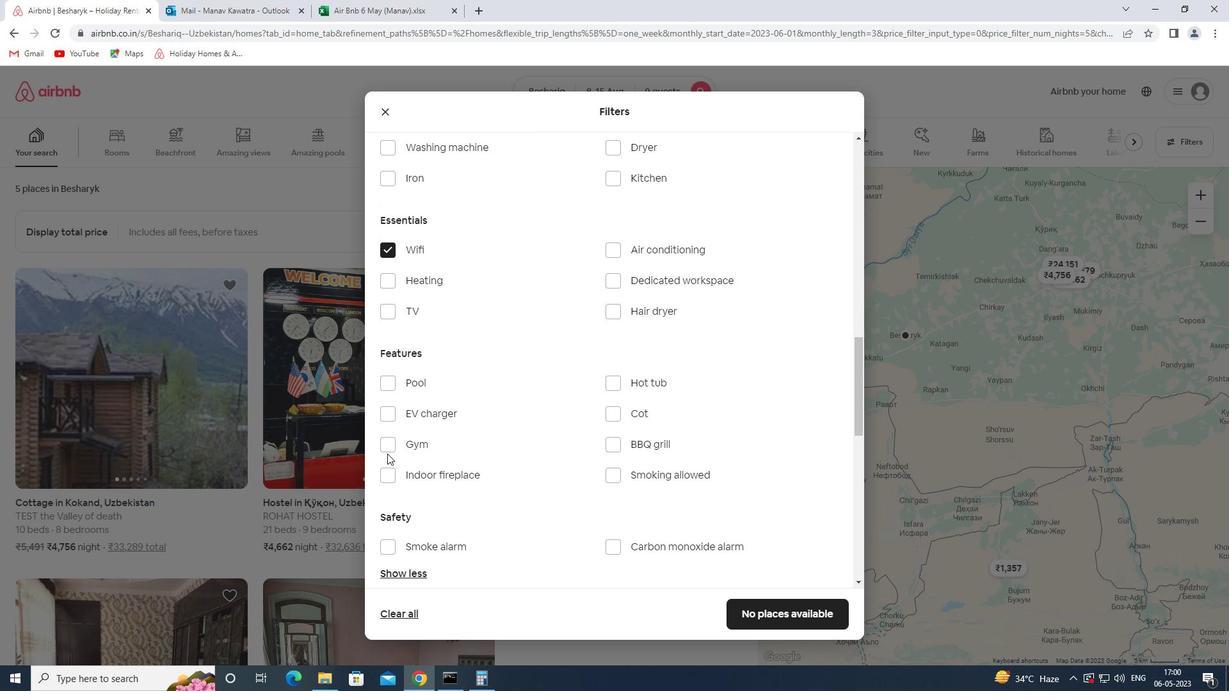 
Action: Mouse pressed left at (399, 446)
Screenshot: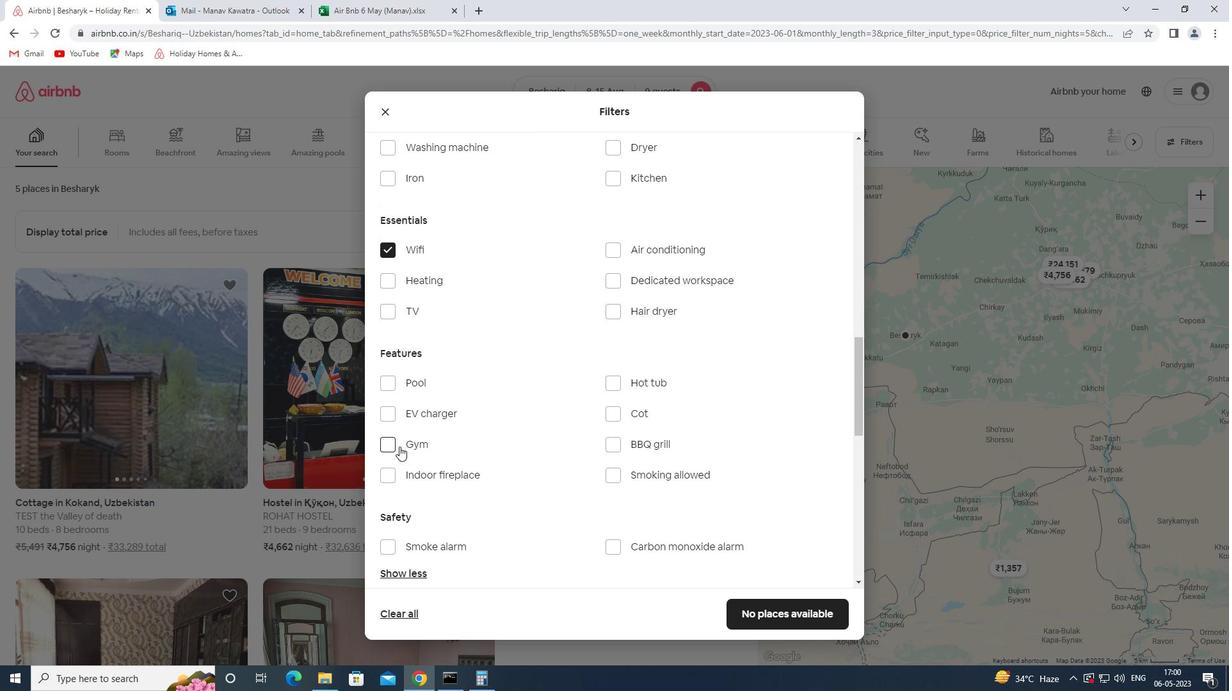 
Action: Mouse moved to (520, 444)
Screenshot: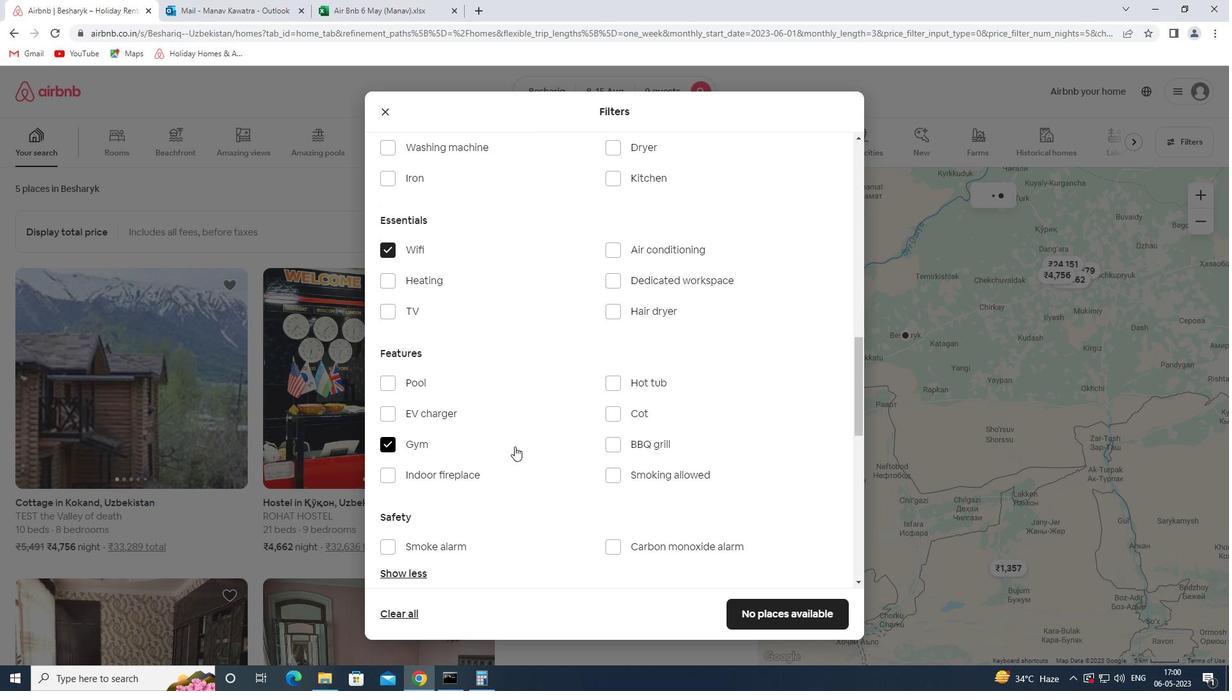 
Action: Mouse scrolled (520, 444) with delta (0, 0)
Screenshot: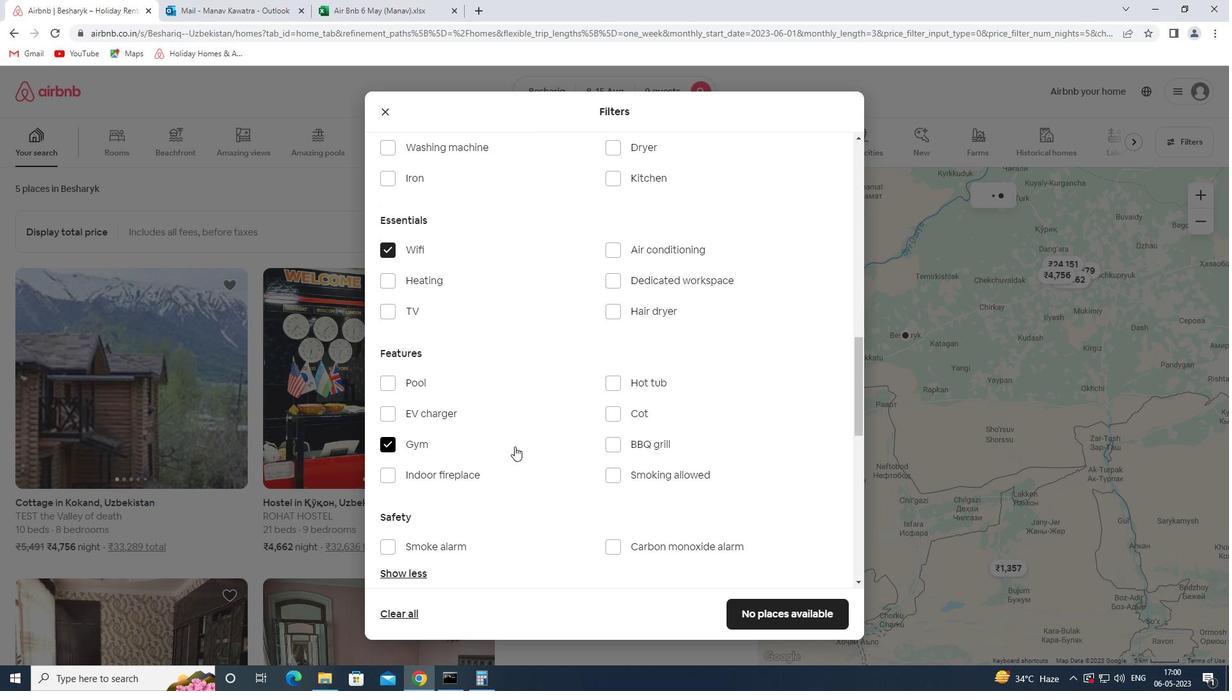 
Action: Mouse moved to (521, 444)
Screenshot: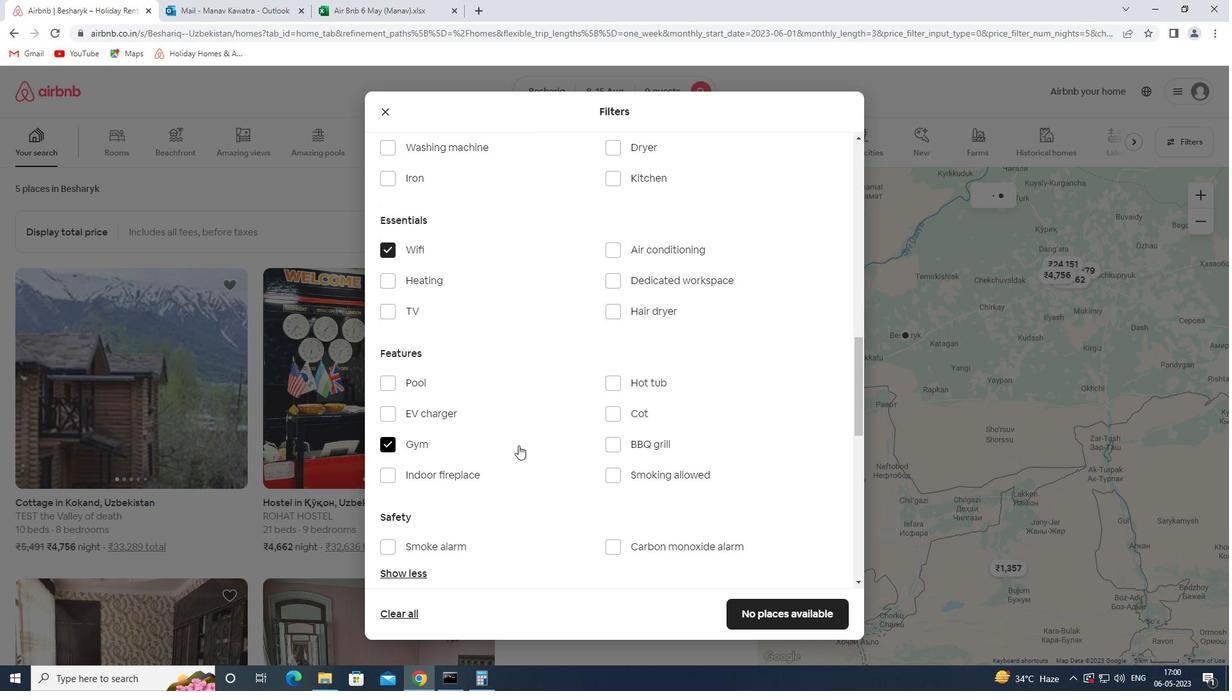 
Action: Mouse scrolled (521, 444) with delta (0, 0)
Screenshot: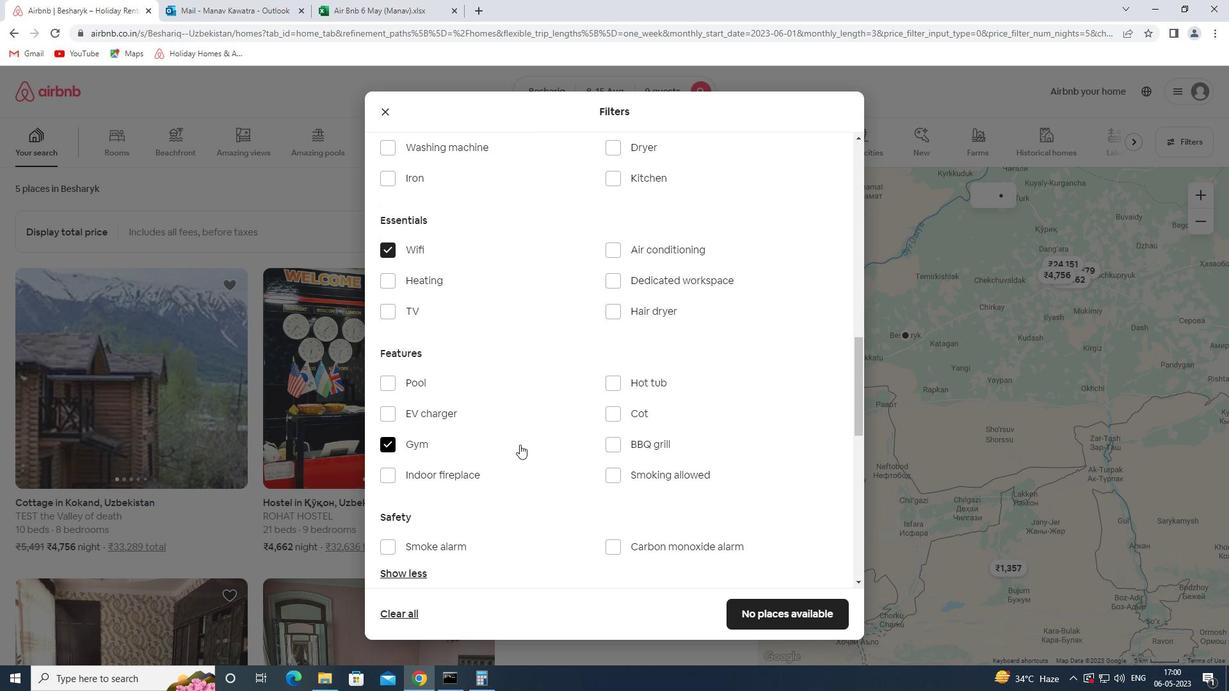 
Action: Mouse moved to (617, 403)
Screenshot: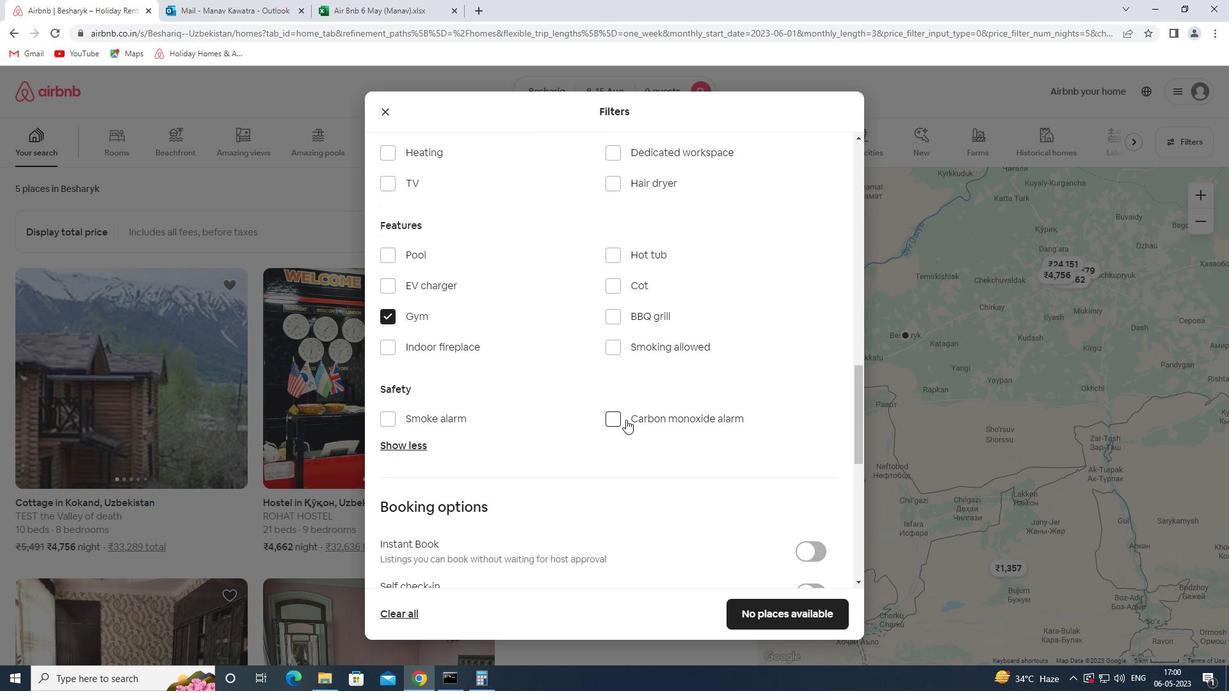 
Action: Mouse scrolled (617, 404) with delta (0, 0)
Screenshot: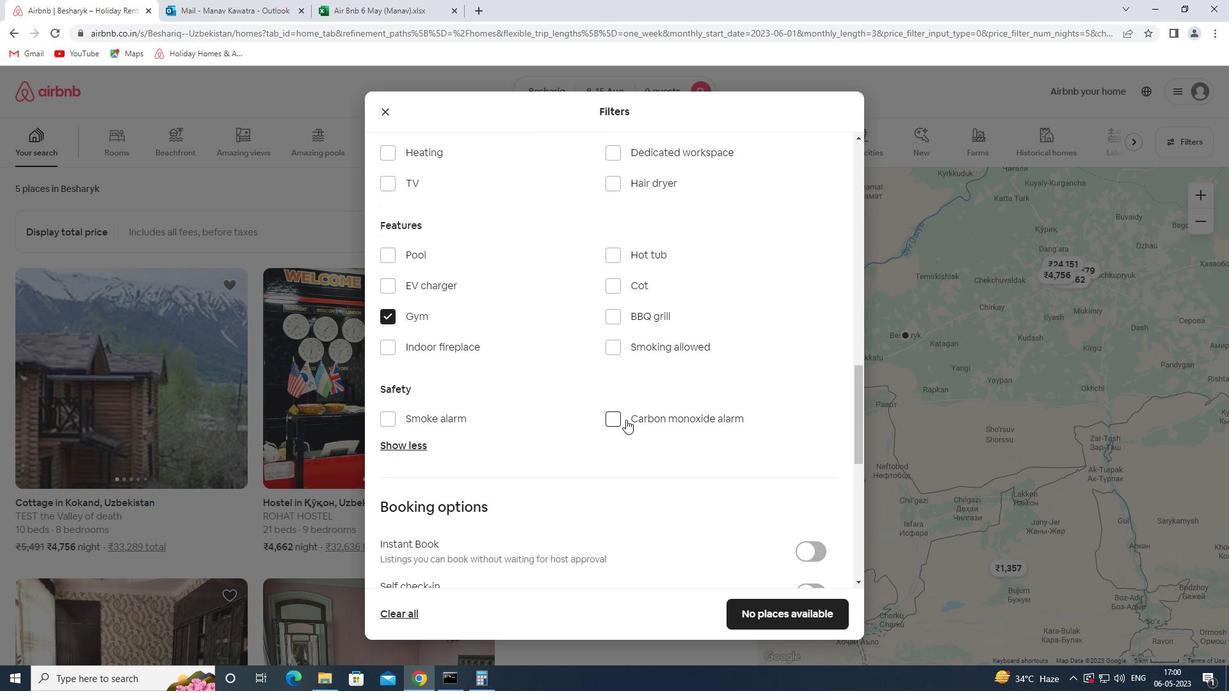 
Action: Mouse scrolled (617, 404) with delta (0, 0)
Screenshot: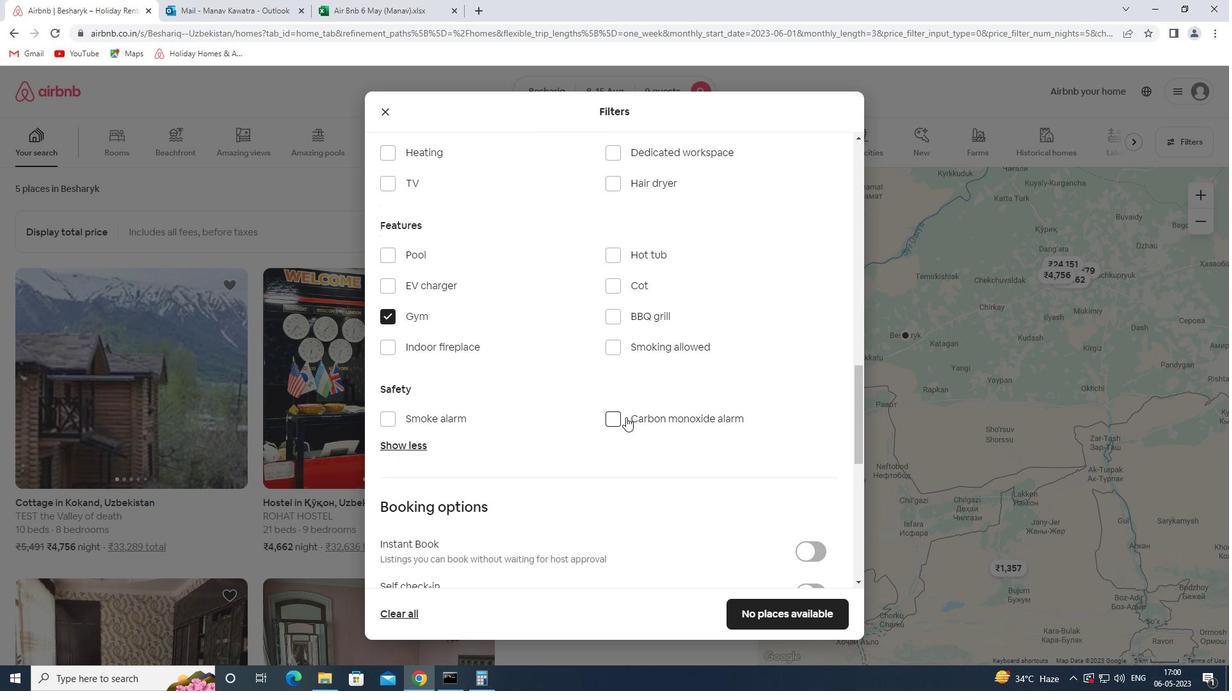 
Action: Mouse scrolled (617, 404) with delta (0, 0)
Screenshot: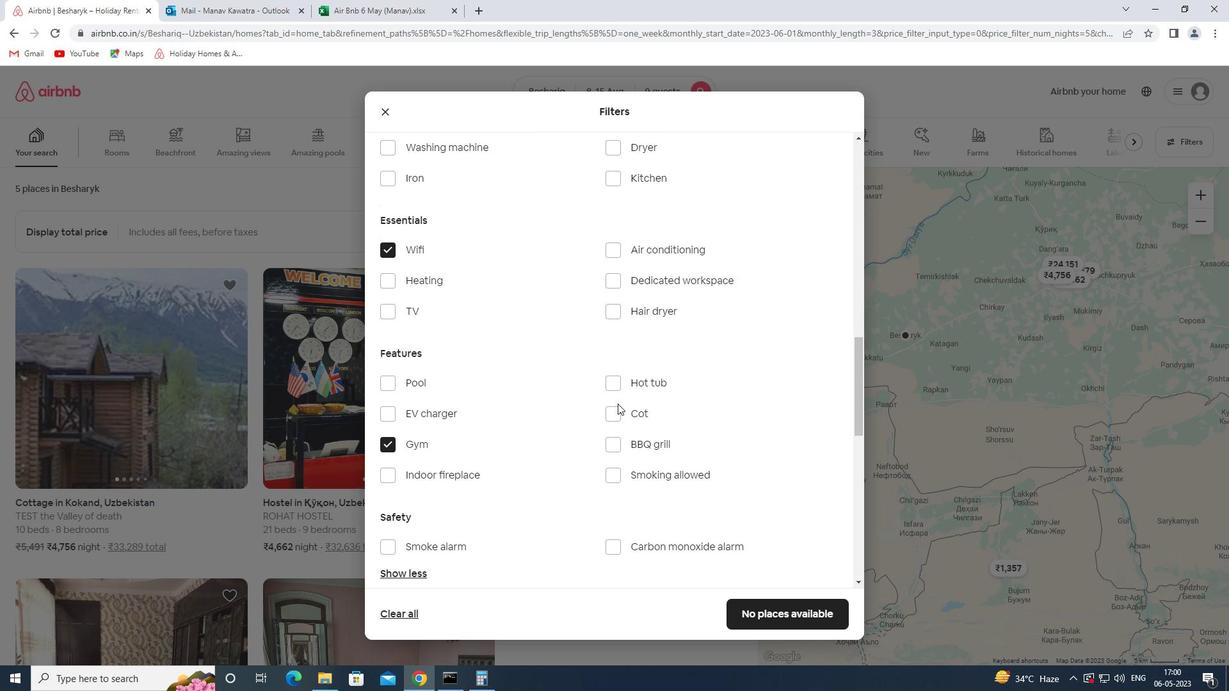
Action: Mouse scrolled (617, 404) with delta (0, 0)
Screenshot: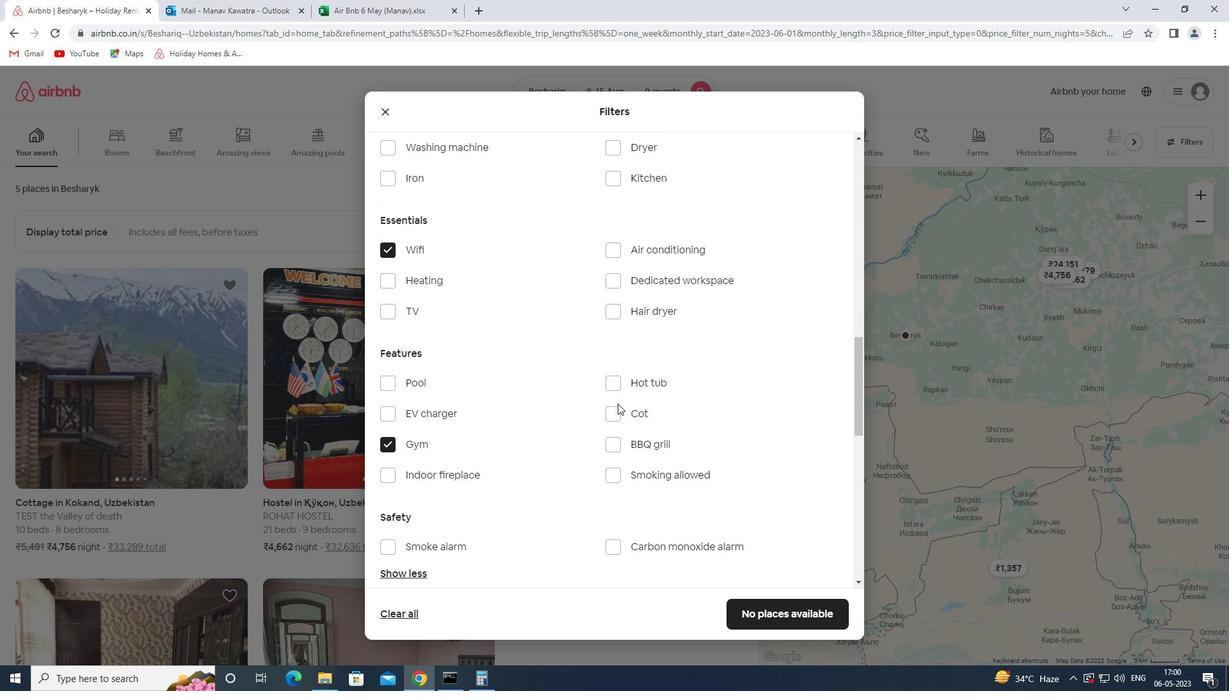 
Action: Mouse scrolled (617, 403) with delta (0, 0)
Screenshot: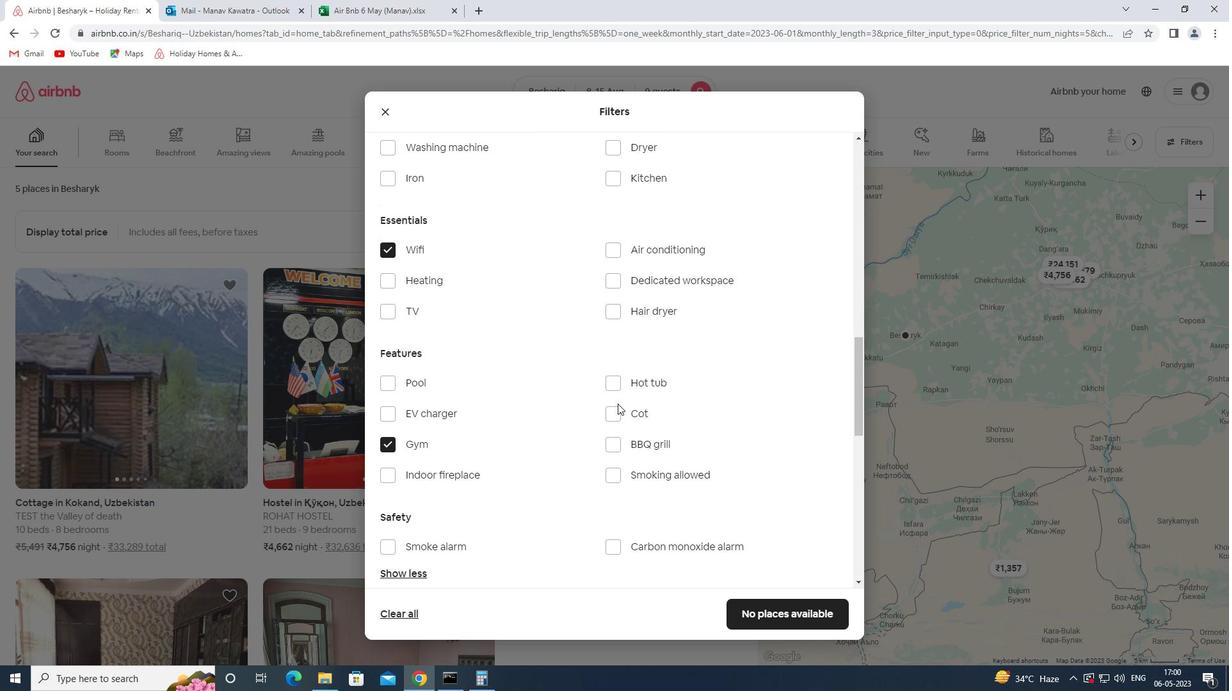 
Action: Mouse moved to (396, 368)
Screenshot: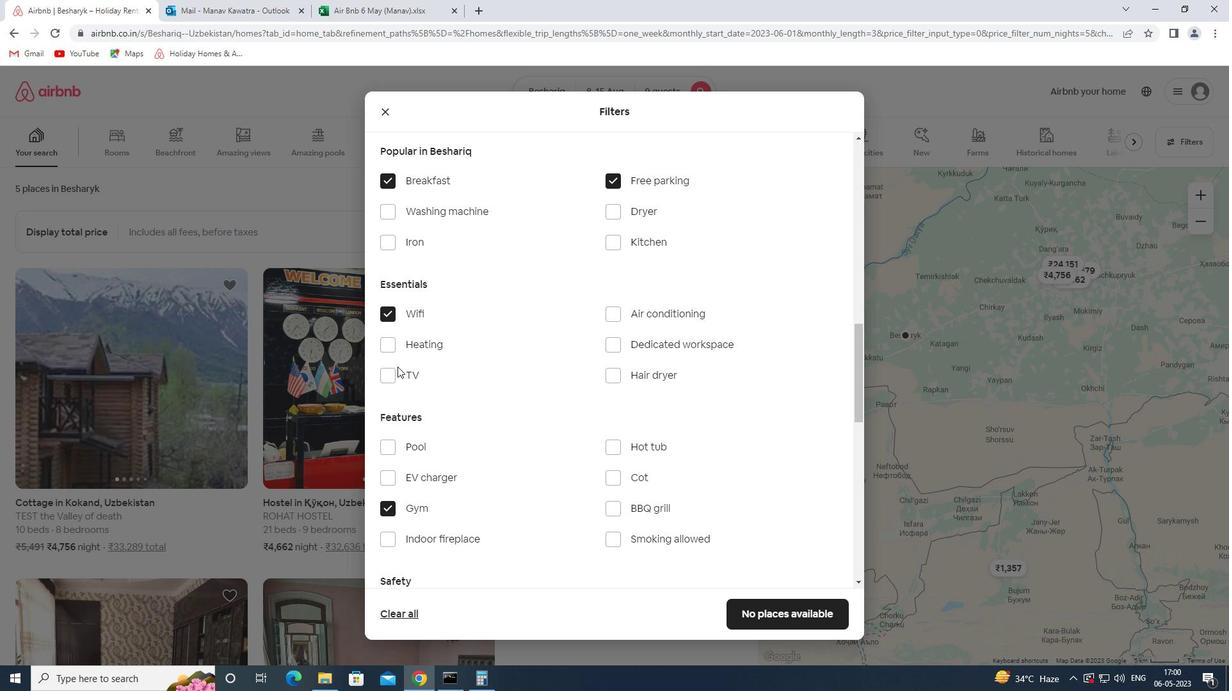 
Action: Mouse pressed left at (396, 368)
Screenshot: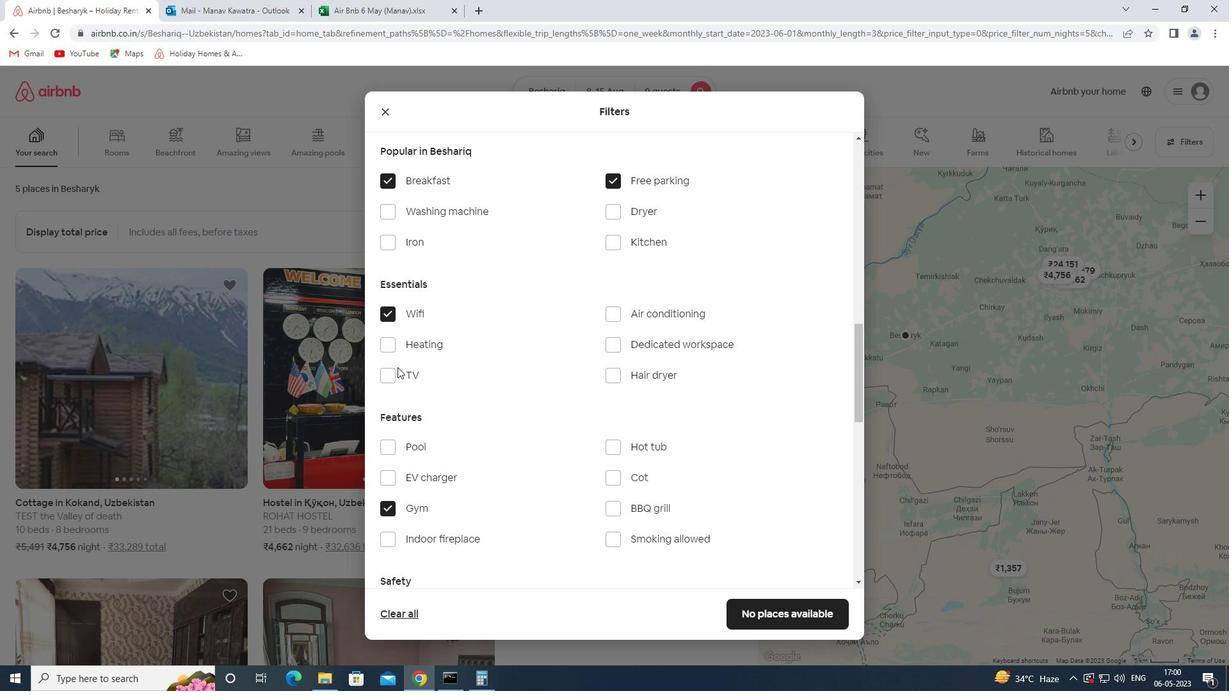 
Action: Mouse moved to (614, 277)
Screenshot: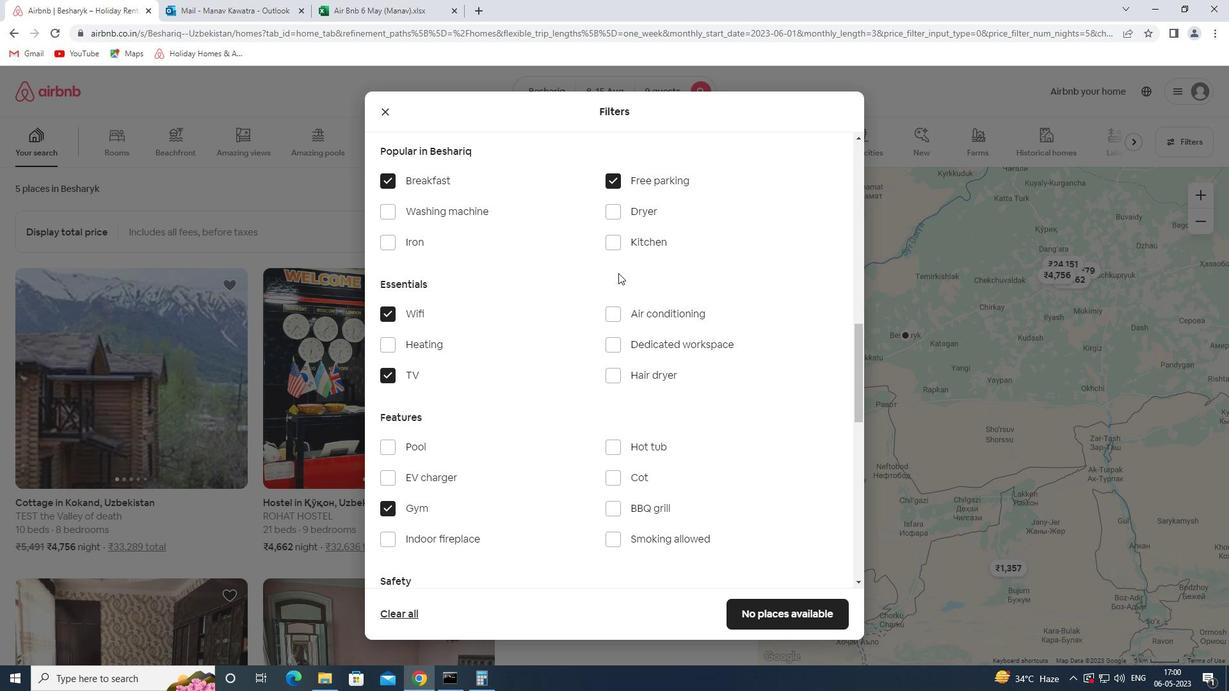 
Action: Mouse scrolled (614, 277) with delta (0, 0)
Screenshot: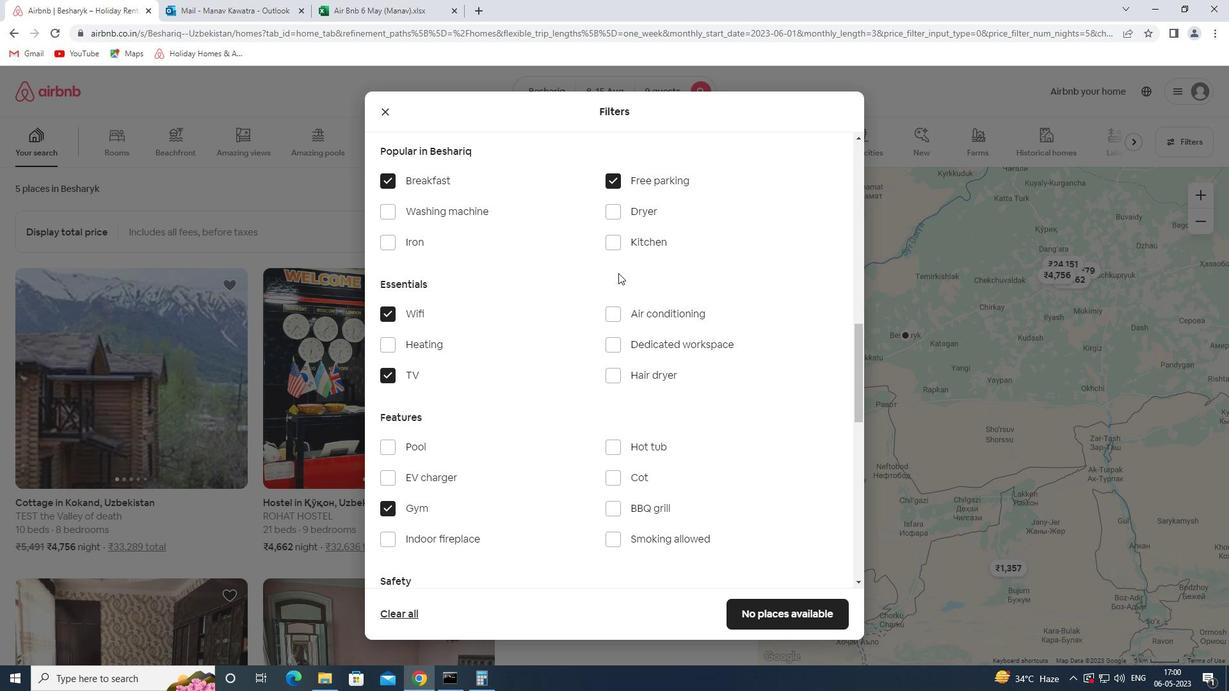 
Action: Mouse moved to (612, 282)
Screenshot: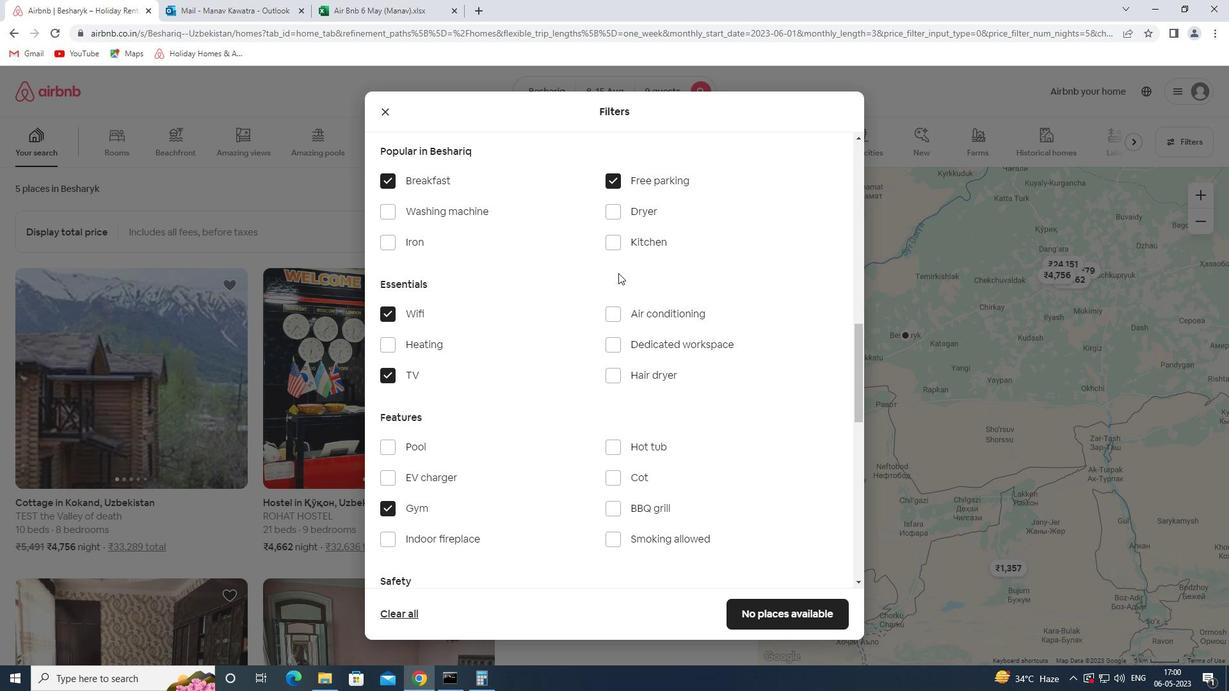 
Action: Mouse scrolled (612, 281) with delta (0, 0)
Screenshot: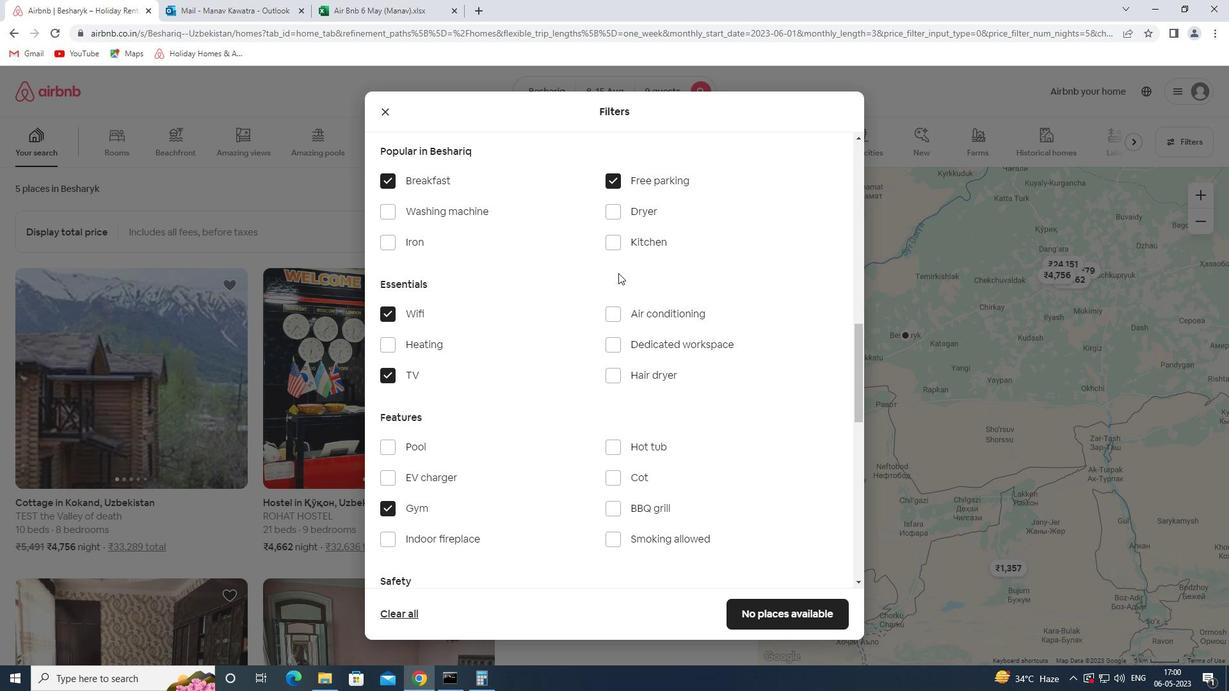 
Action: Mouse moved to (608, 288)
Screenshot: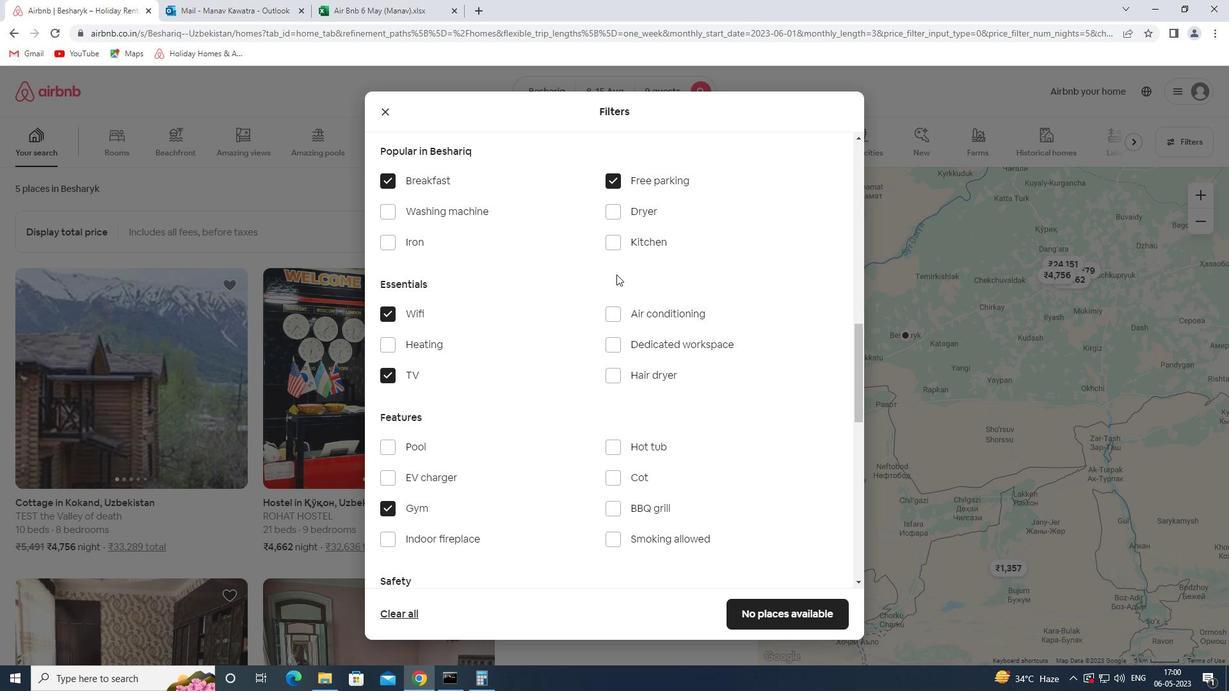 
Action: Mouse scrolled (608, 287) with delta (0, 0)
Screenshot: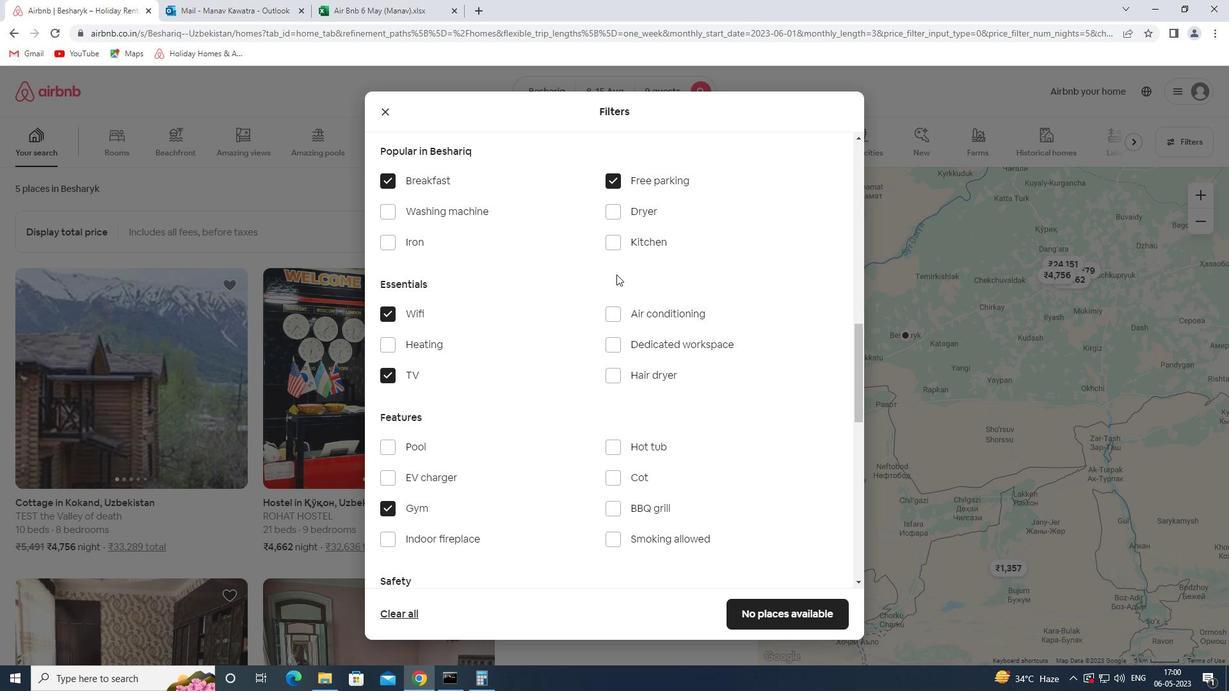 
Action: Mouse moved to (604, 299)
Screenshot: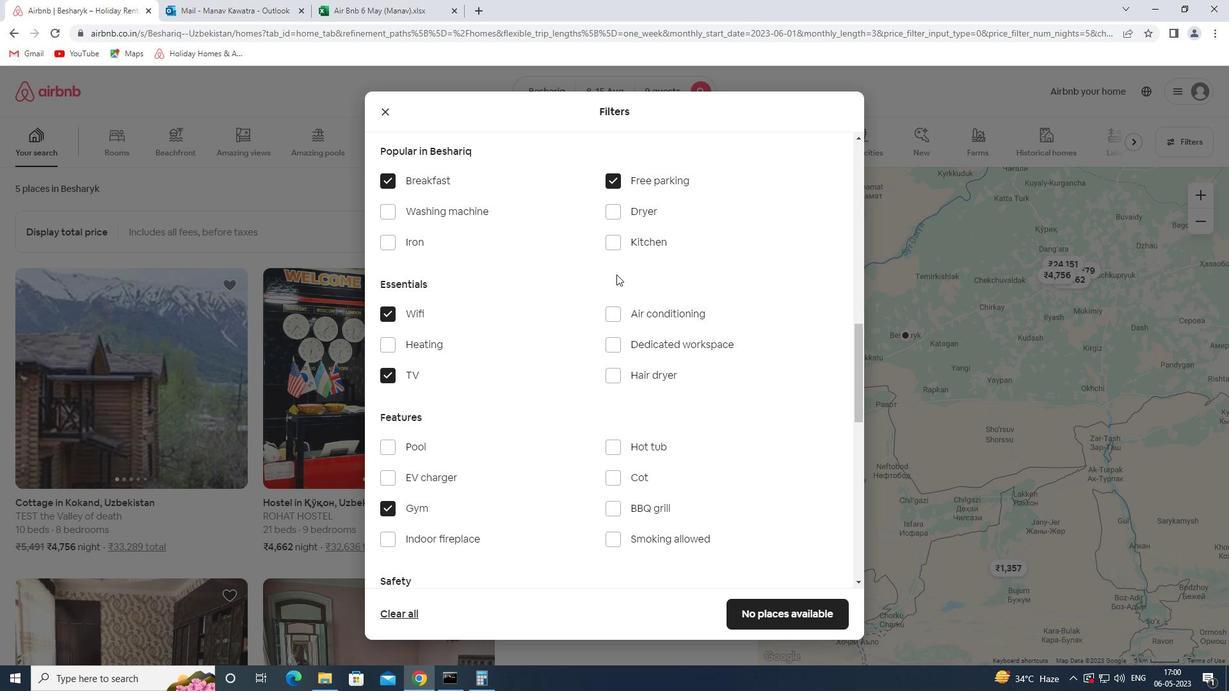 
Action: Mouse scrolled (604, 298) with delta (0, 0)
Screenshot: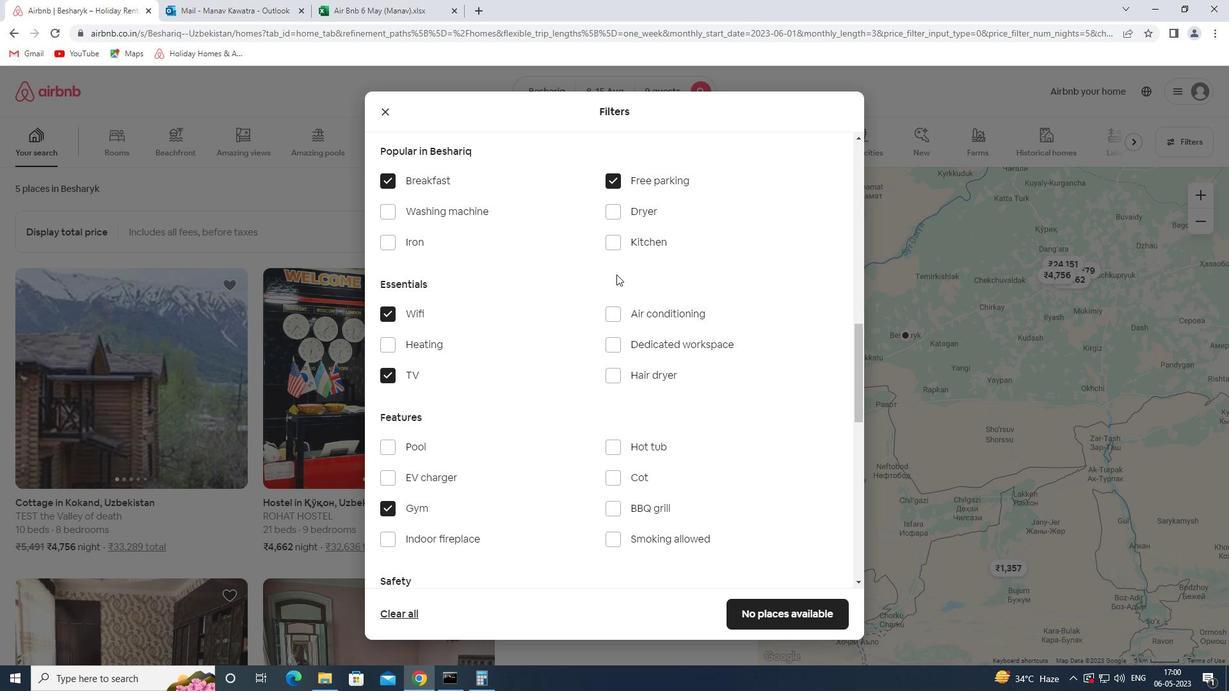 
Action: Mouse moved to (813, 523)
Screenshot: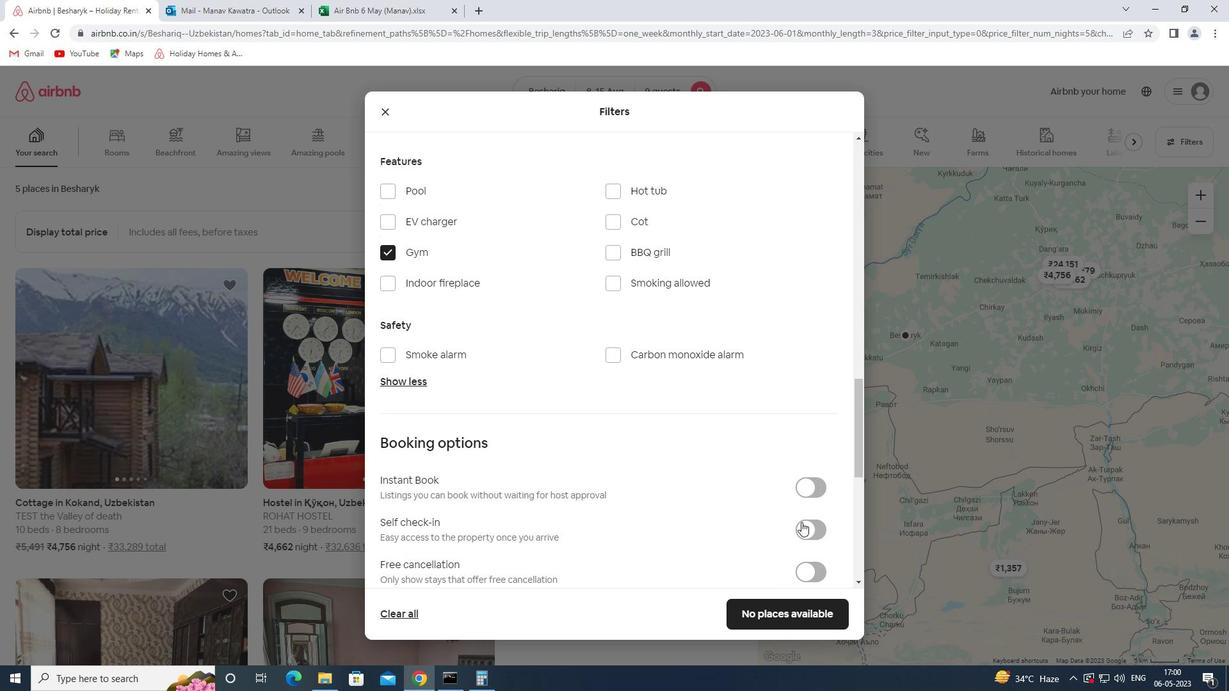 
Action: Mouse pressed left at (813, 523)
Screenshot: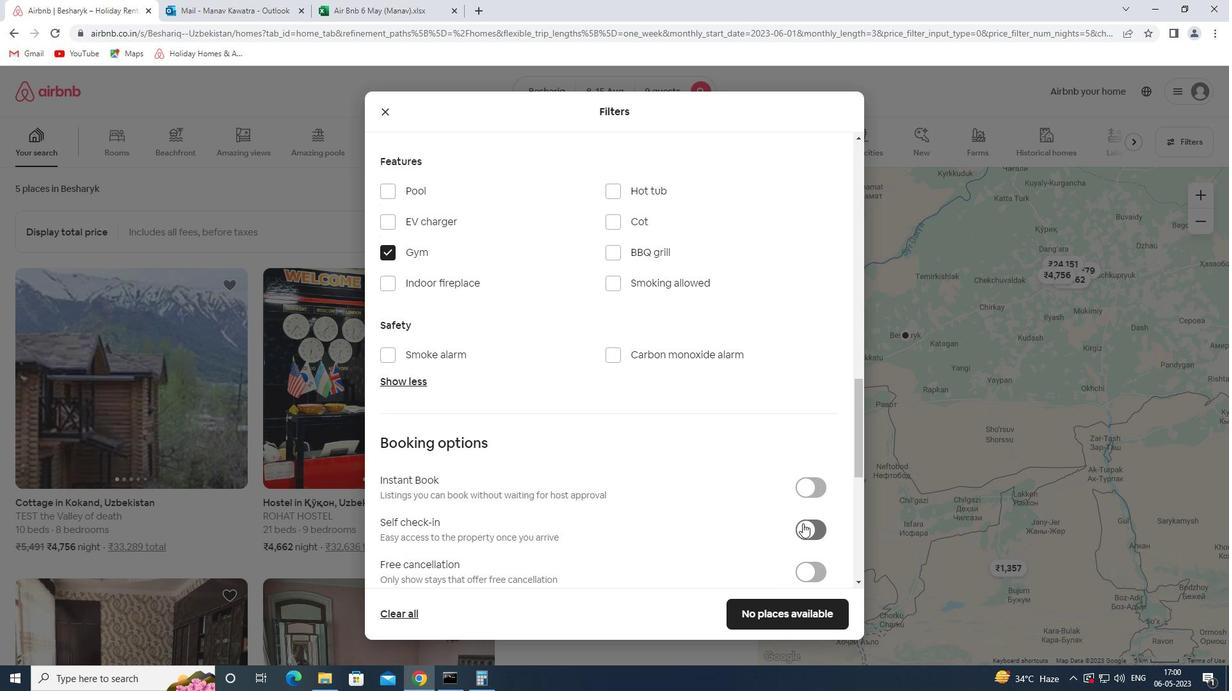 
Action: Mouse moved to (724, 441)
Screenshot: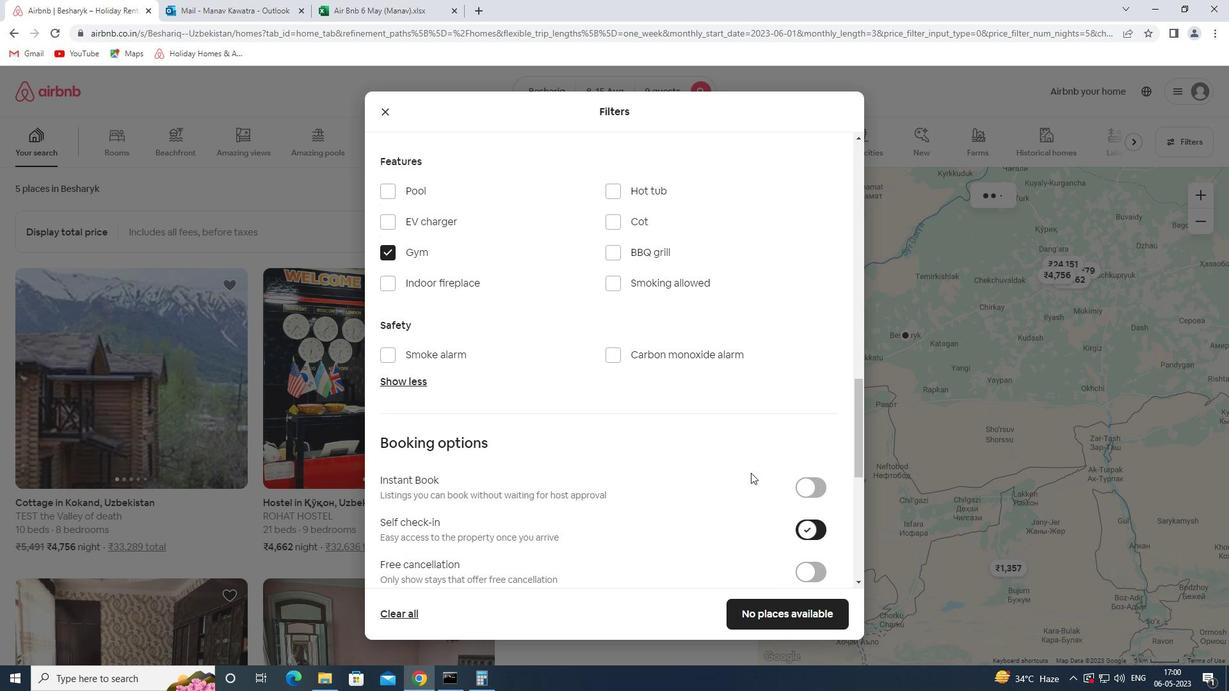 
Action: Mouse scrolled (724, 440) with delta (0, 0)
Screenshot: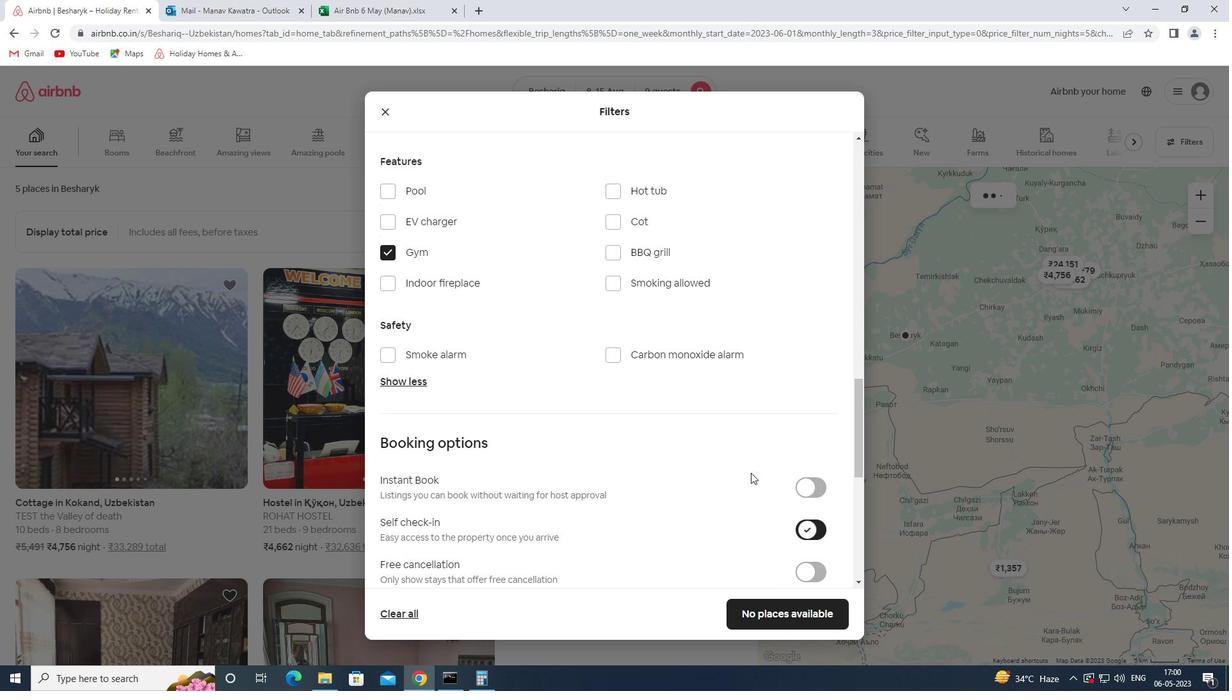 
Action: Mouse moved to (723, 441)
Screenshot: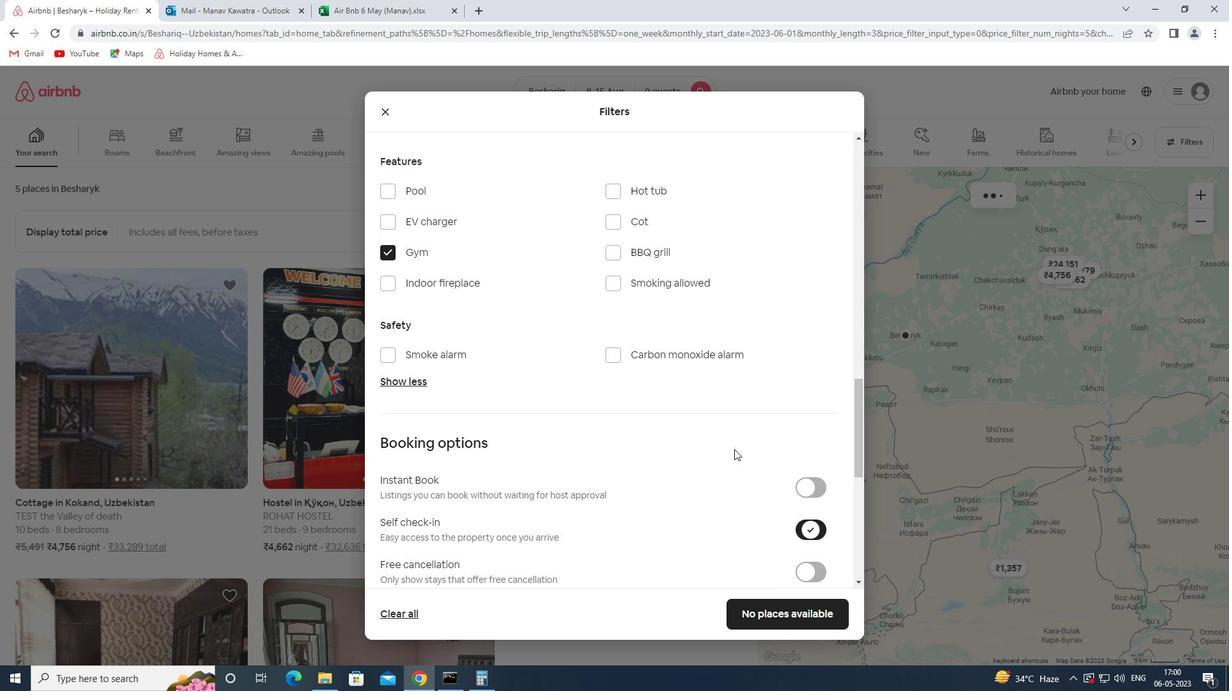 
Action: Mouse scrolled (723, 440) with delta (0, 0)
Screenshot: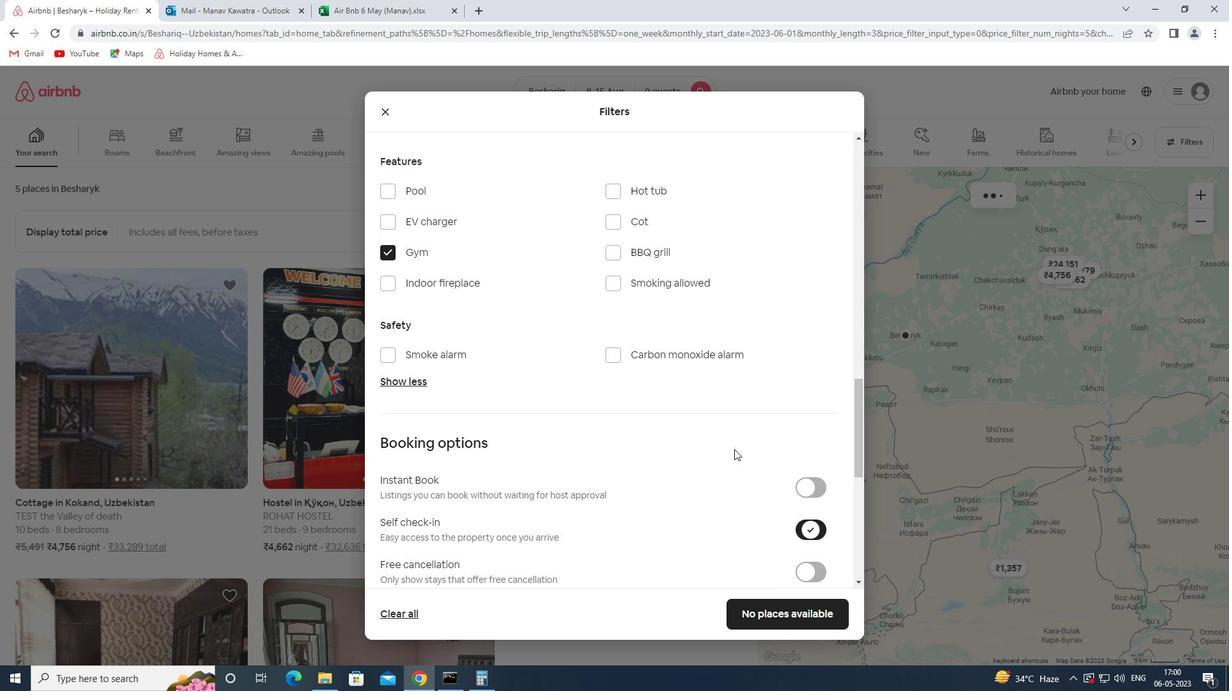
Action: Mouse moved to (722, 441)
Screenshot: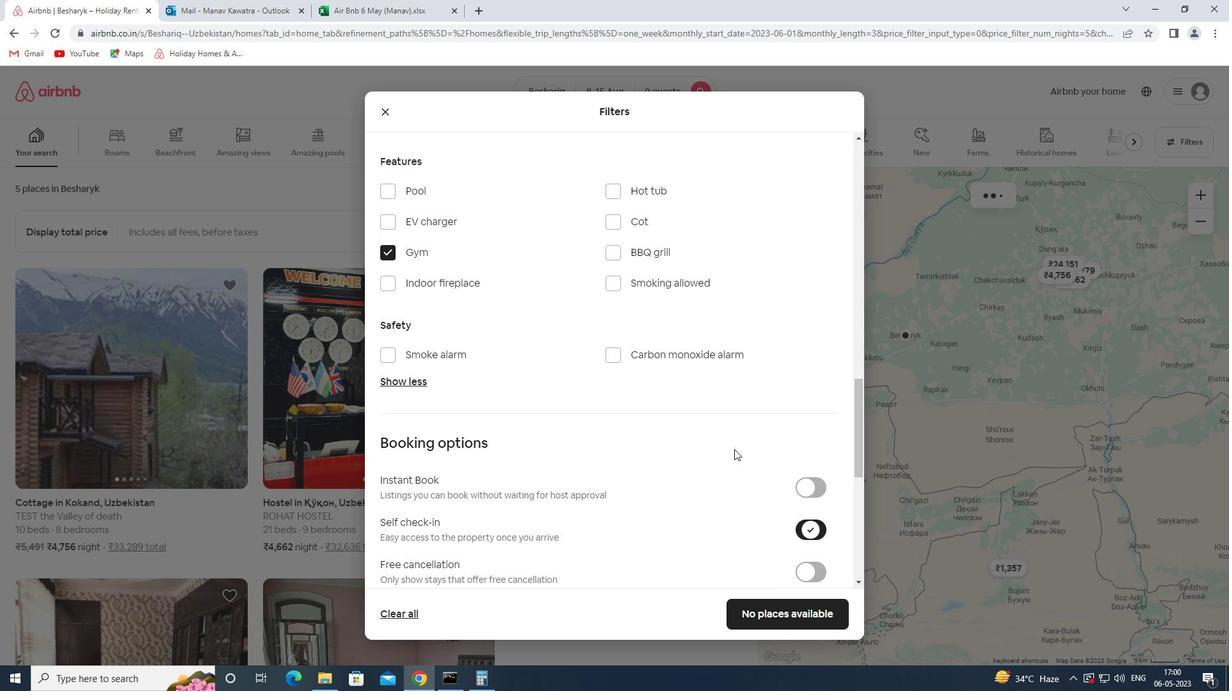 
Action: Mouse scrolled (722, 440) with delta (0, 0)
Screenshot: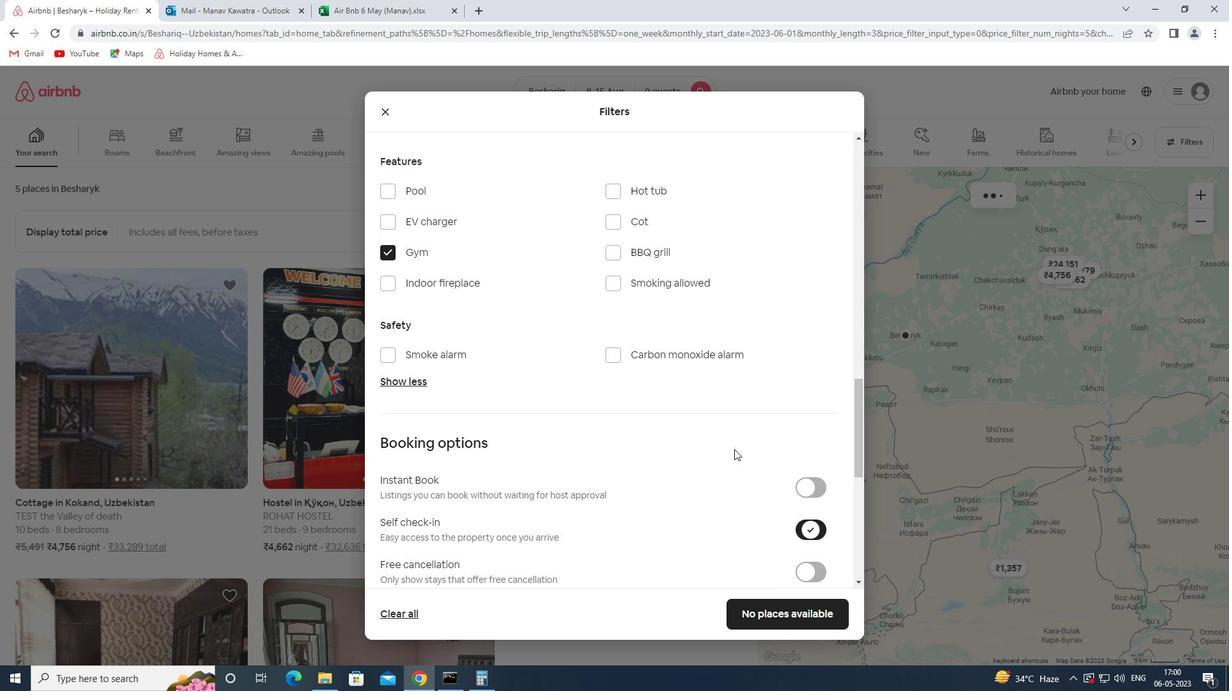 
Action: Mouse moved to (719, 441)
Screenshot: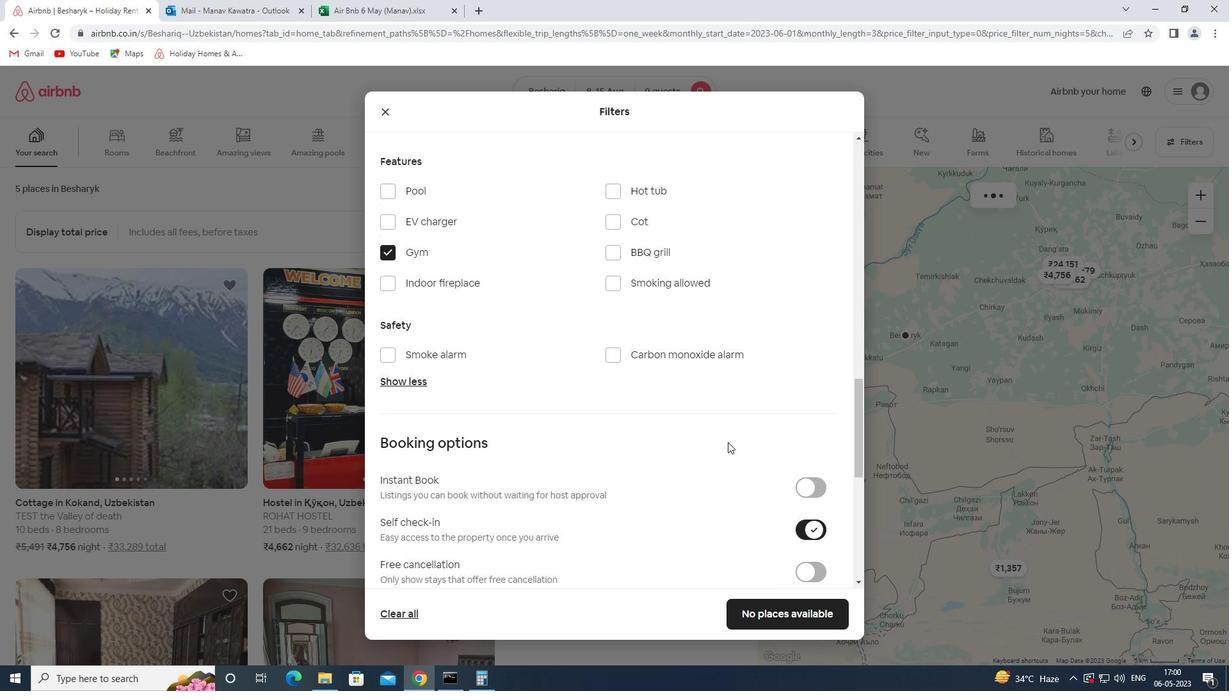 
Action: Mouse scrolled (719, 440) with delta (0, 0)
Screenshot: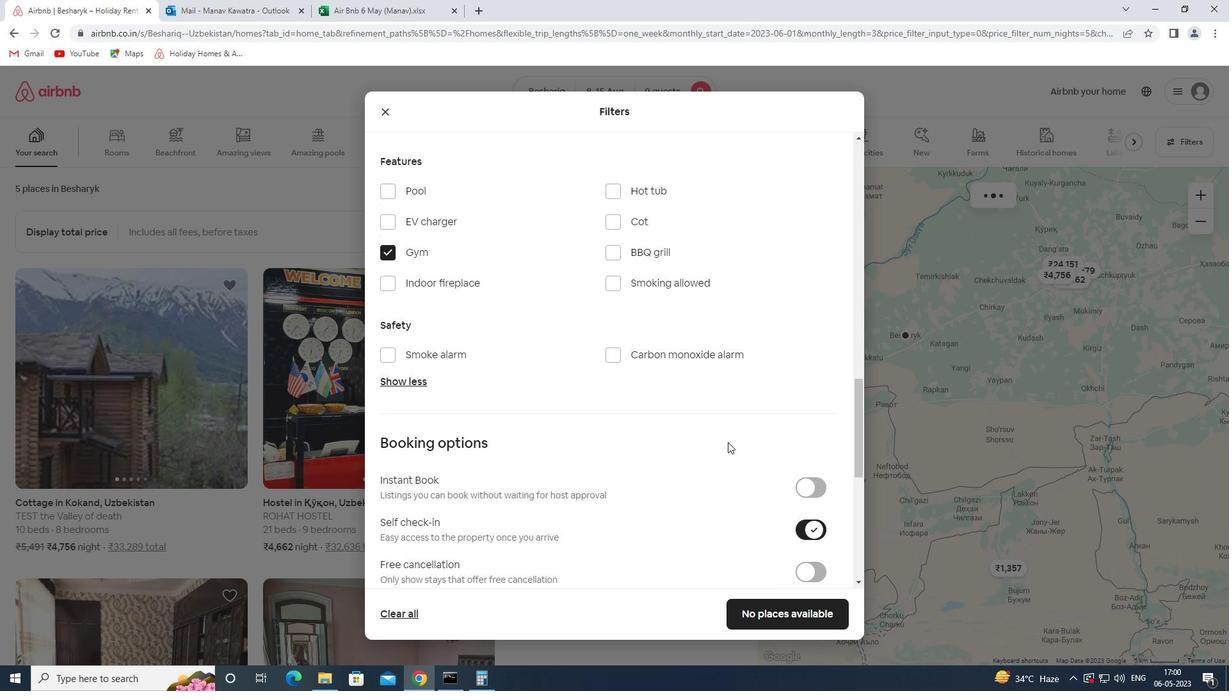 
Action: Mouse moved to (718, 442)
Screenshot: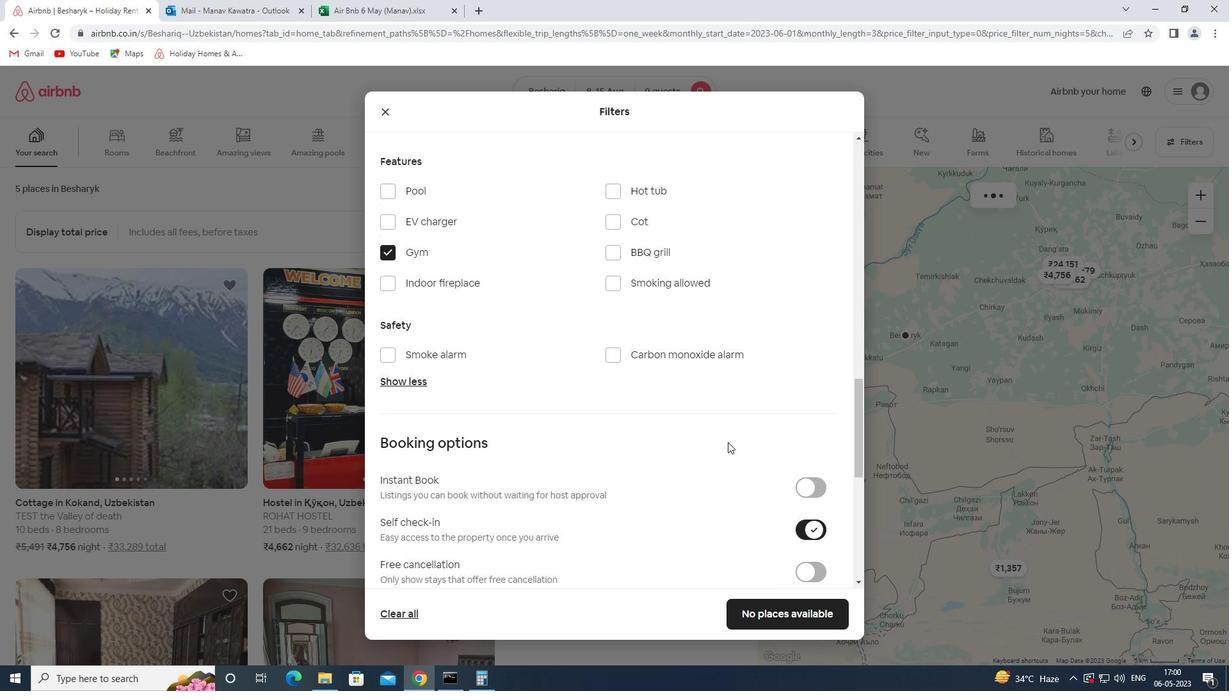
Action: Mouse scrolled (718, 441) with delta (0, 0)
Screenshot: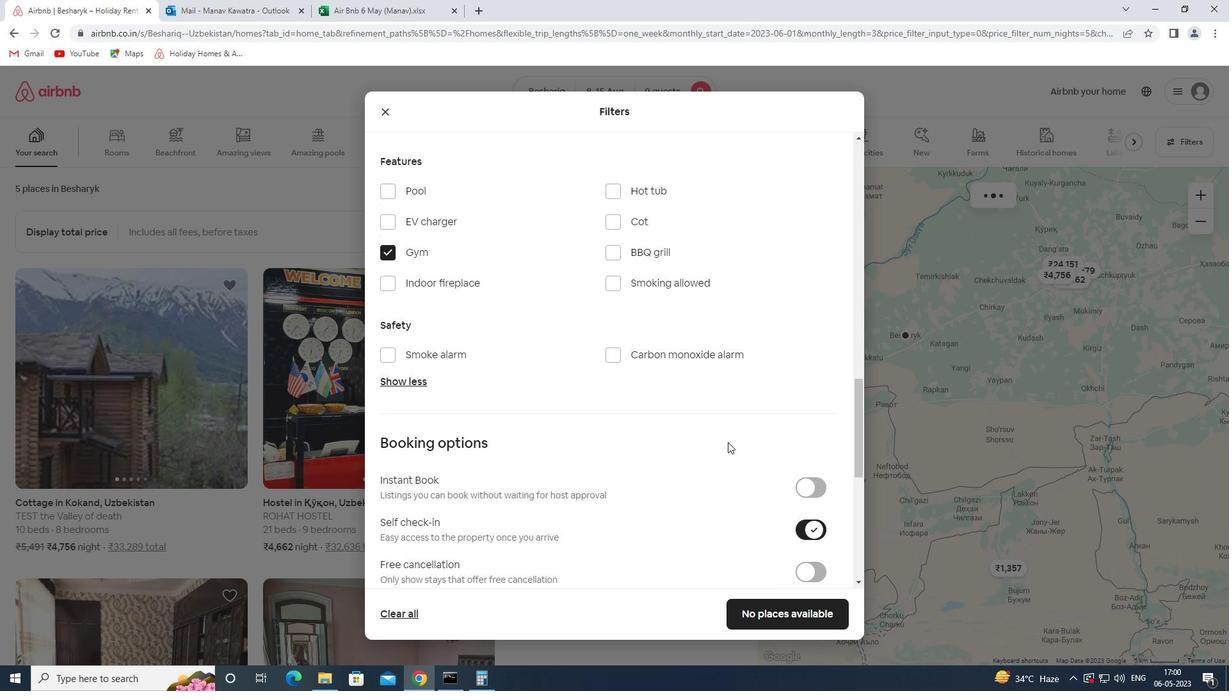 
Action: Mouse moved to (717, 443)
Screenshot: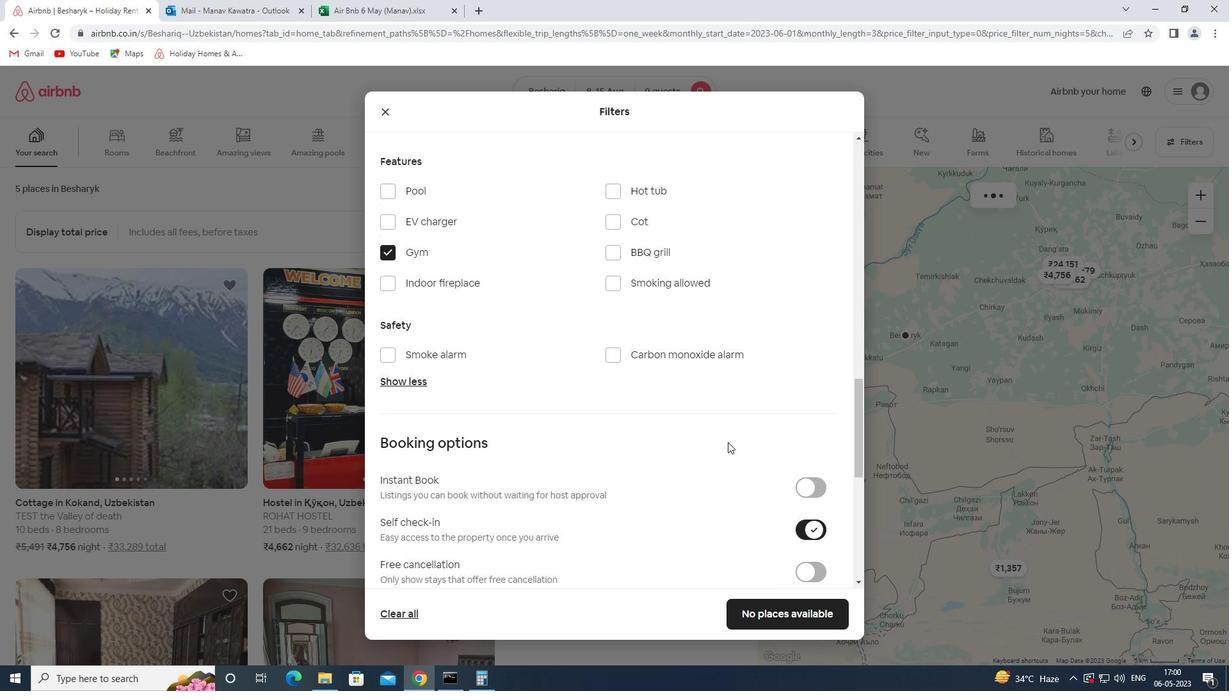 
Action: Mouse scrolled (717, 443) with delta (0, 0)
Screenshot: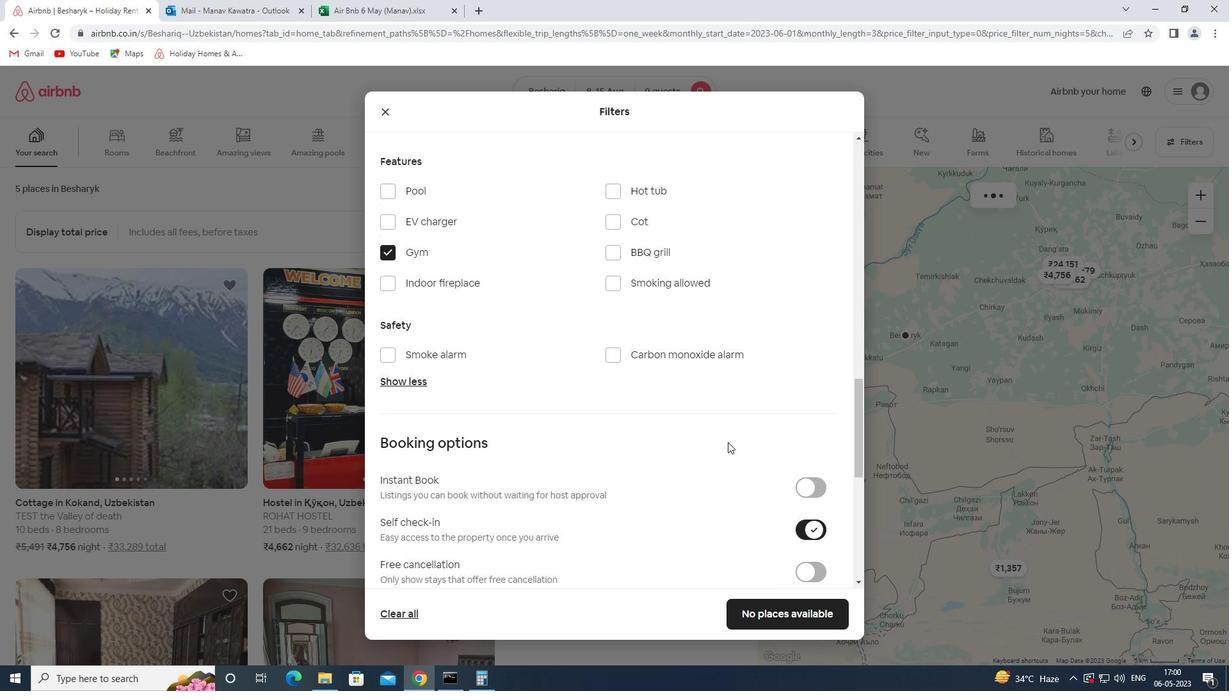 
Action: Mouse moved to (716, 448)
Screenshot: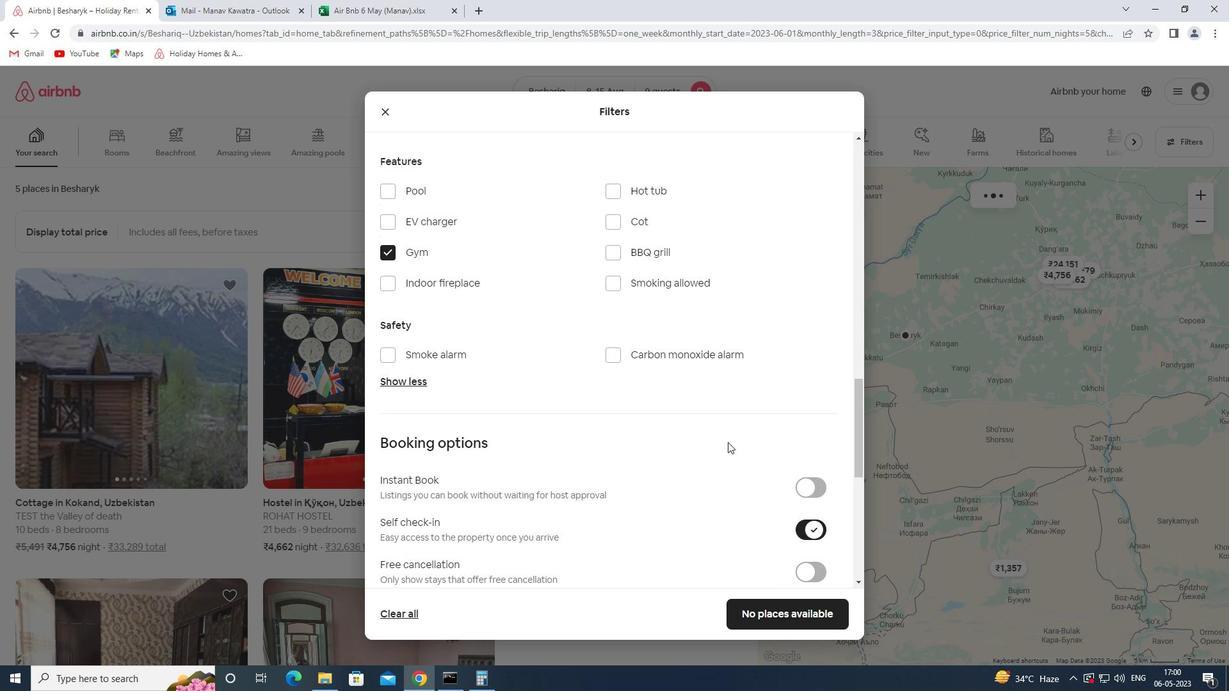 
Action: Mouse scrolled (716, 448) with delta (0, 0)
Screenshot: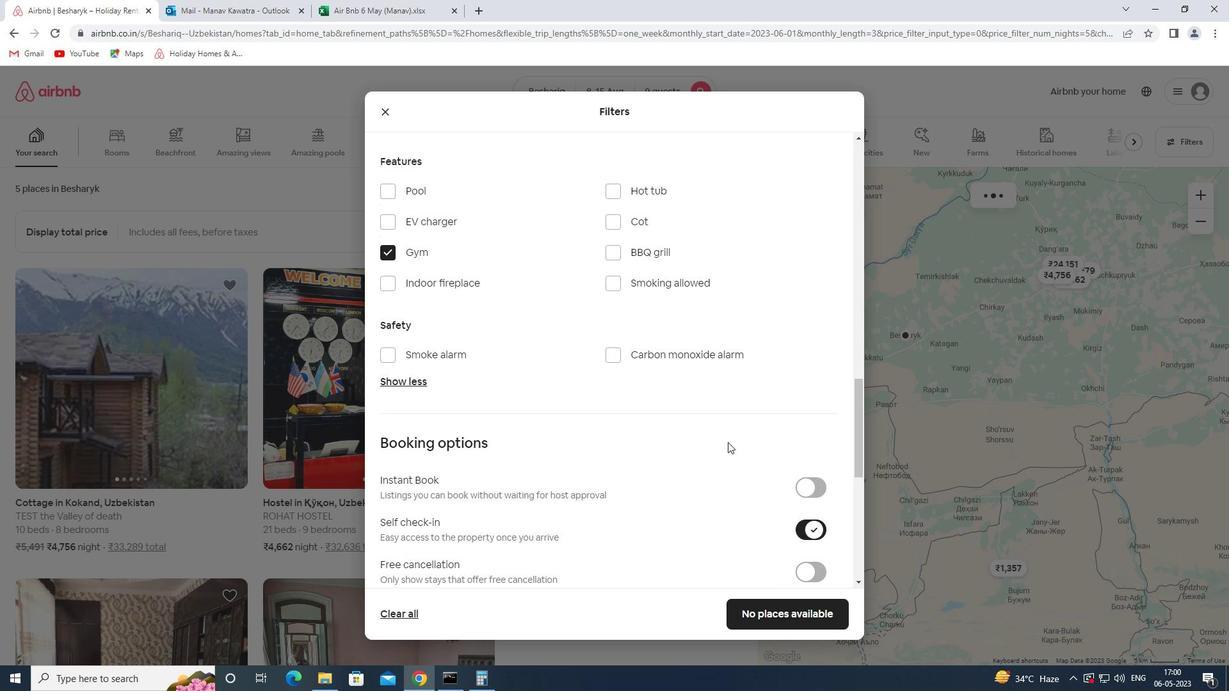 
Action: Mouse moved to (432, 558)
Screenshot: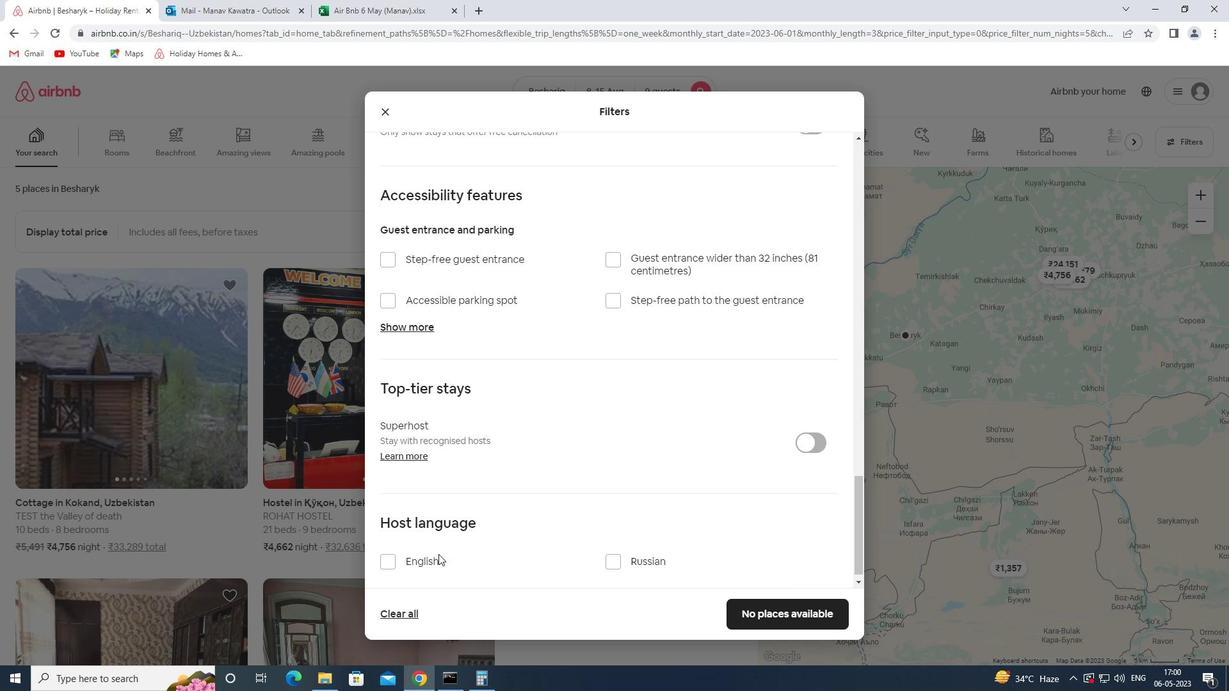 
Action: Mouse pressed left at (432, 558)
Screenshot: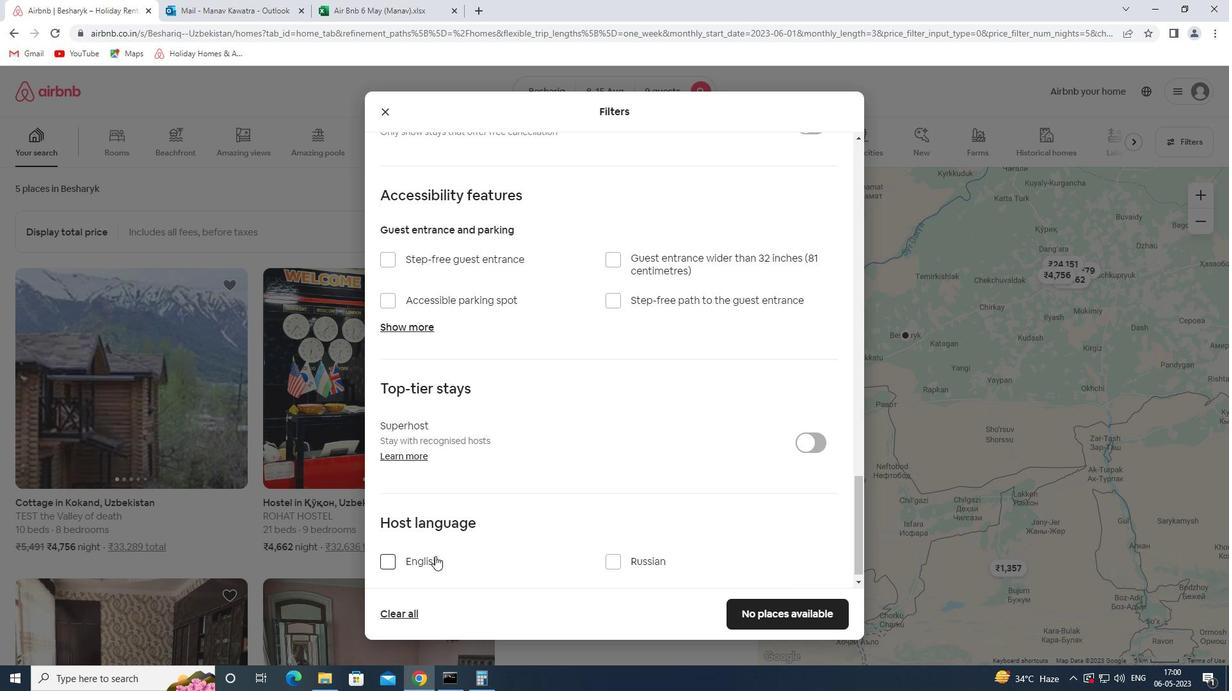 
Action: Mouse moved to (777, 616)
Screenshot: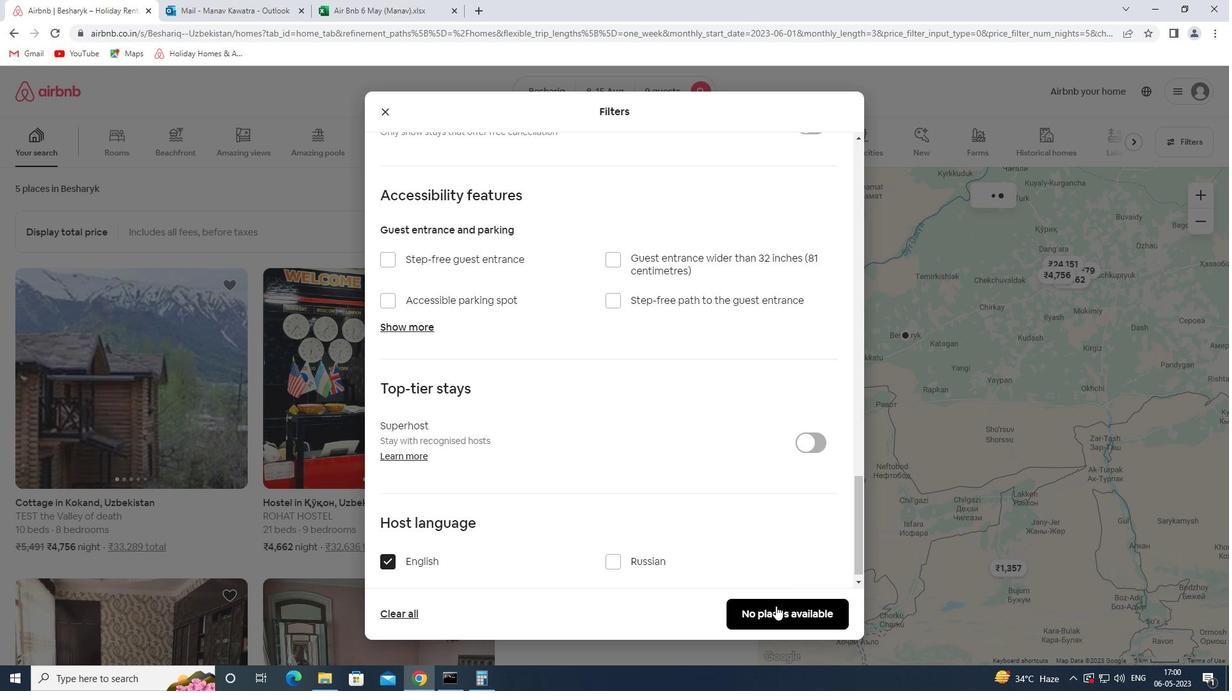 
Action: Mouse pressed left at (777, 616)
Screenshot: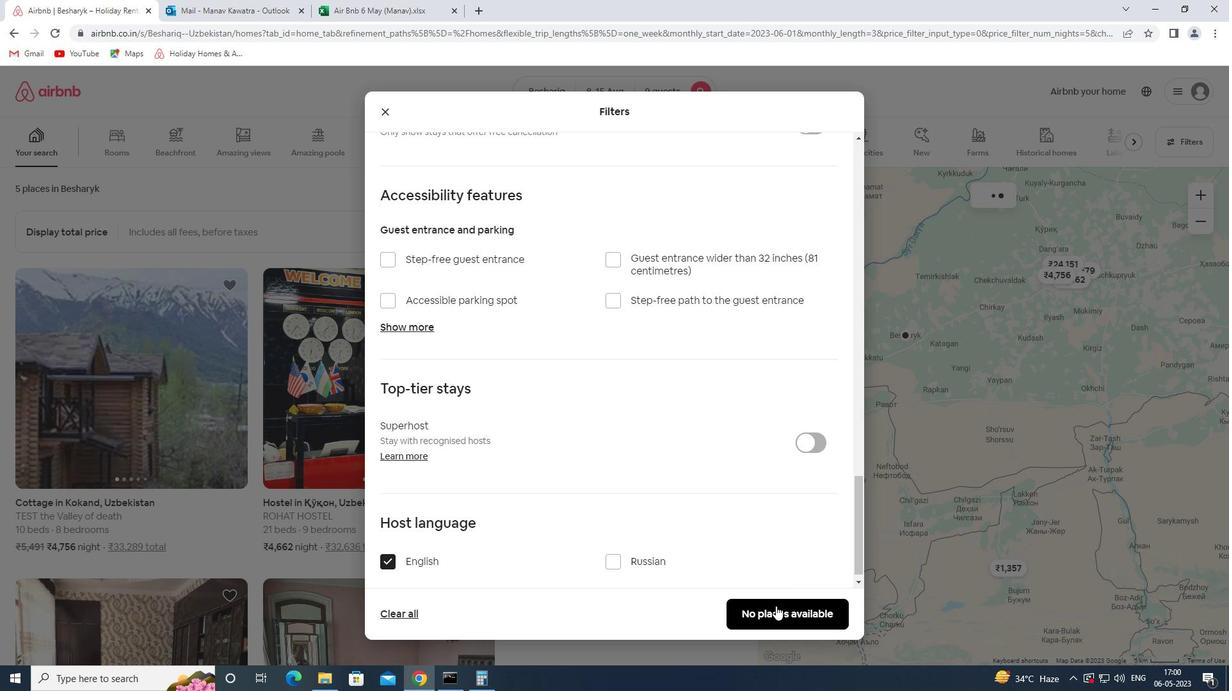 
Action: Mouse moved to (778, 595)
Screenshot: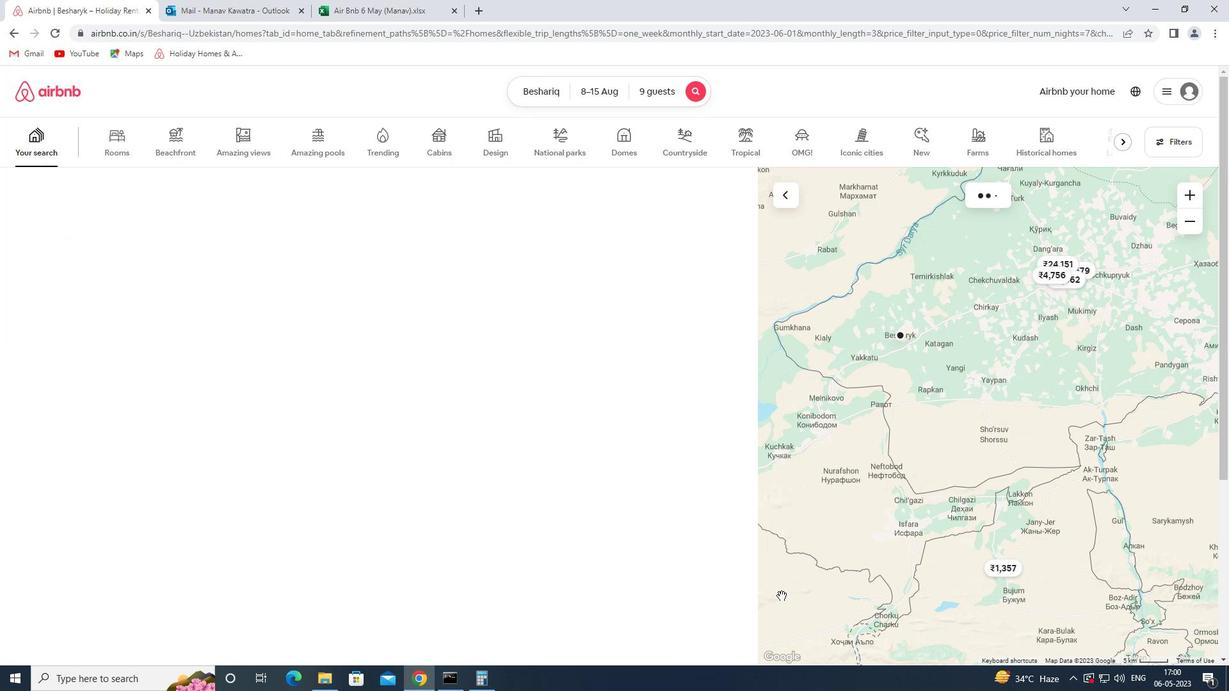 
